 Task: Find connections with filter location Tippi with filter topic #leadership with filter profile language English with filter current company Jet Airways with filter school KLE College of Engineering & Technology with filter industry Specialty Trade Contractors with filter service category Retirement Planning with filter keywords title Credit Authorizer
Action: Mouse moved to (208, 260)
Screenshot: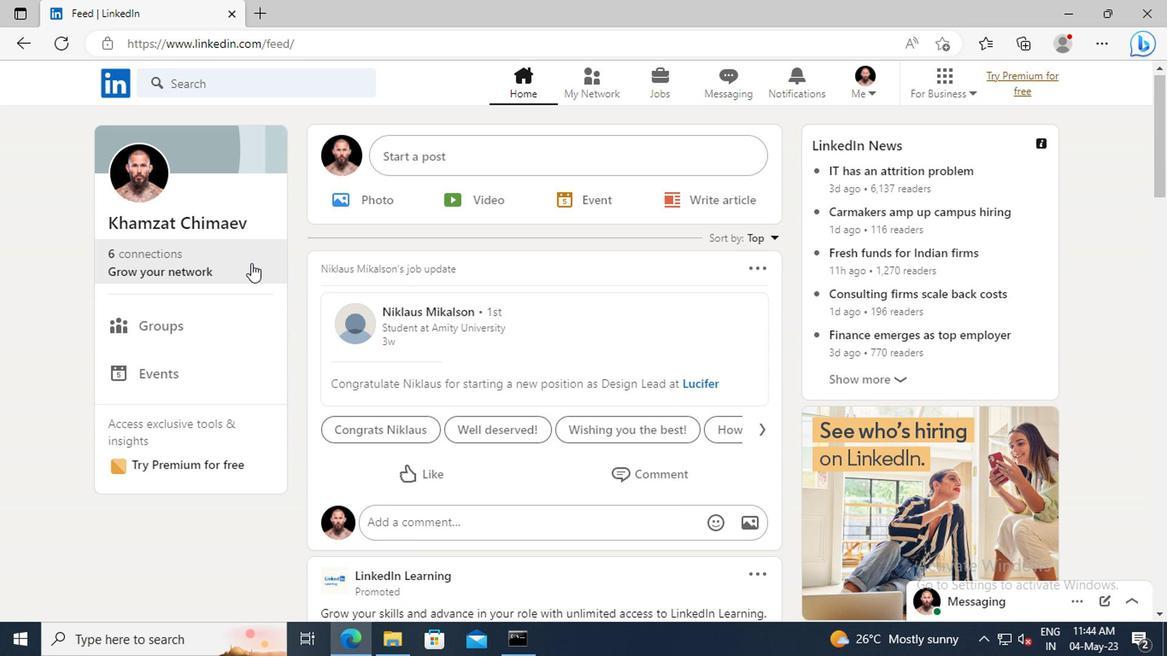 
Action: Mouse pressed left at (208, 260)
Screenshot: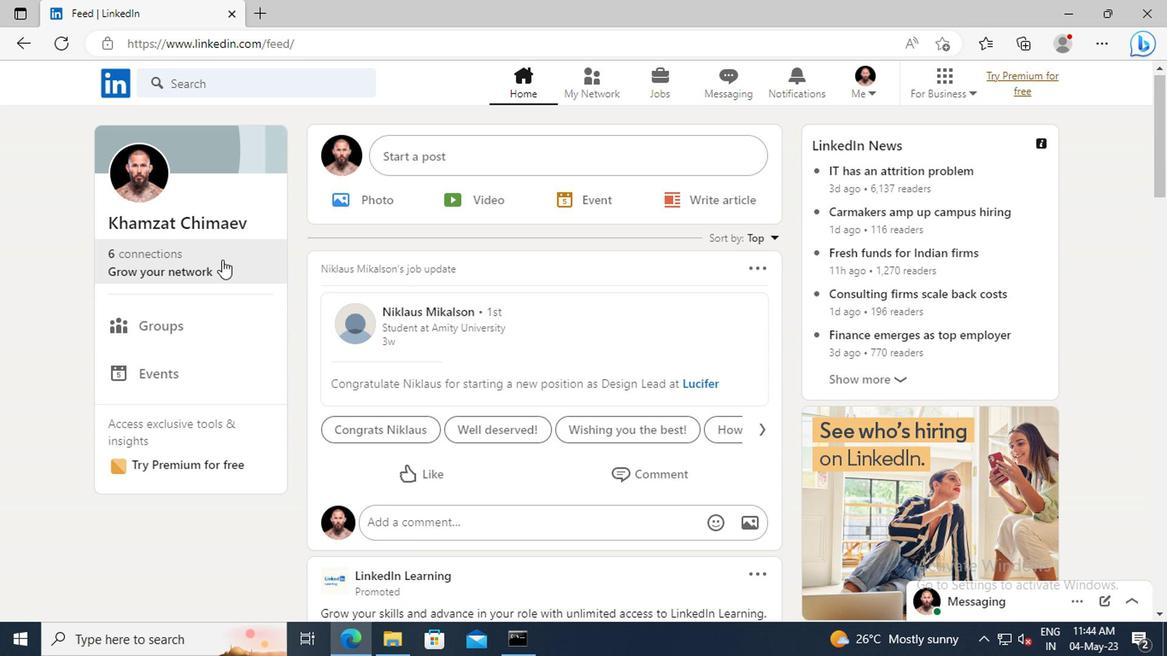 
Action: Mouse moved to (194, 184)
Screenshot: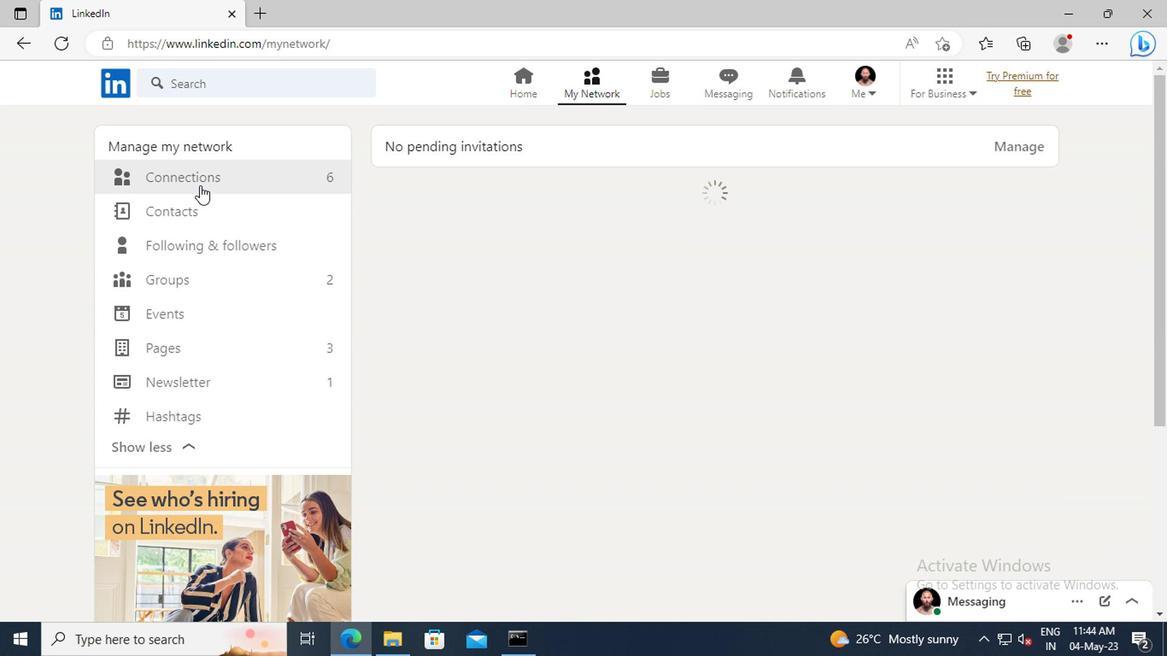 
Action: Mouse pressed left at (194, 184)
Screenshot: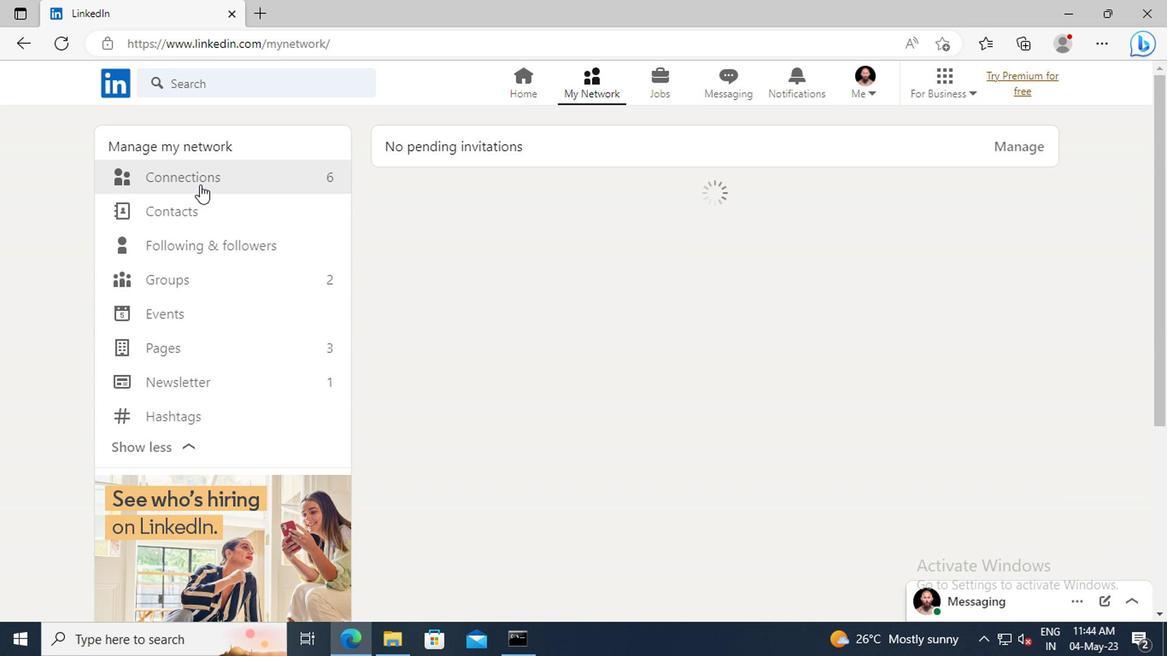 
Action: Mouse moved to (714, 178)
Screenshot: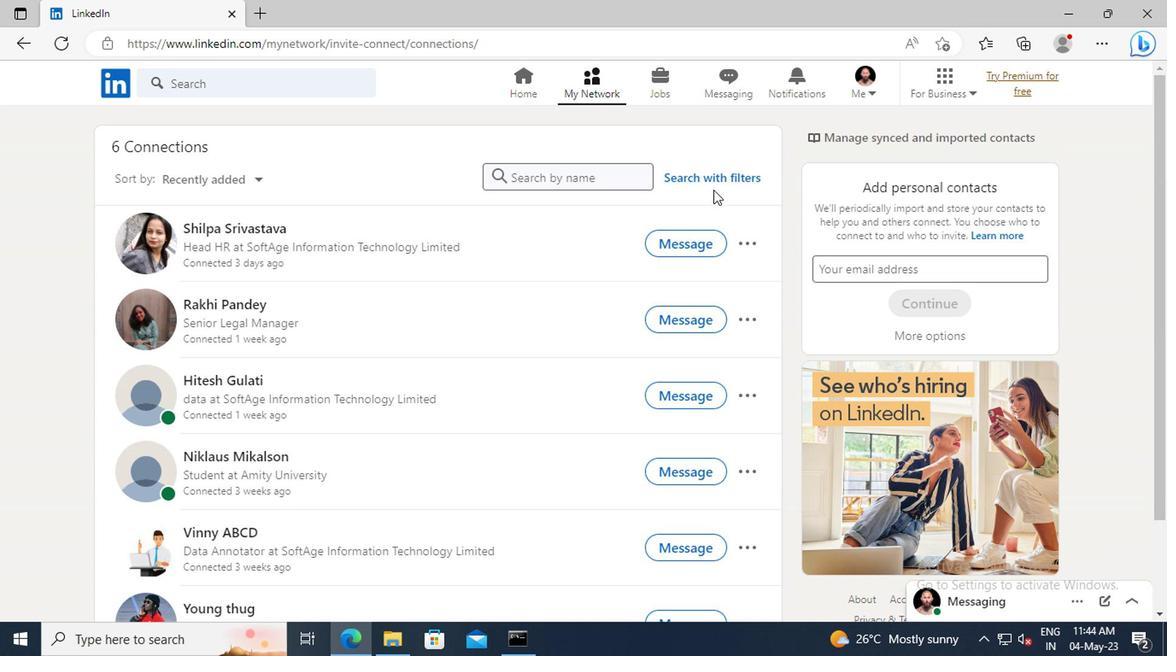 
Action: Mouse pressed left at (714, 178)
Screenshot: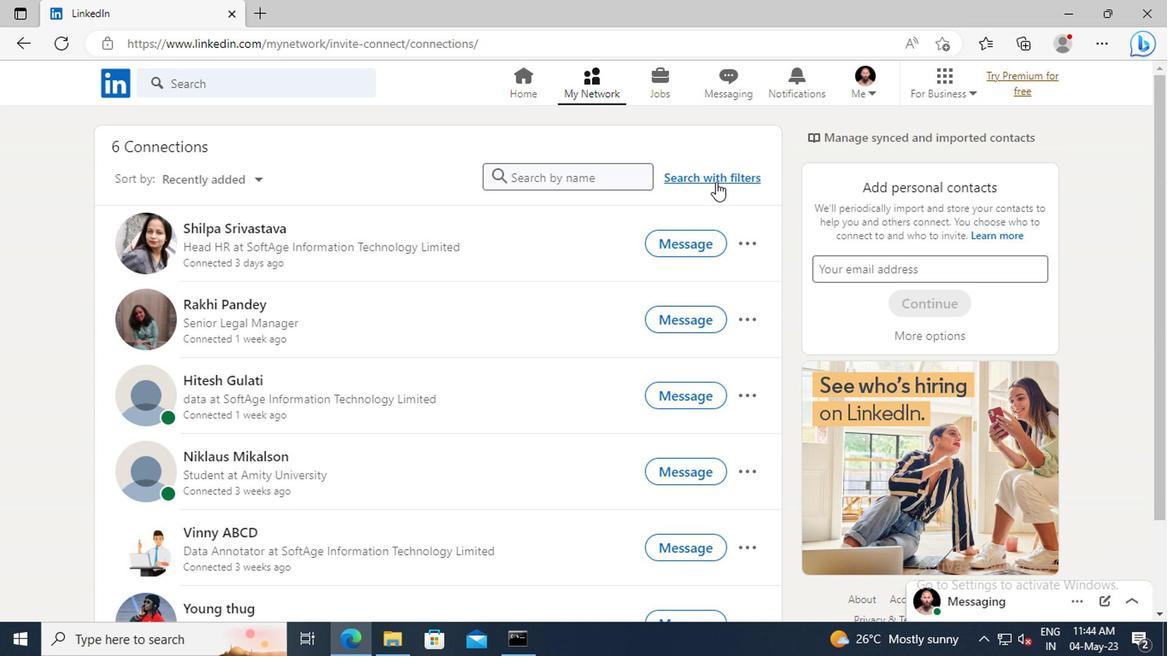 
Action: Mouse moved to (645, 133)
Screenshot: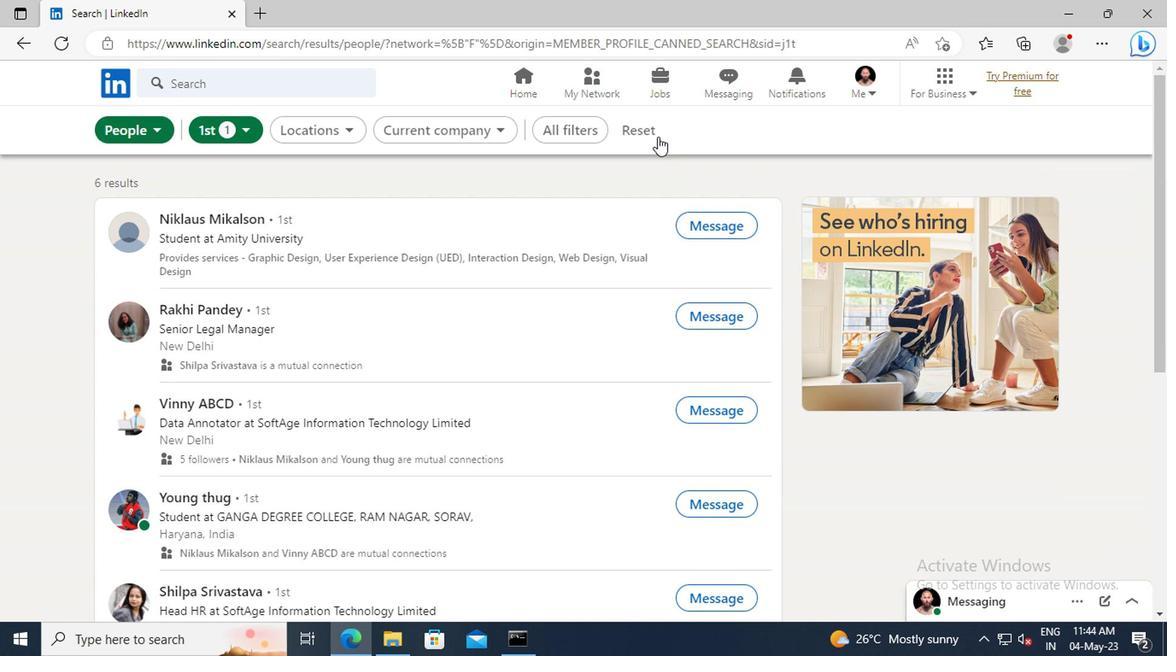 
Action: Mouse pressed left at (645, 133)
Screenshot: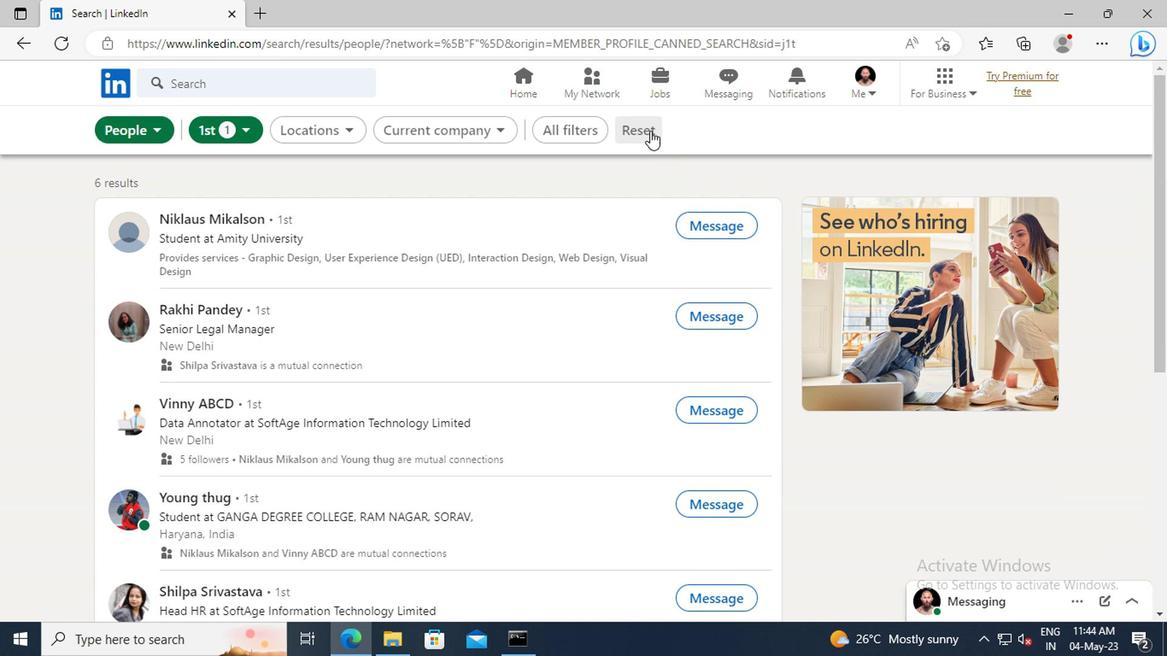 
Action: Mouse moved to (624, 131)
Screenshot: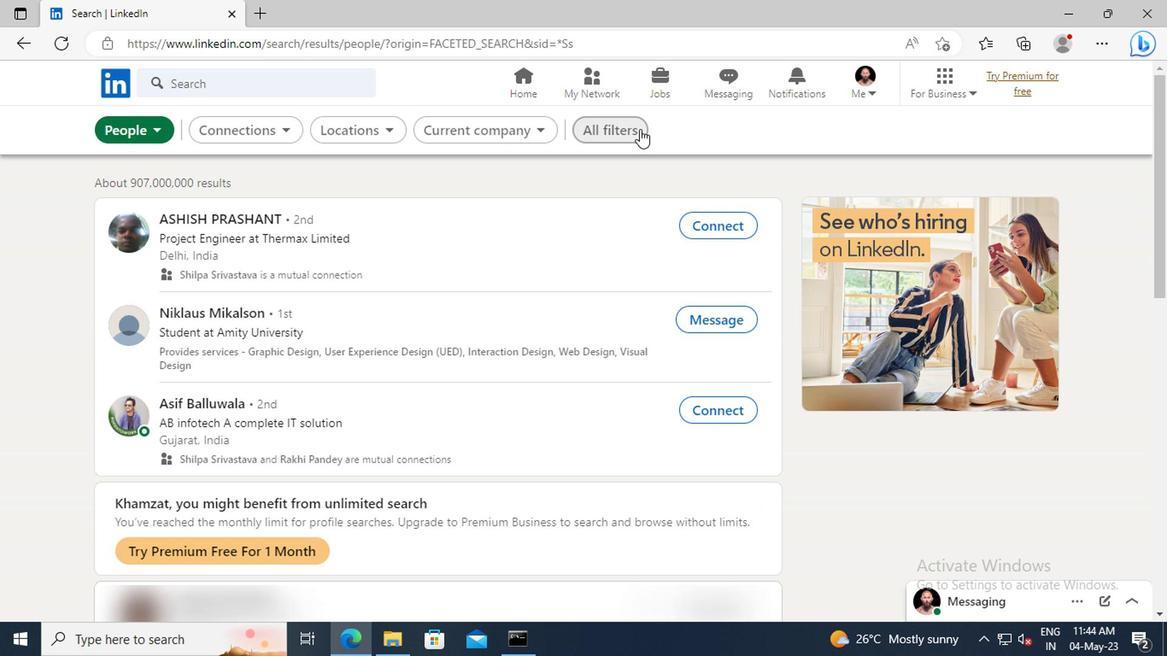 
Action: Mouse pressed left at (624, 131)
Screenshot: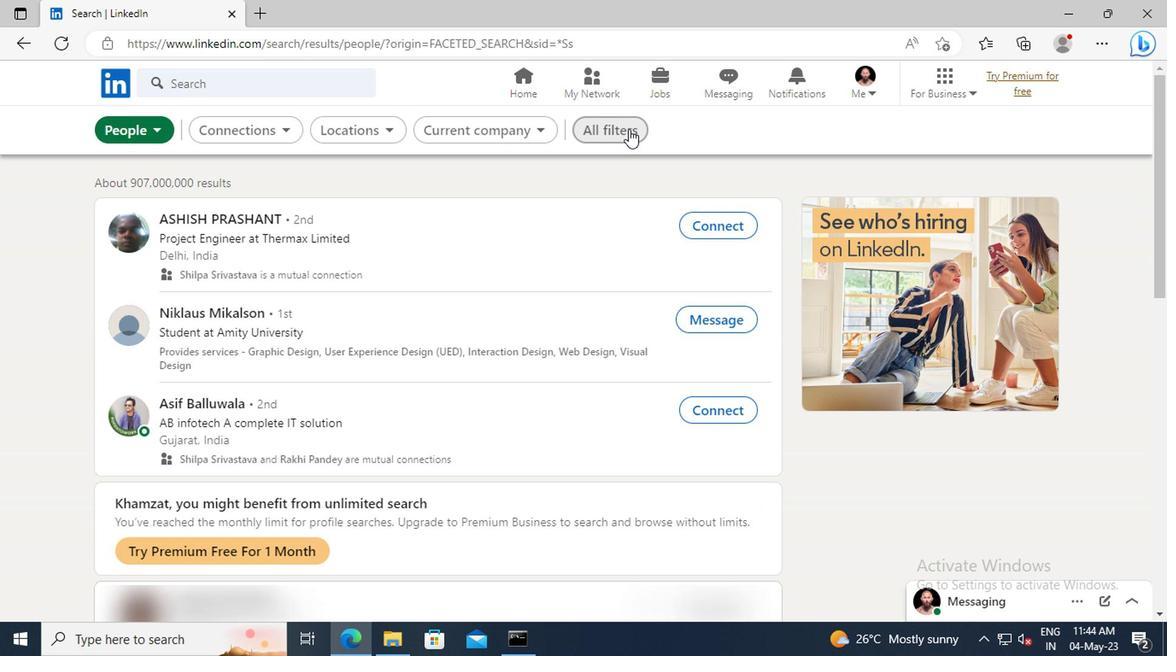 
Action: Mouse moved to (932, 343)
Screenshot: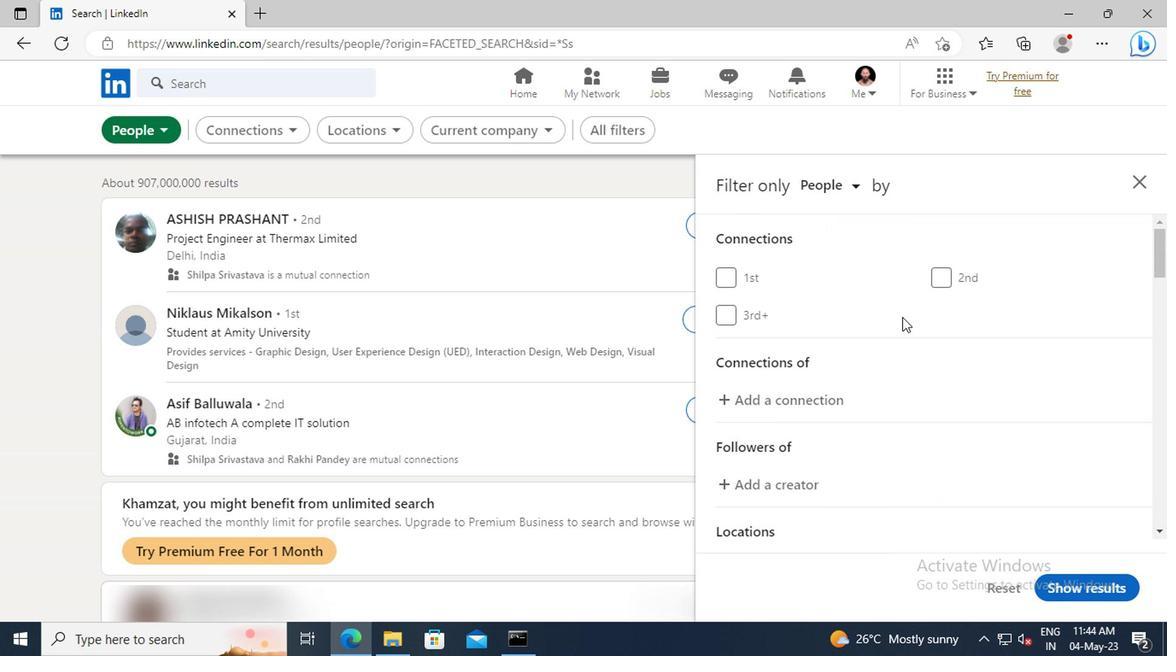 
Action: Mouse scrolled (932, 342) with delta (0, 0)
Screenshot: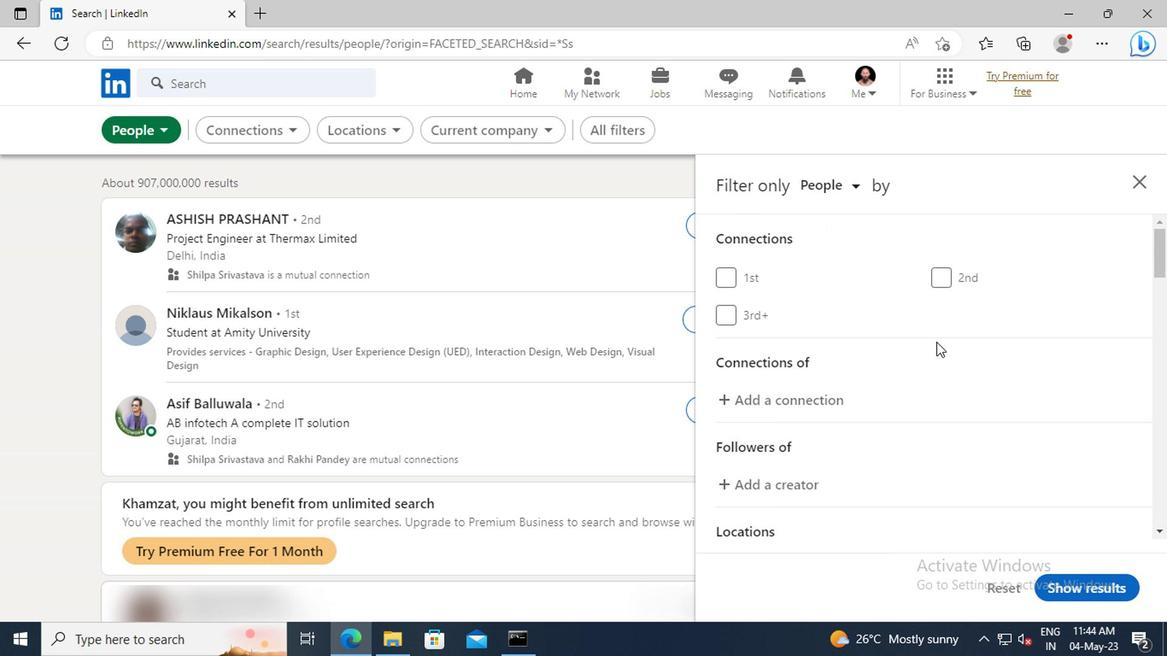 
Action: Mouse scrolled (932, 342) with delta (0, 0)
Screenshot: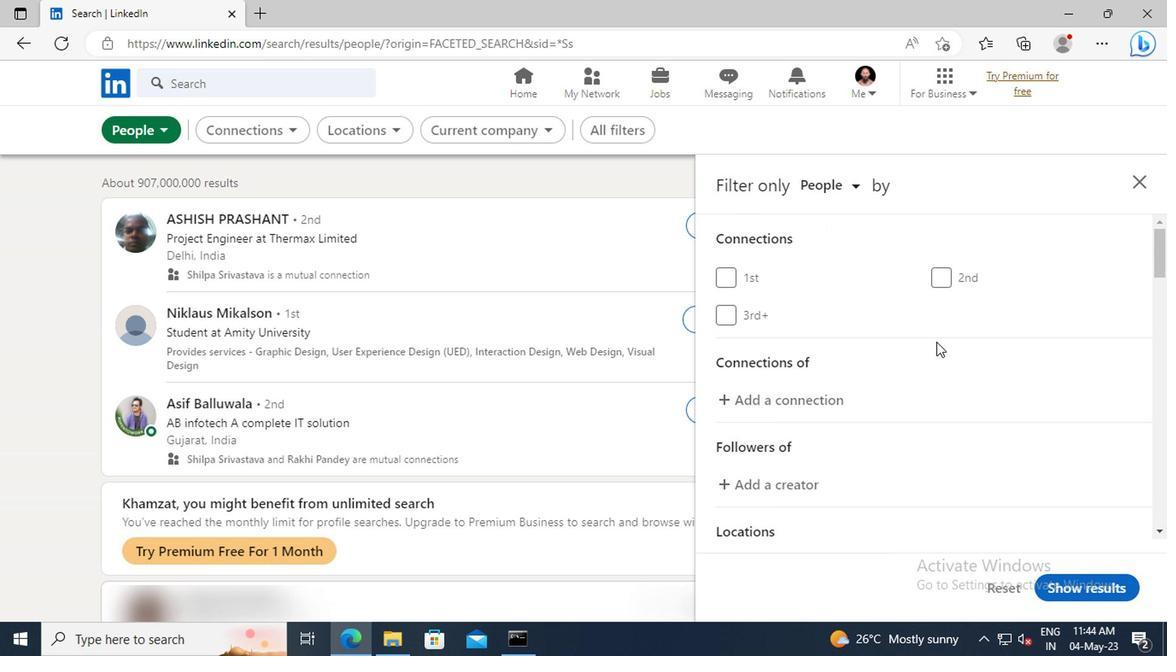 
Action: Mouse scrolled (932, 342) with delta (0, 0)
Screenshot: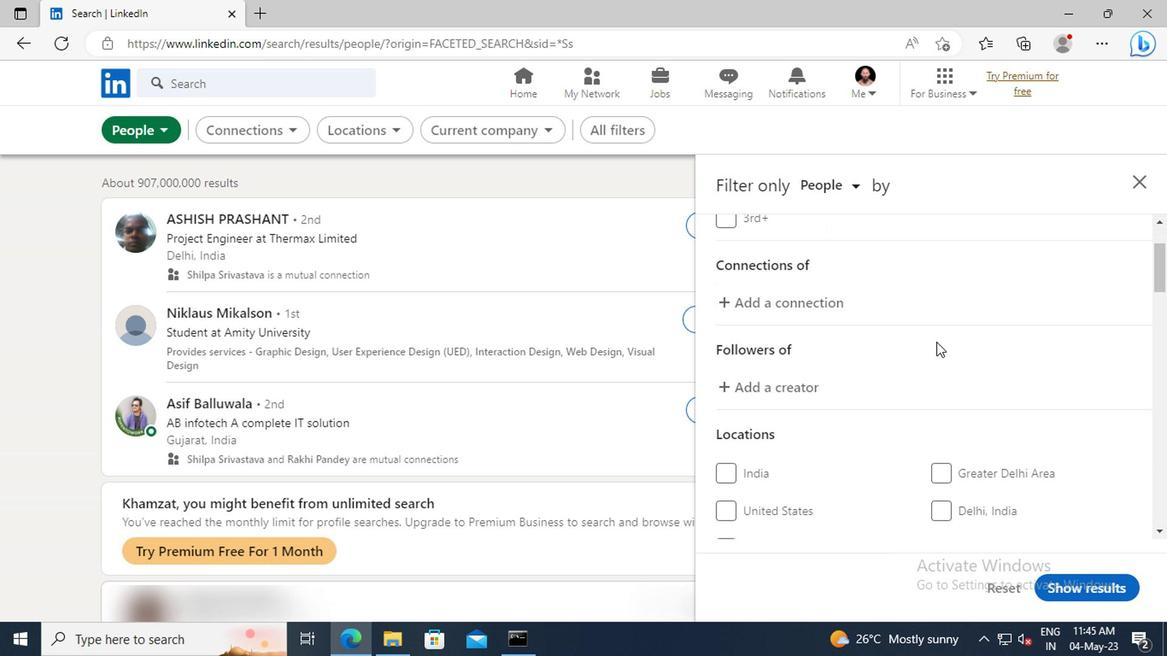
Action: Mouse scrolled (932, 342) with delta (0, 0)
Screenshot: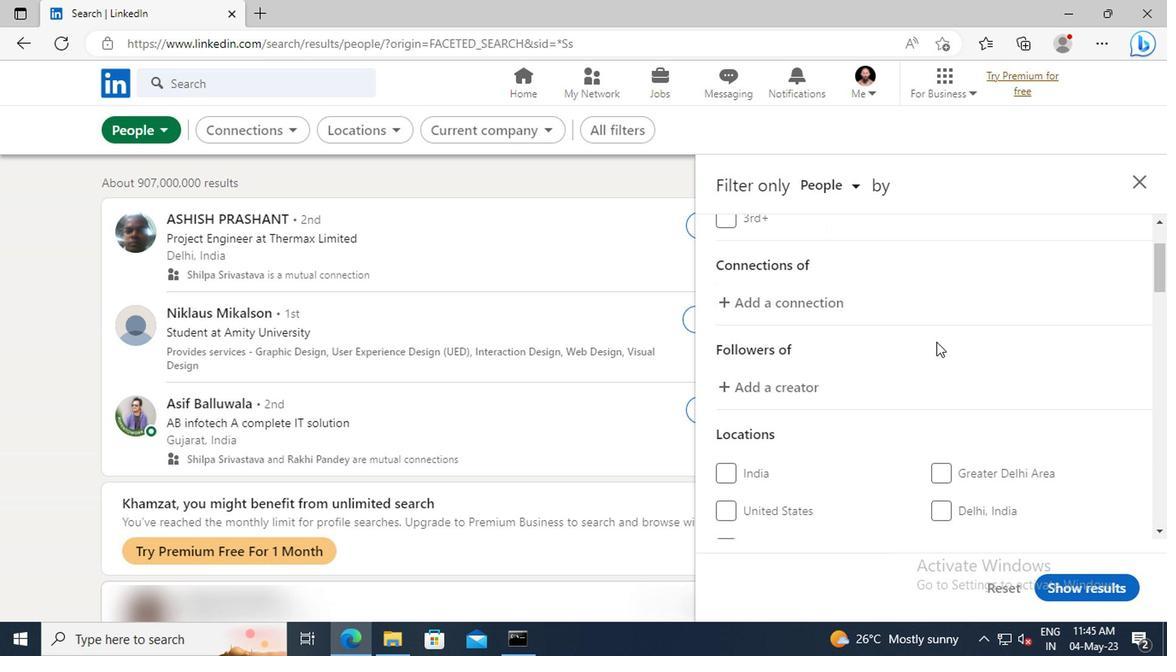 
Action: Mouse scrolled (932, 342) with delta (0, 0)
Screenshot: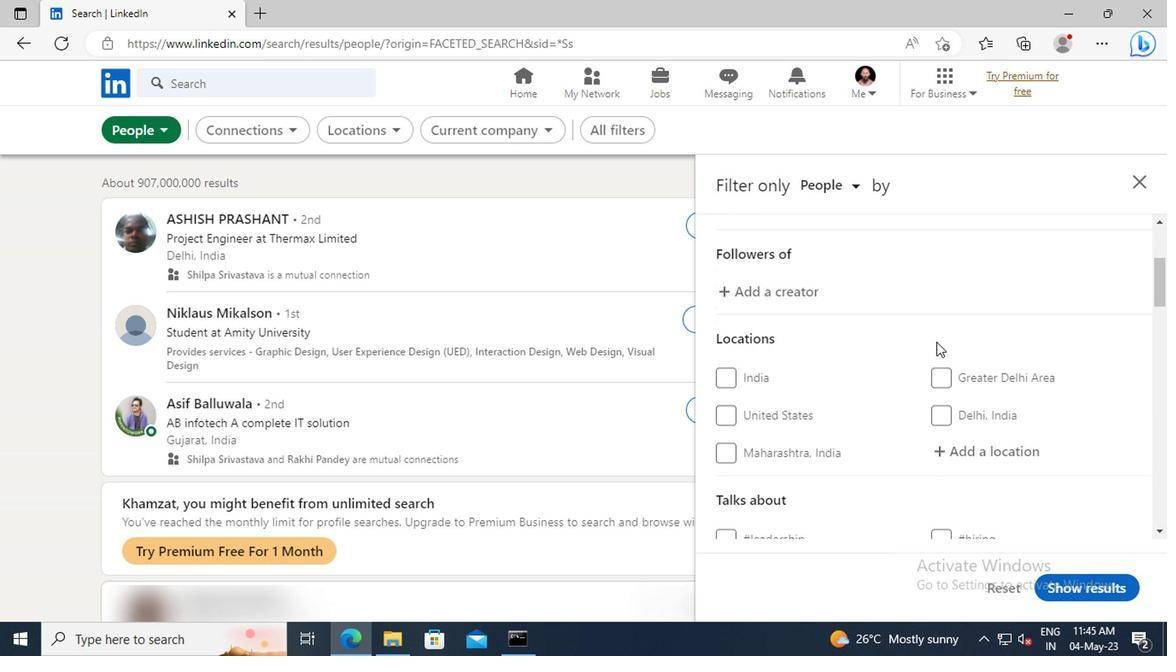 
Action: Mouse moved to (932, 344)
Screenshot: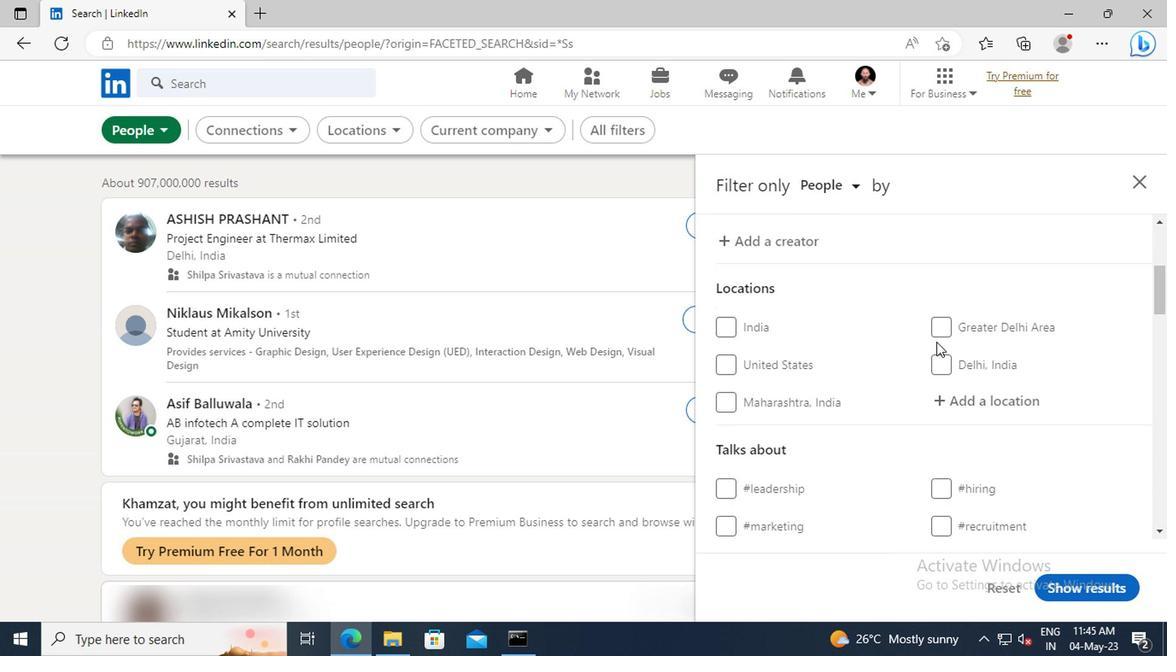 
Action: Mouse scrolled (932, 343) with delta (0, -1)
Screenshot: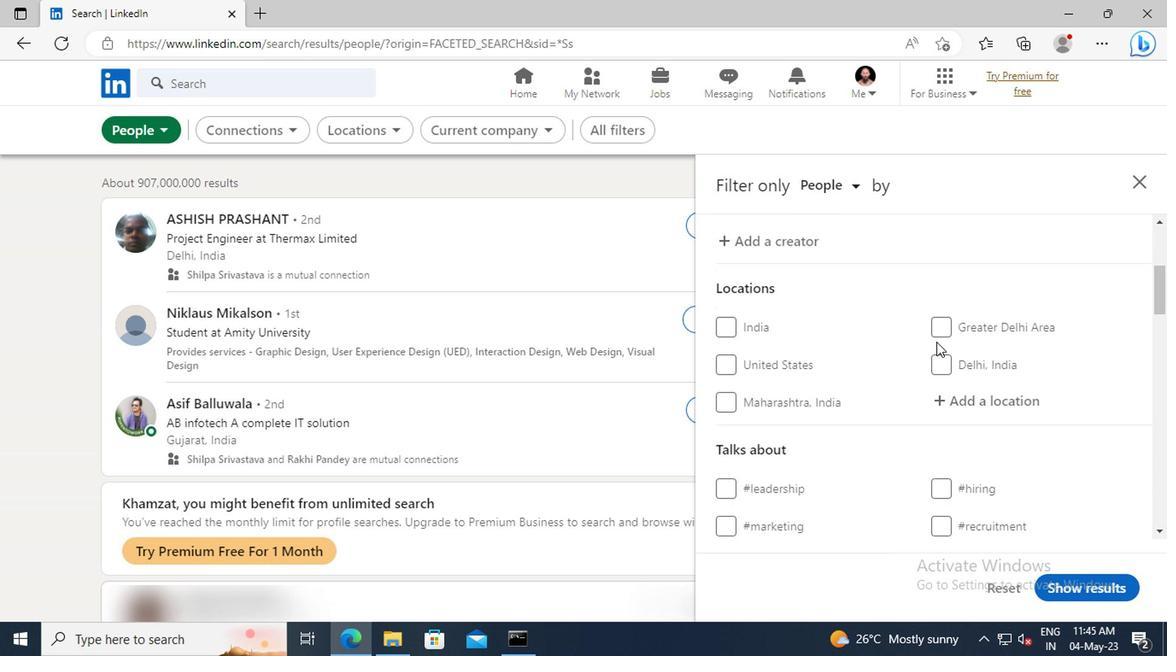 
Action: Mouse moved to (941, 349)
Screenshot: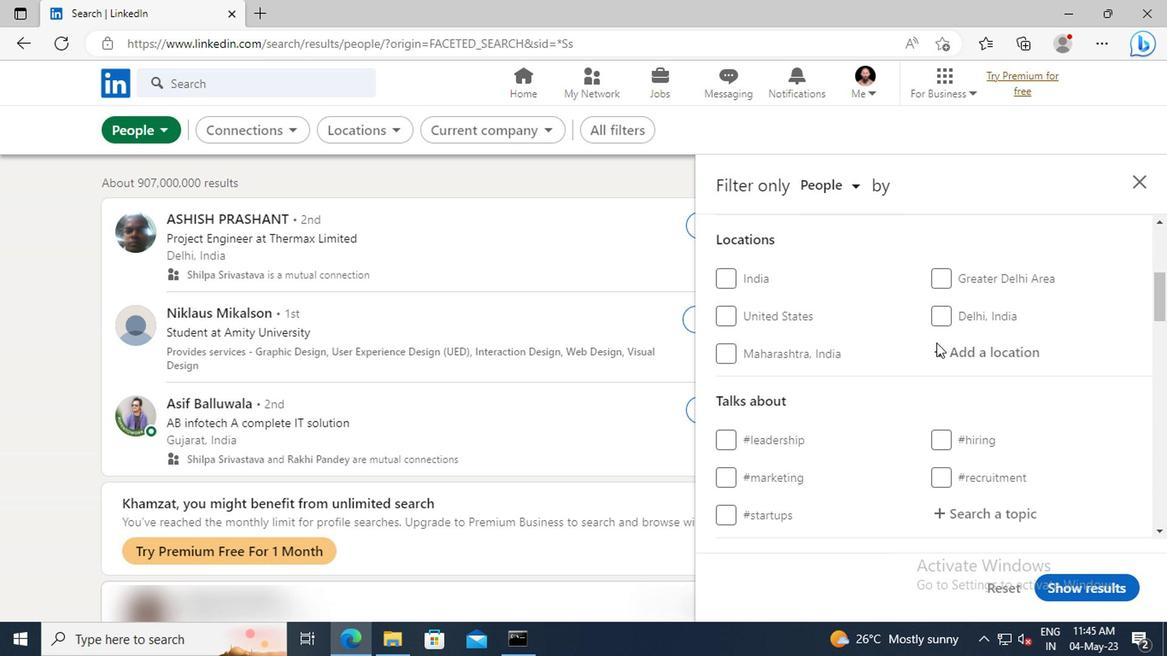 
Action: Mouse pressed left at (941, 349)
Screenshot: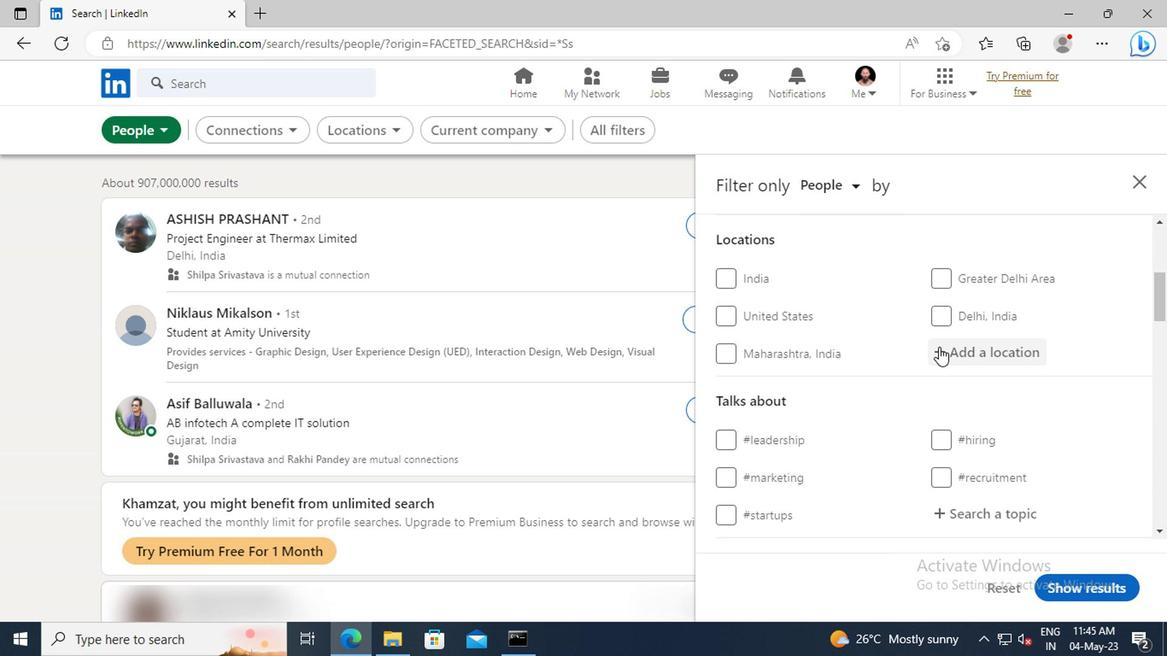 
Action: Key pressed <Key.shift>TIPPI<Key.enter>
Screenshot: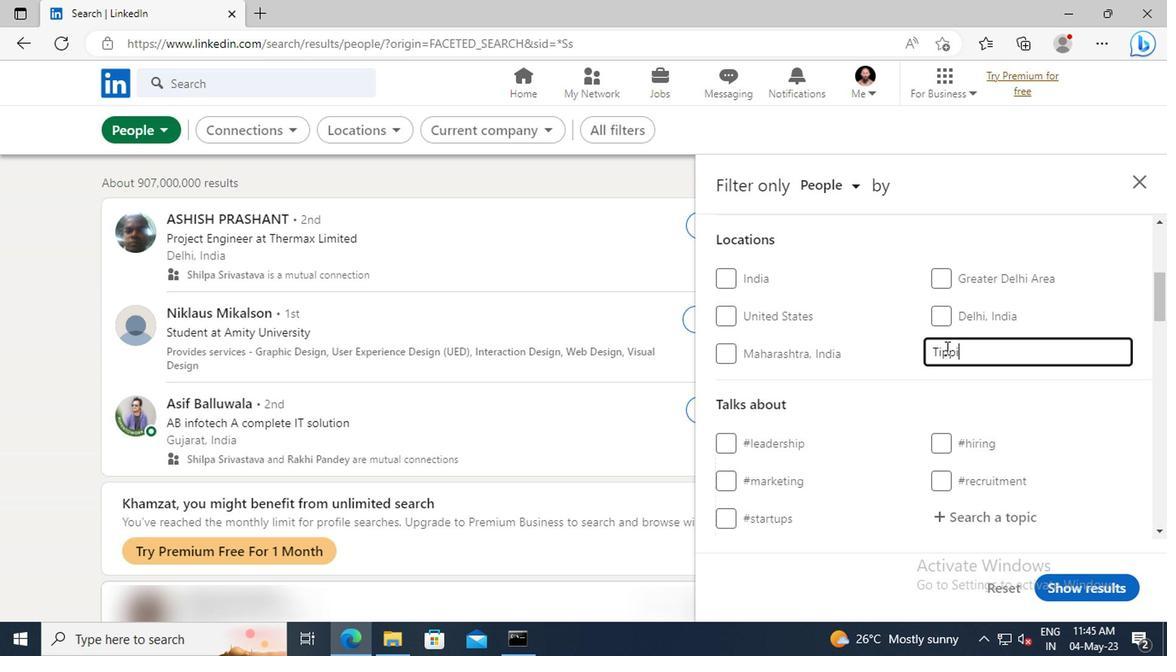 
Action: Mouse scrolled (941, 348) with delta (0, 0)
Screenshot: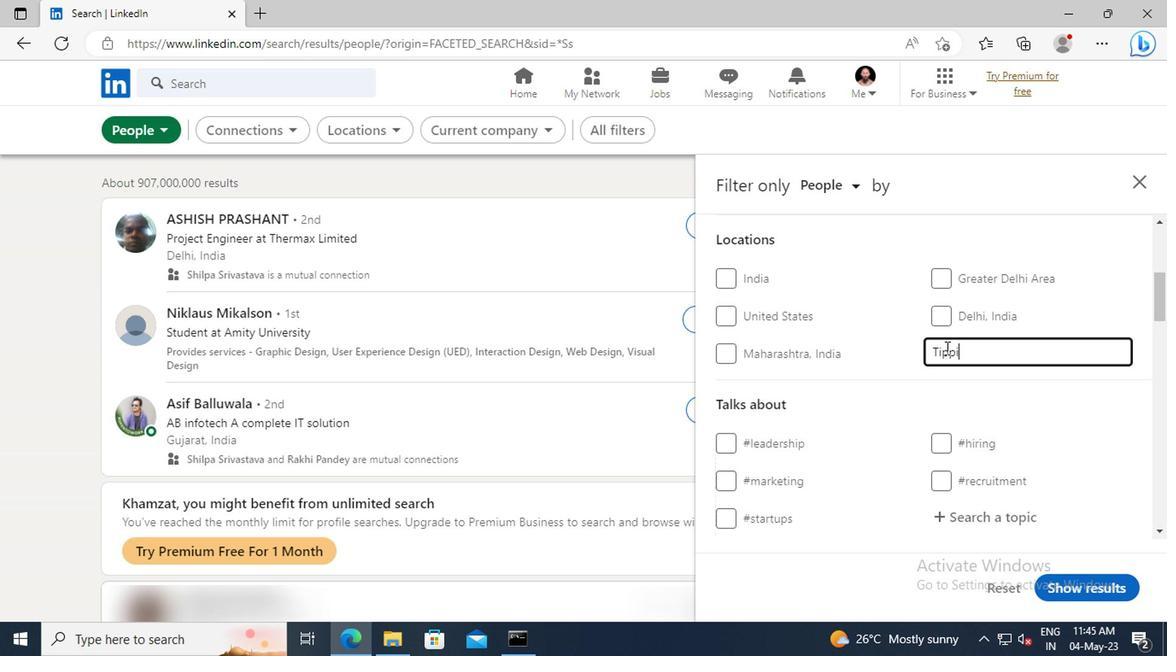 
Action: Mouse scrolled (941, 348) with delta (0, 0)
Screenshot: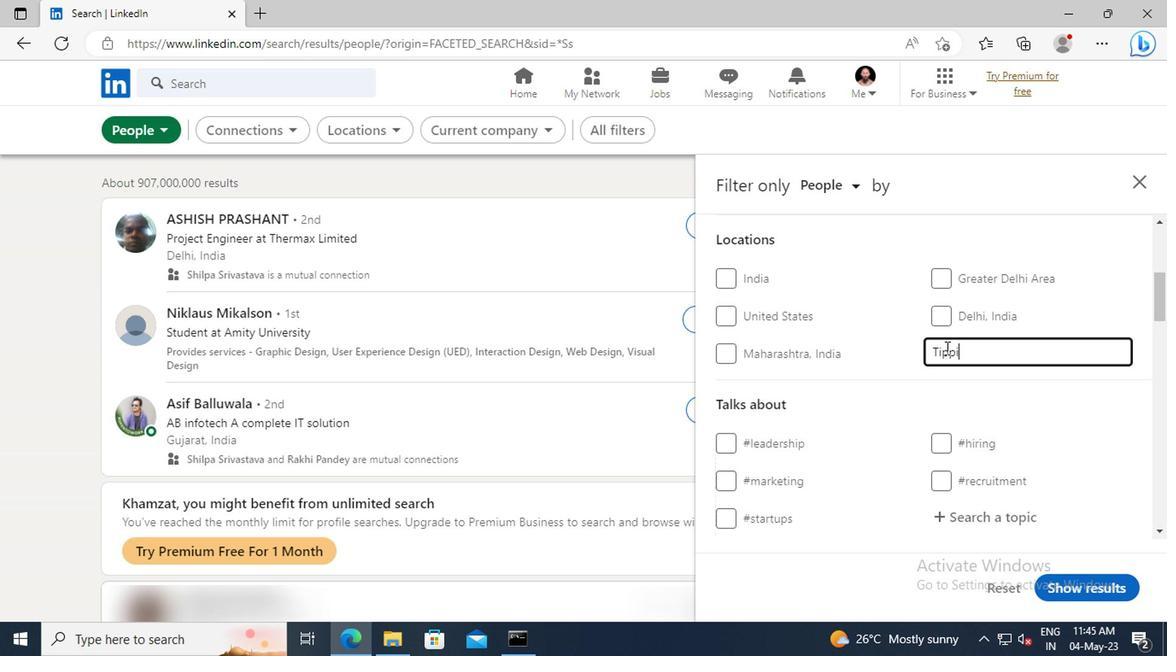 
Action: Mouse scrolled (941, 348) with delta (0, 0)
Screenshot: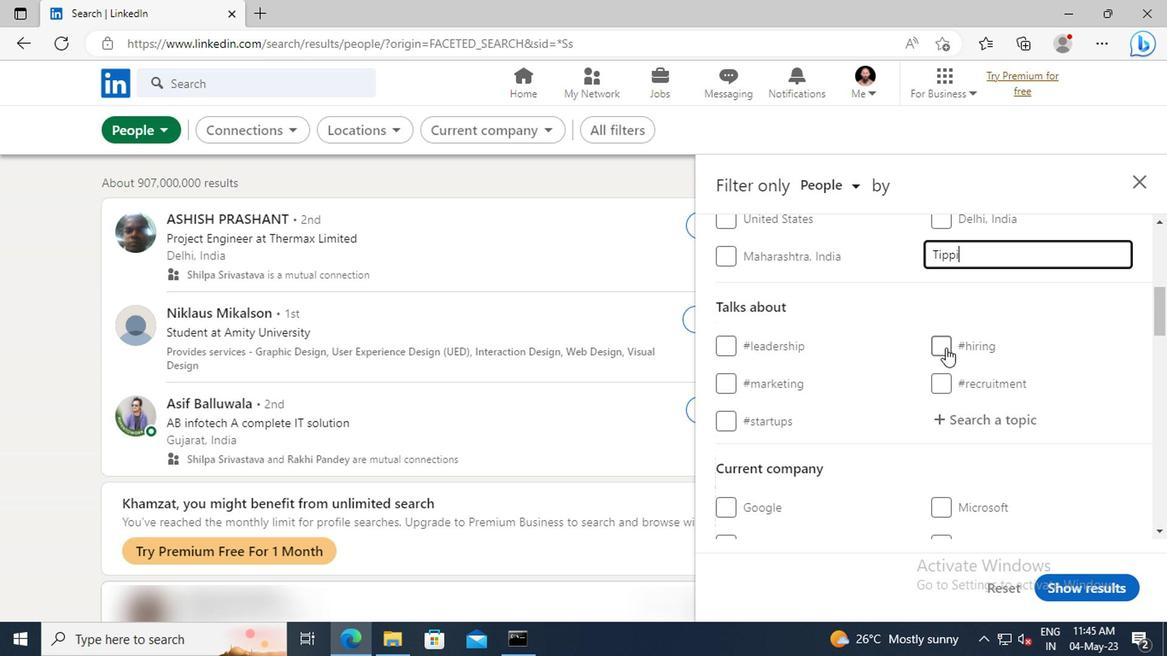 
Action: Mouse moved to (947, 364)
Screenshot: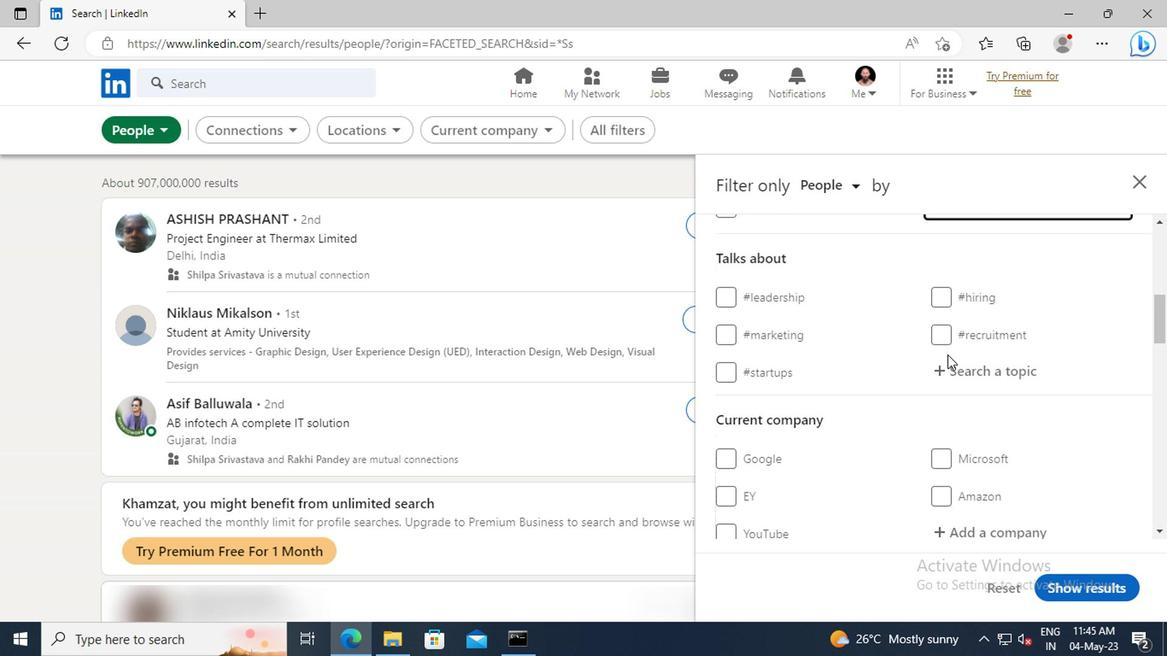 
Action: Mouse pressed left at (947, 364)
Screenshot: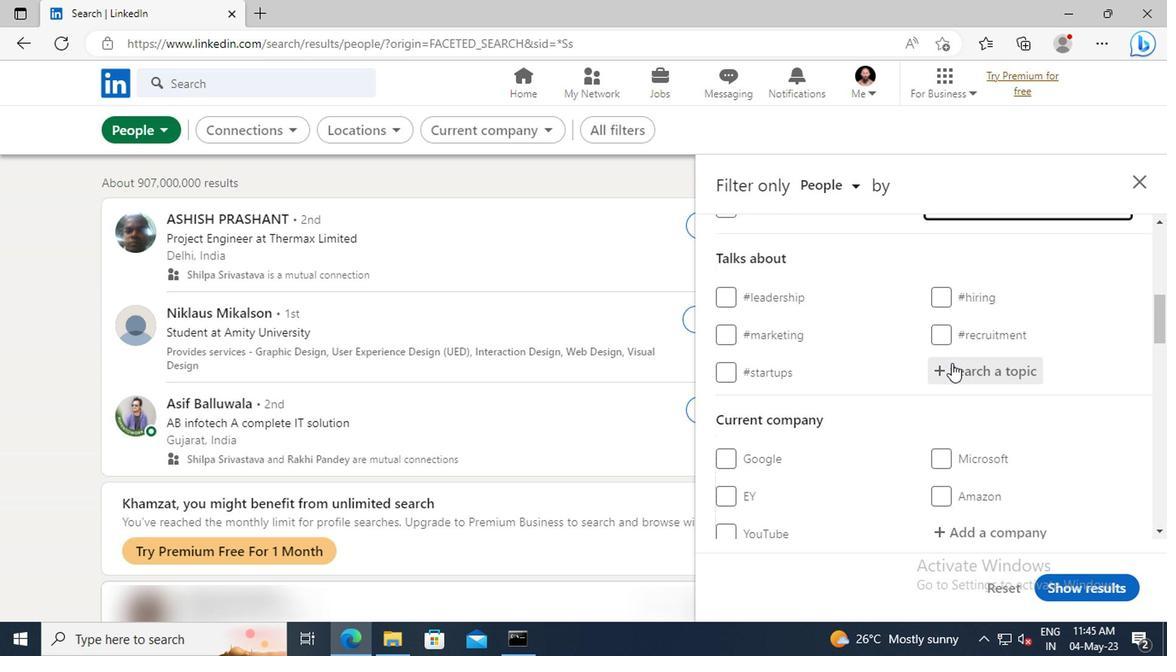 
Action: Key pressed LEADER
Screenshot: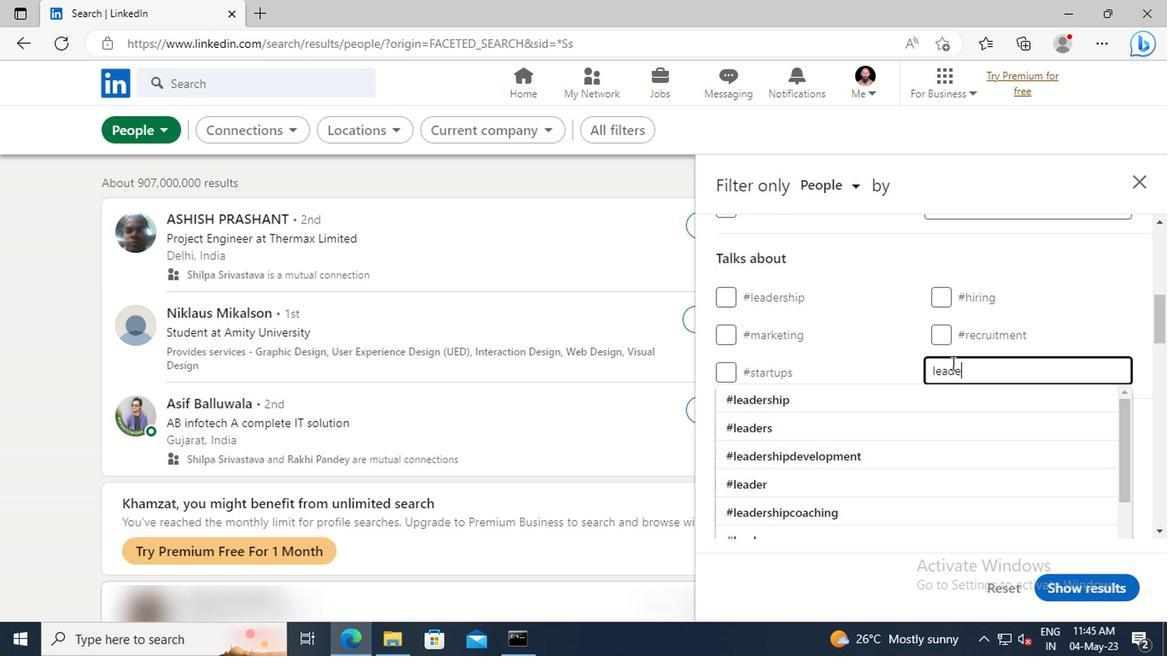 
Action: Mouse moved to (945, 399)
Screenshot: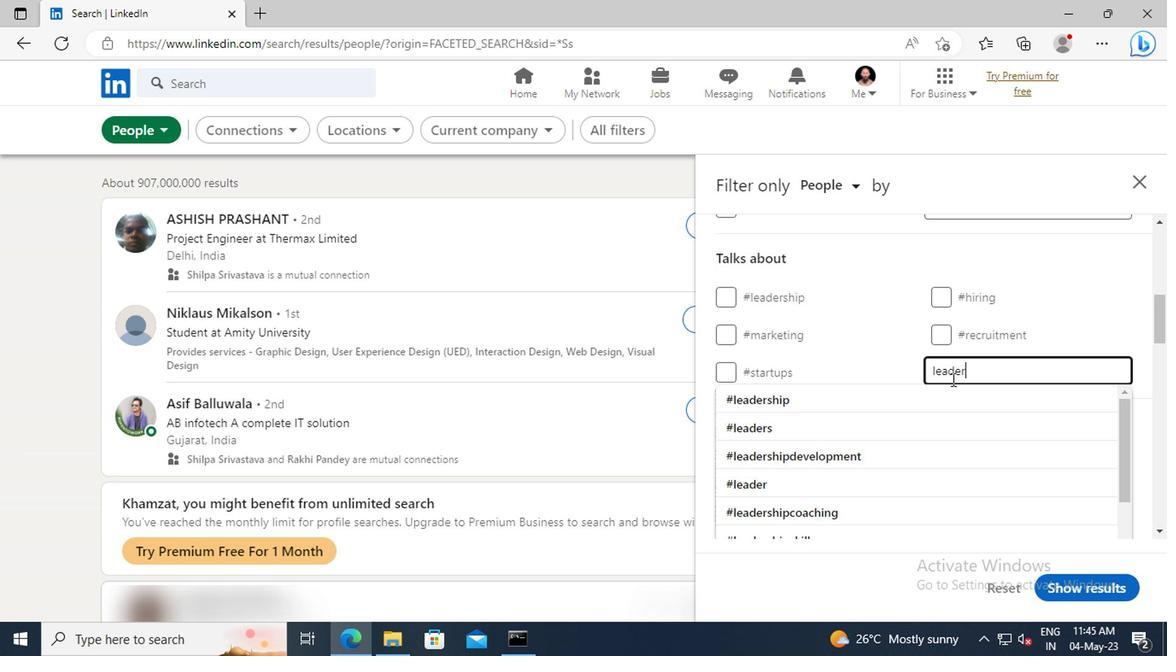 
Action: Mouse pressed left at (945, 399)
Screenshot: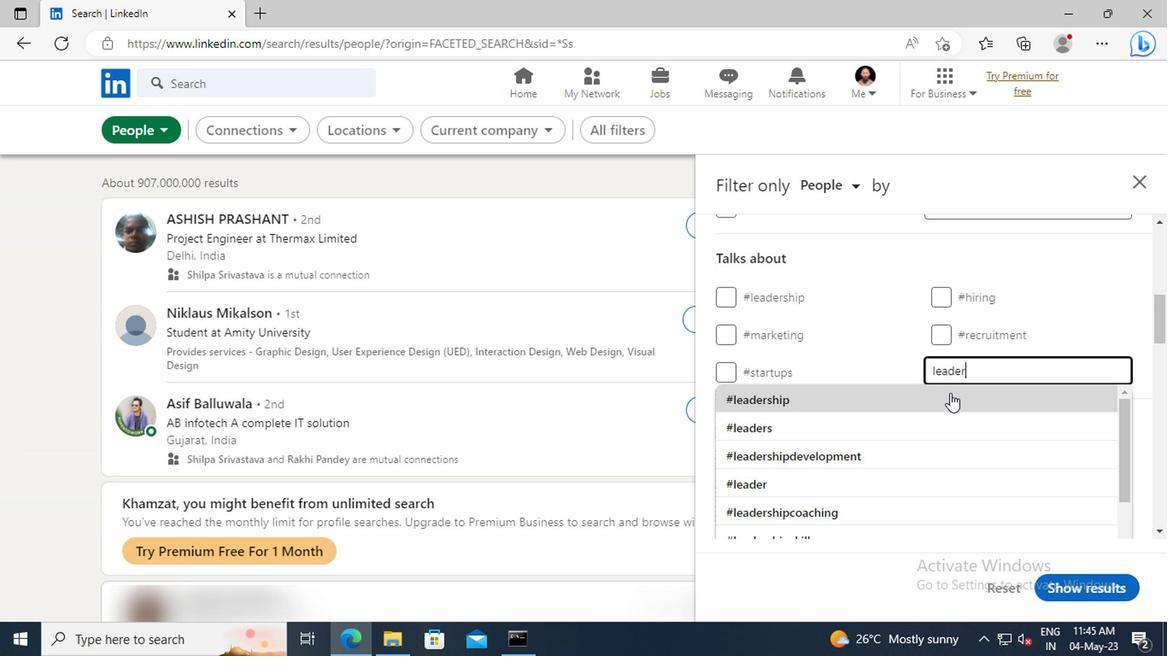 
Action: Mouse scrolled (945, 398) with delta (0, -1)
Screenshot: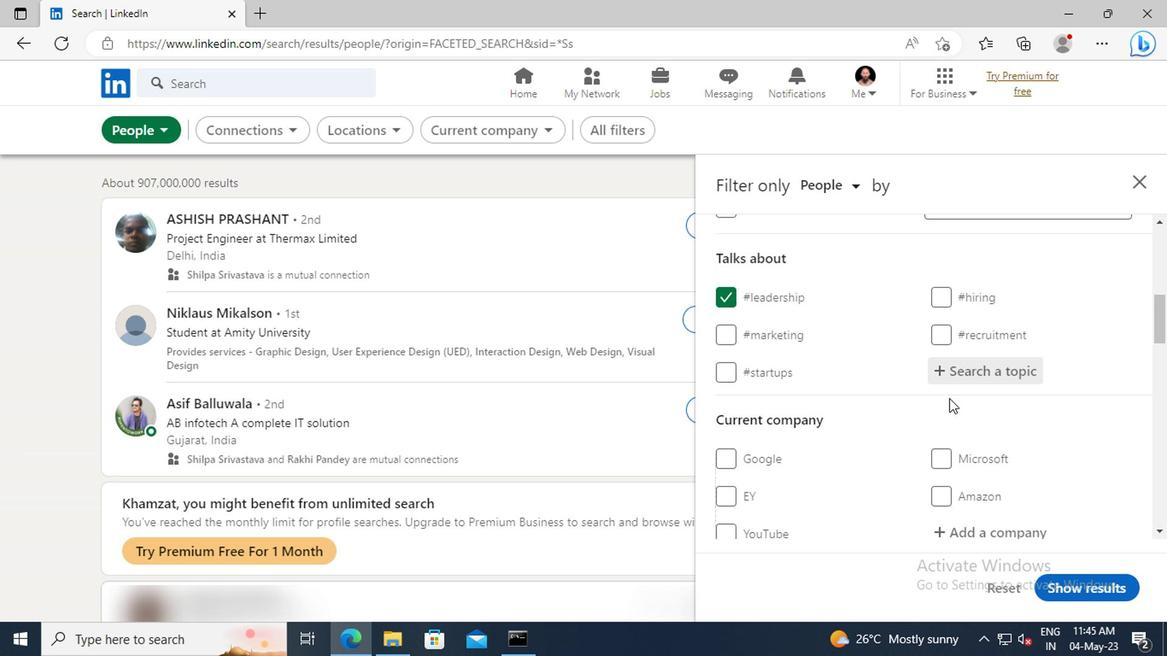 
Action: Mouse scrolled (945, 398) with delta (0, -1)
Screenshot: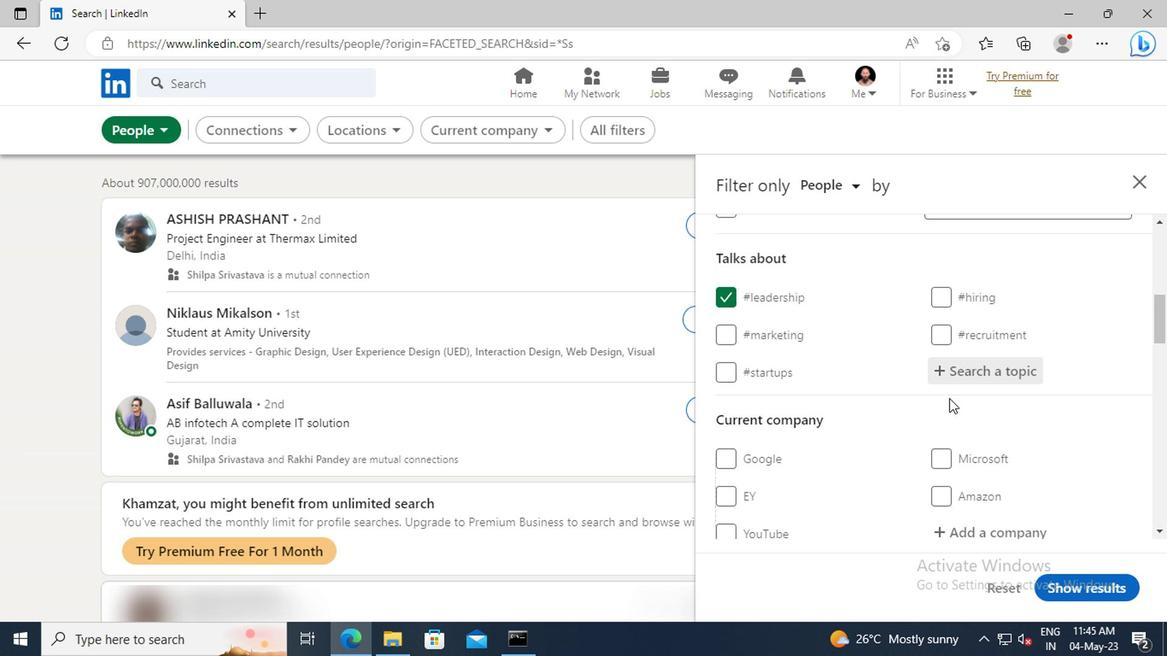 
Action: Mouse scrolled (945, 398) with delta (0, -1)
Screenshot: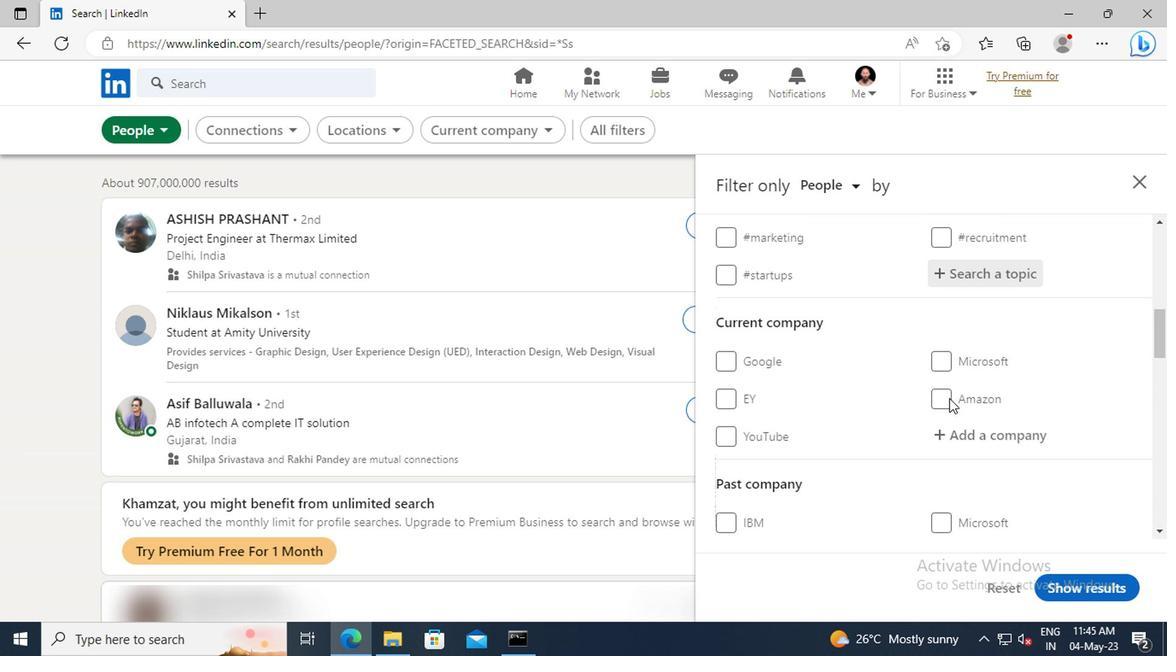
Action: Mouse scrolled (945, 398) with delta (0, -1)
Screenshot: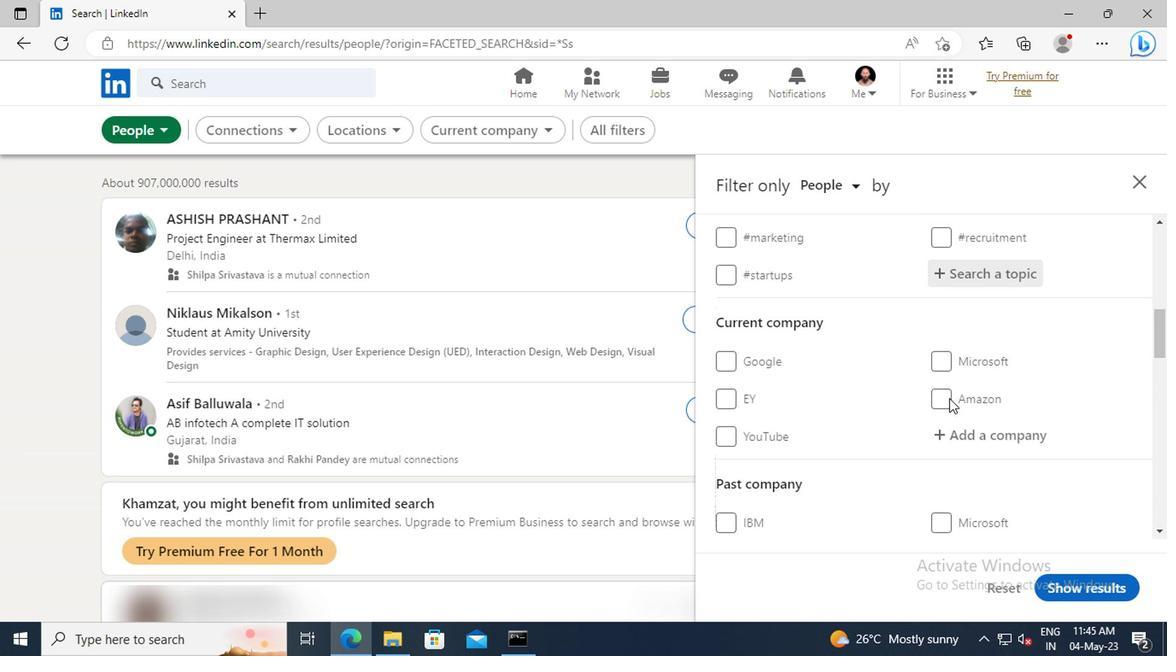 
Action: Mouse scrolled (945, 398) with delta (0, -1)
Screenshot: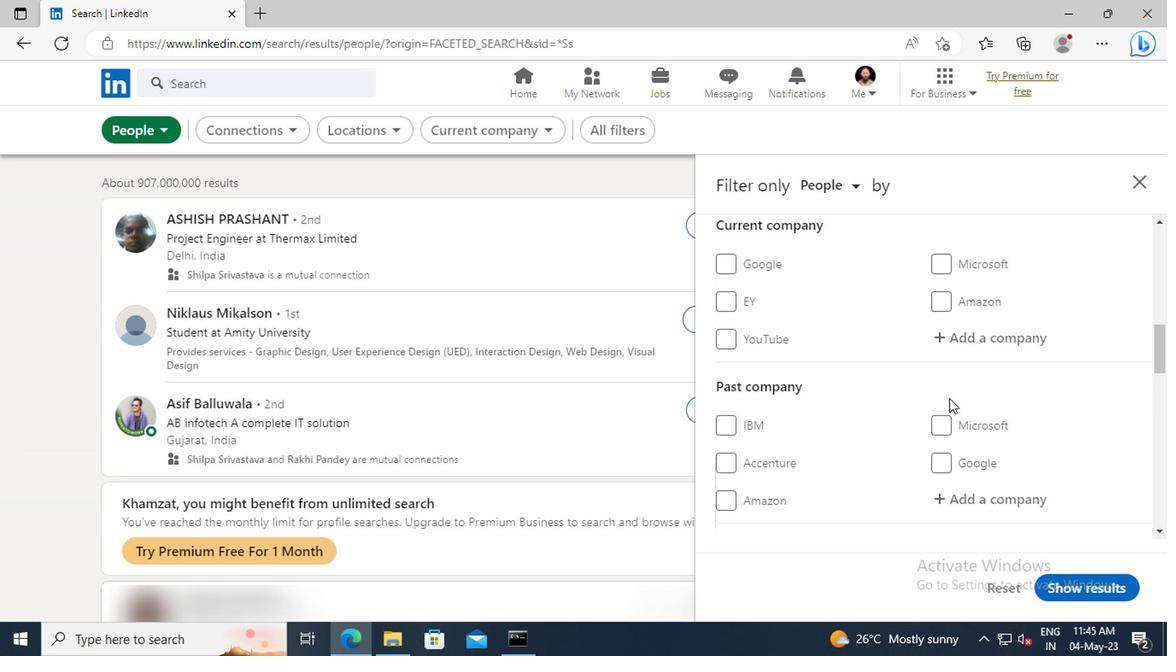 
Action: Mouse scrolled (945, 398) with delta (0, -1)
Screenshot: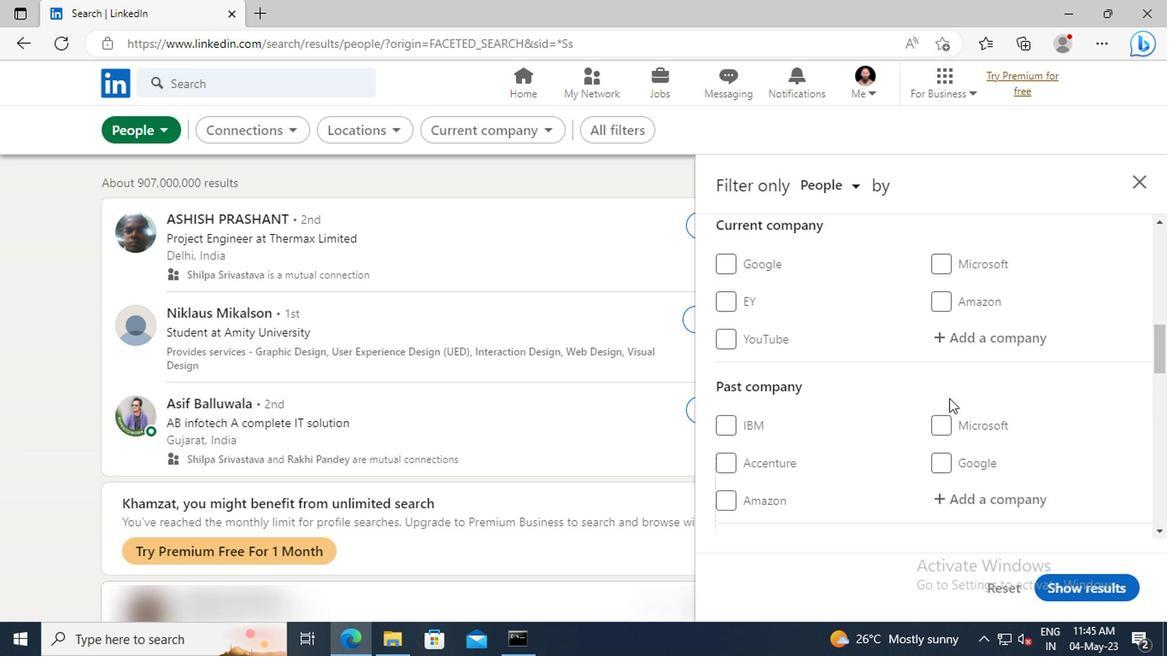 
Action: Mouse scrolled (945, 398) with delta (0, -1)
Screenshot: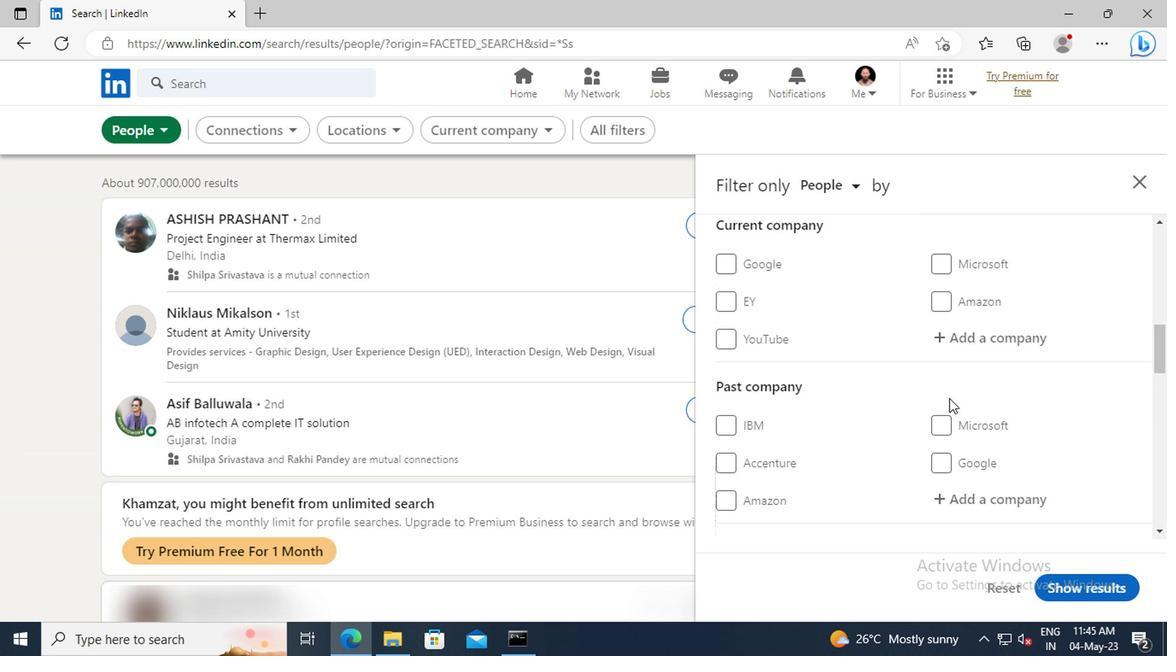 
Action: Mouse scrolled (945, 398) with delta (0, -1)
Screenshot: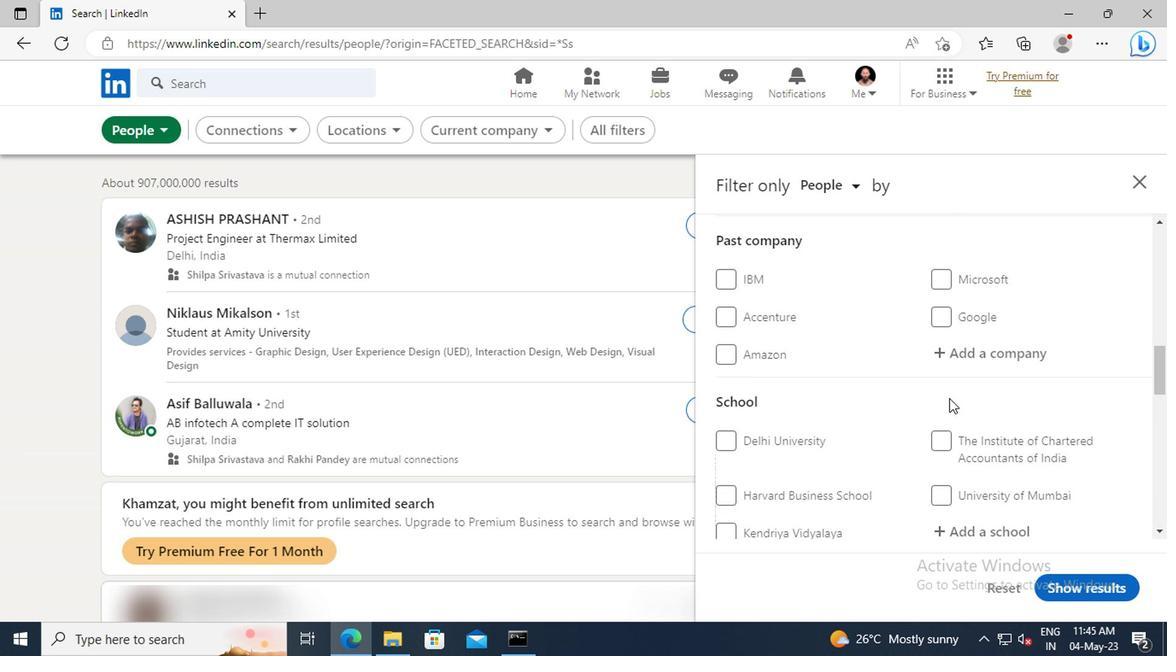 
Action: Mouse scrolled (945, 398) with delta (0, -1)
Screenshot: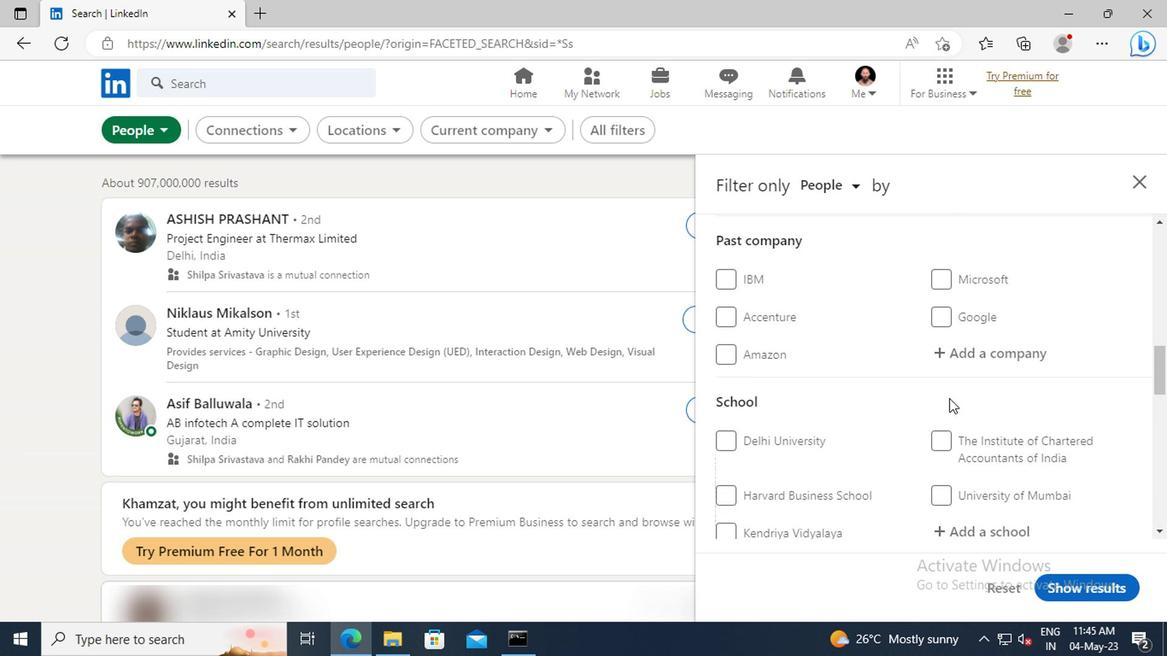 
Action: Mouse scrolled (945, 398) with delta (0, -1)
Screenshot: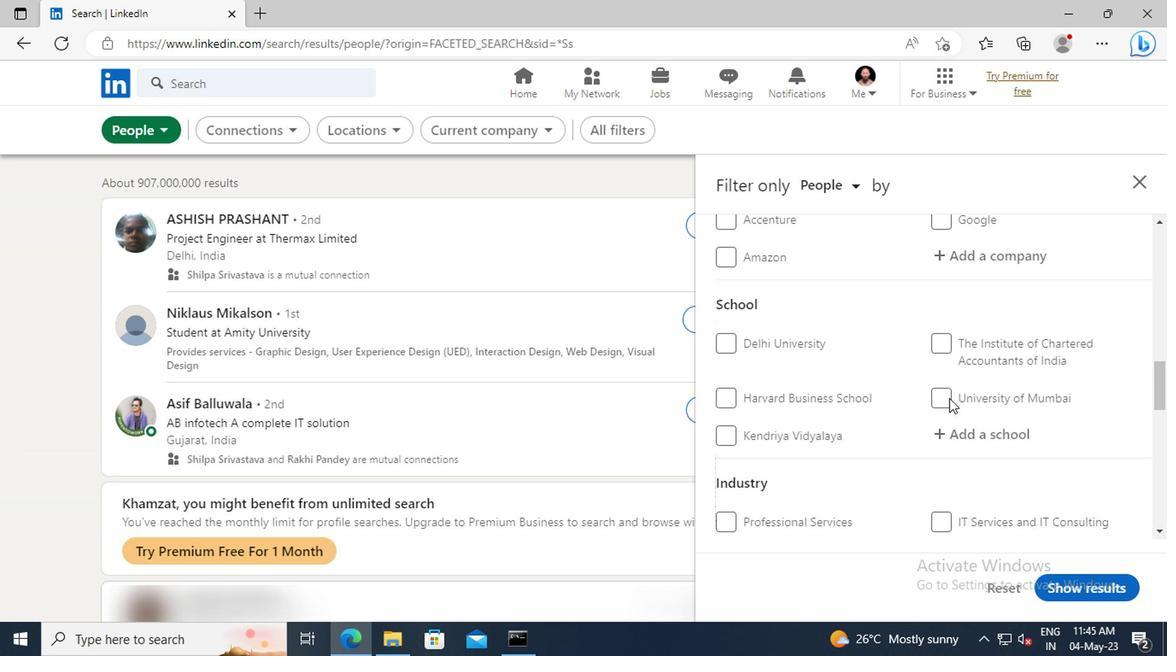 
Action: Mouse scrolled (945, 398) with delta (0, -1)
Screenshot: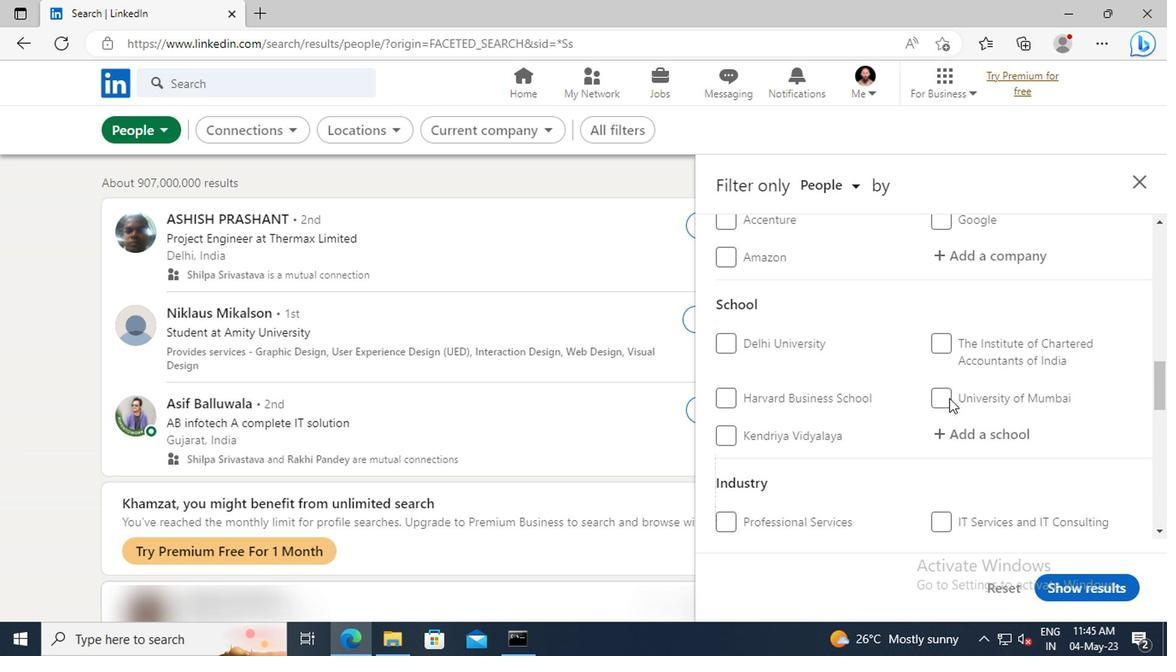 
Action: Mouse scrolled (945, 398) with delta (0, -1)
Screenshot: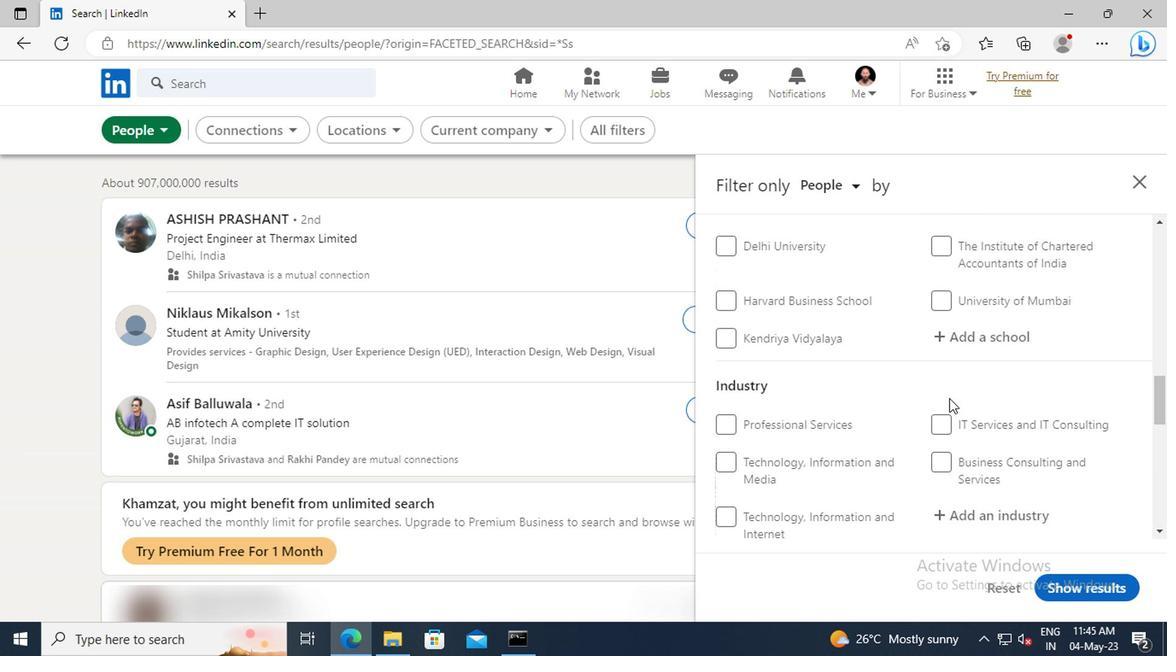
Action: Mouse scrolled (945, 398) with delta (0, -1)
Screenshot: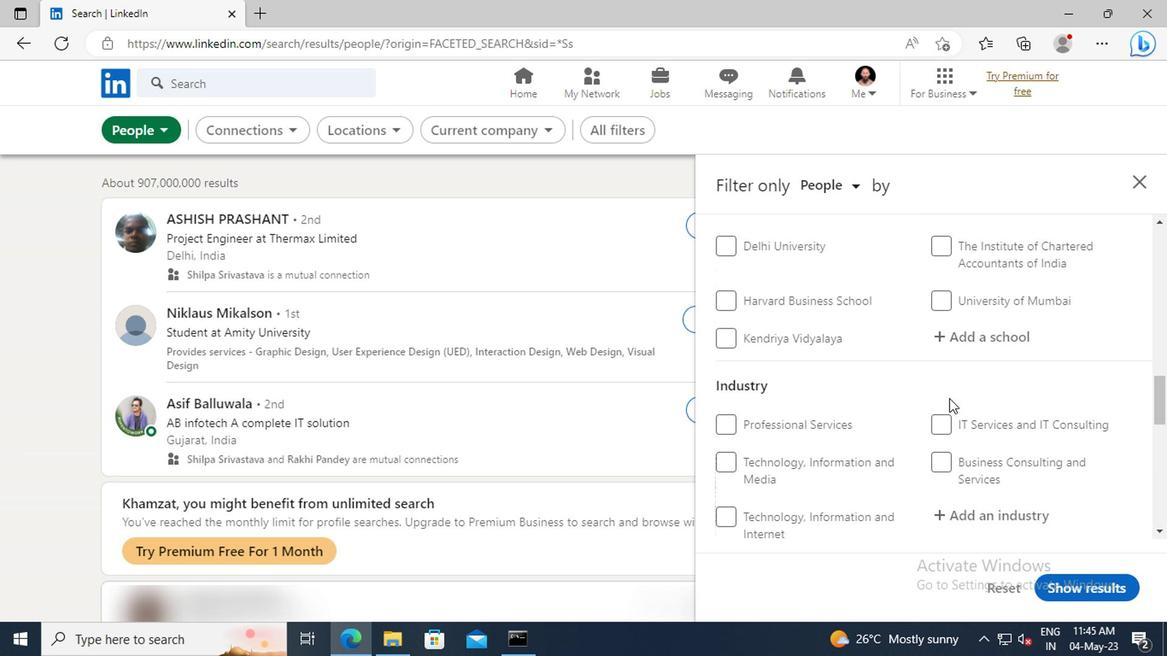 
Action: Mouse scrolled (945, 398) with delta (0, -1)
Screenshot: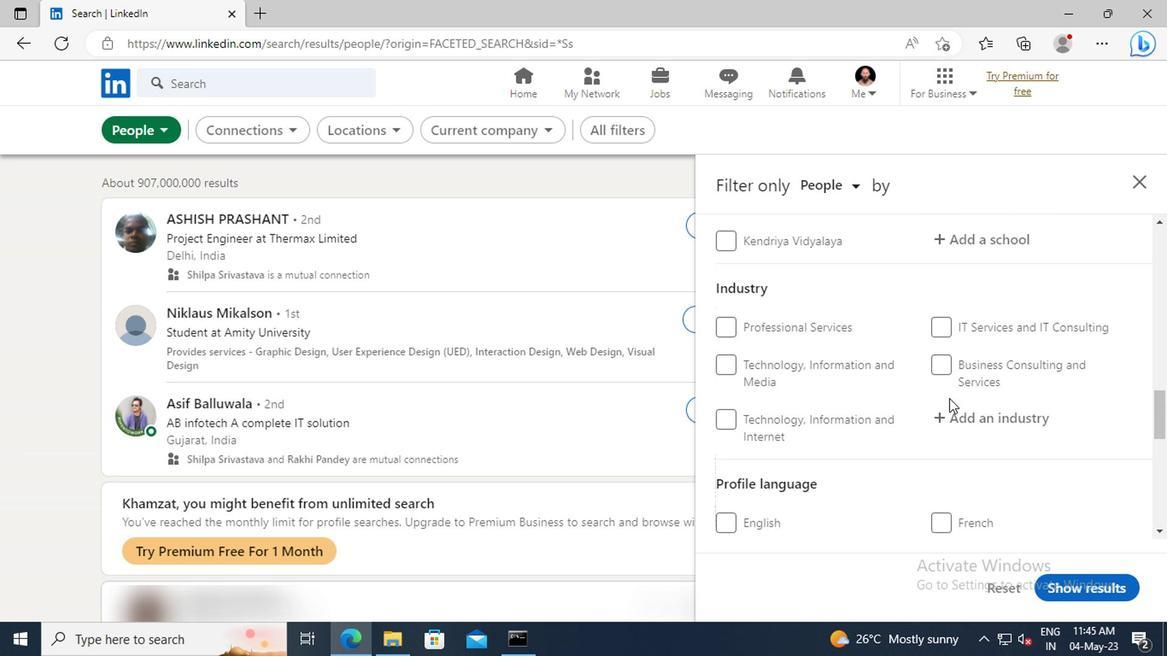 
Action: Mouse scrolled (945, 398) with delta (0, -1)
Screenshot: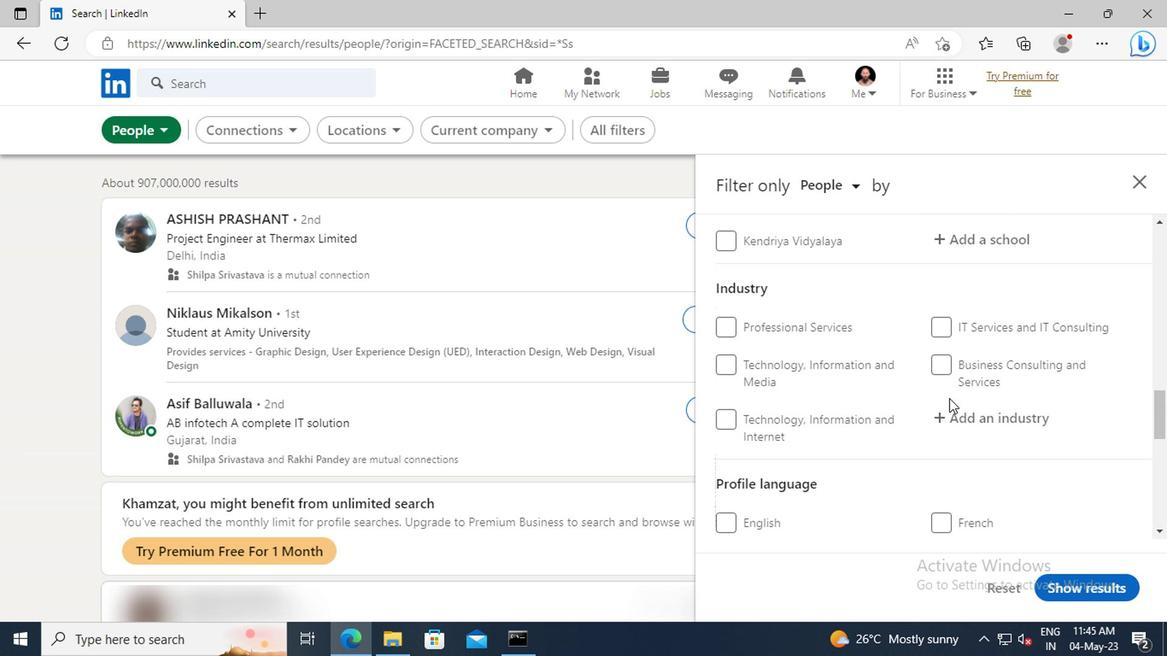 
Action: Mouse moved to (721, 425)
Screenshot: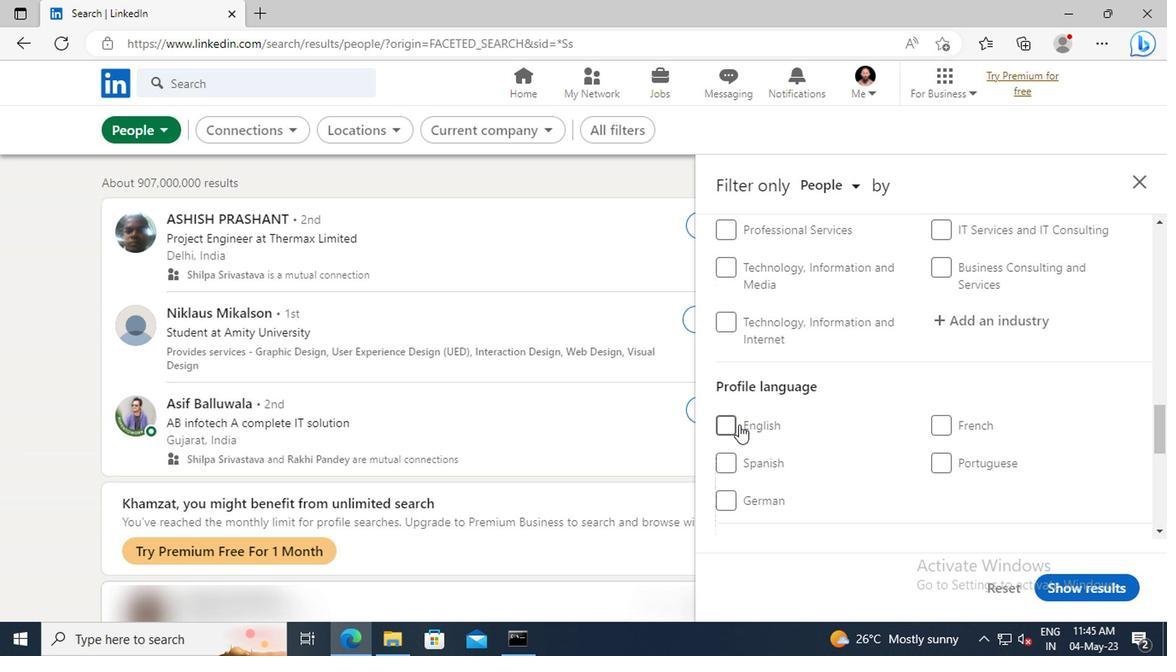 
Action: Mouse pressed left at (721, 425)
Screenshot: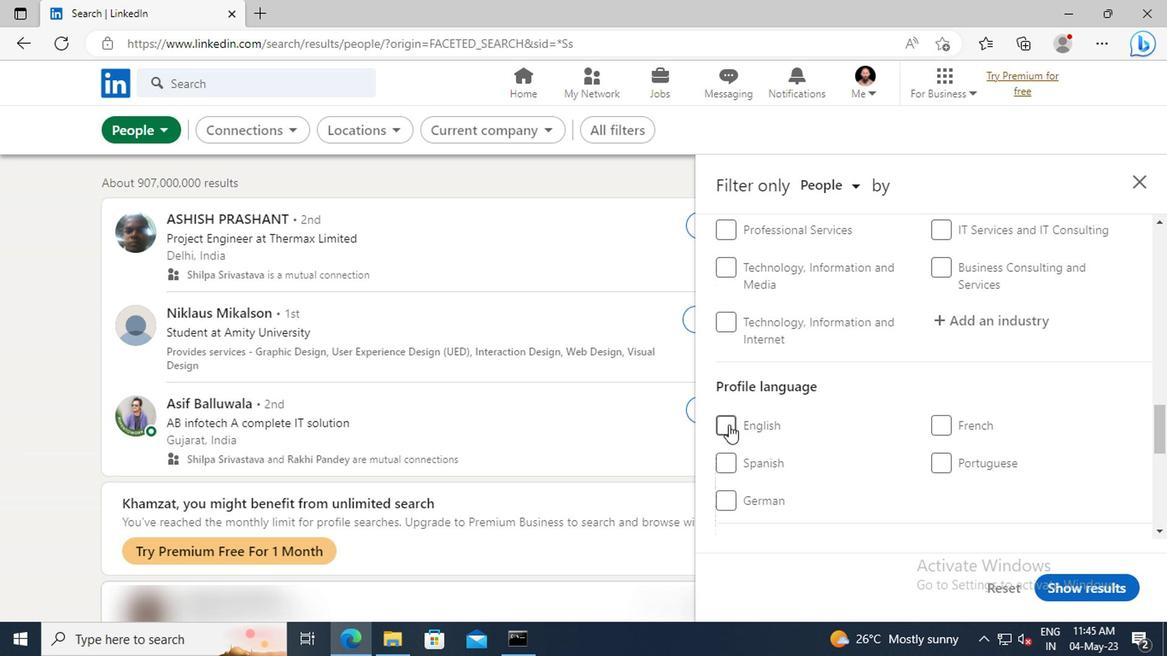 
Action: Mouse moved to (940, 402)
Screenshot: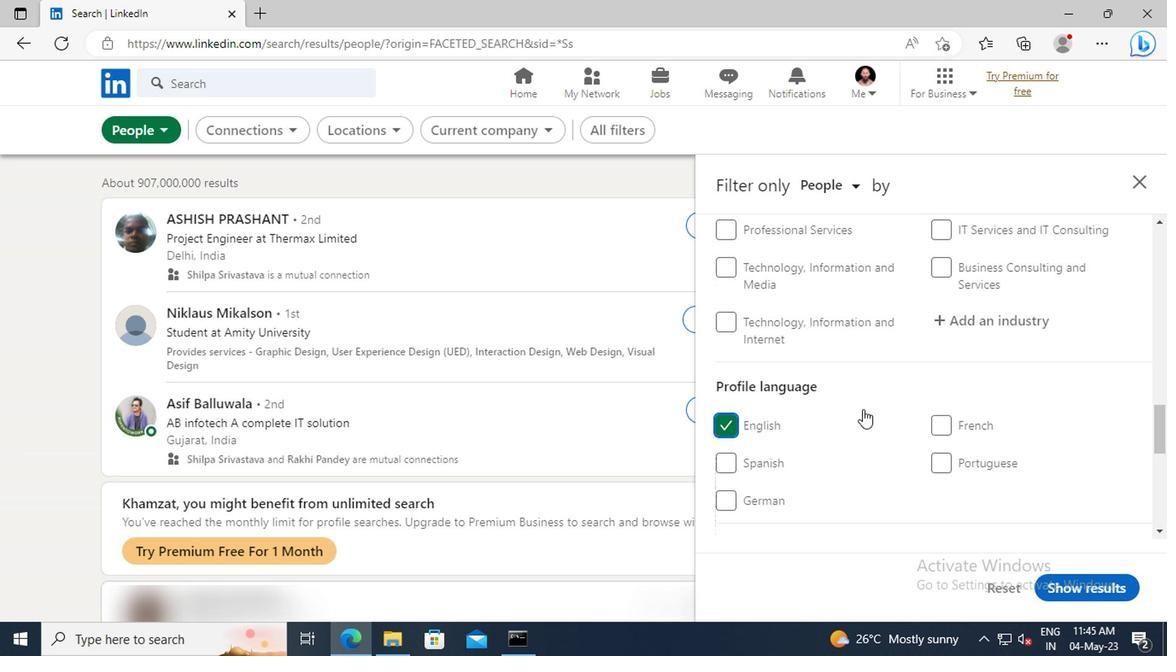
Action: Mouse scrolled (940, 403) with delta (0, 1)
Screenshot: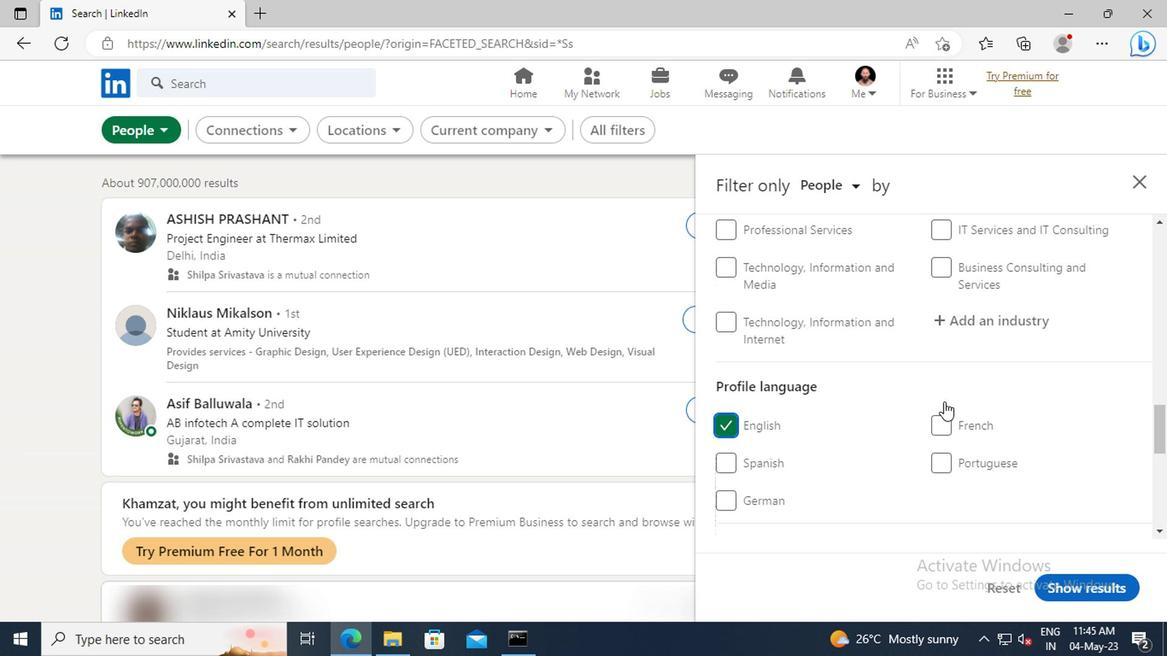 
Action: Mouse scrolled (940, 403) with delta (0, 1)
Screenshot: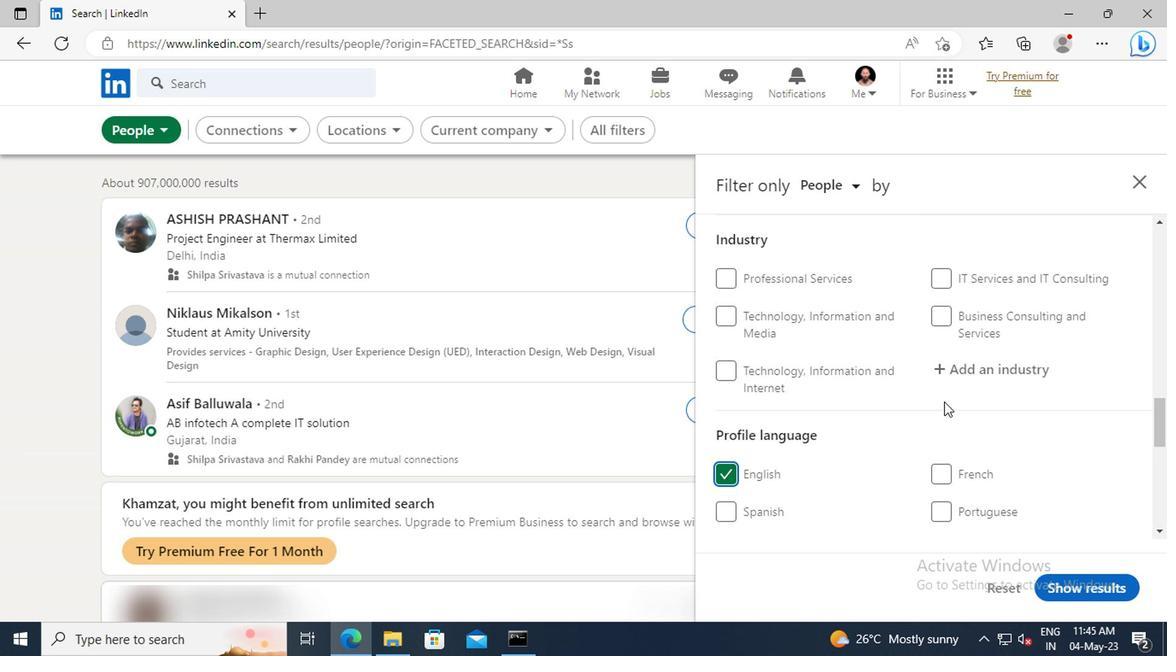 
Action: Mouse scrolled (940, 403) with delta (0, 1)
Screenshot: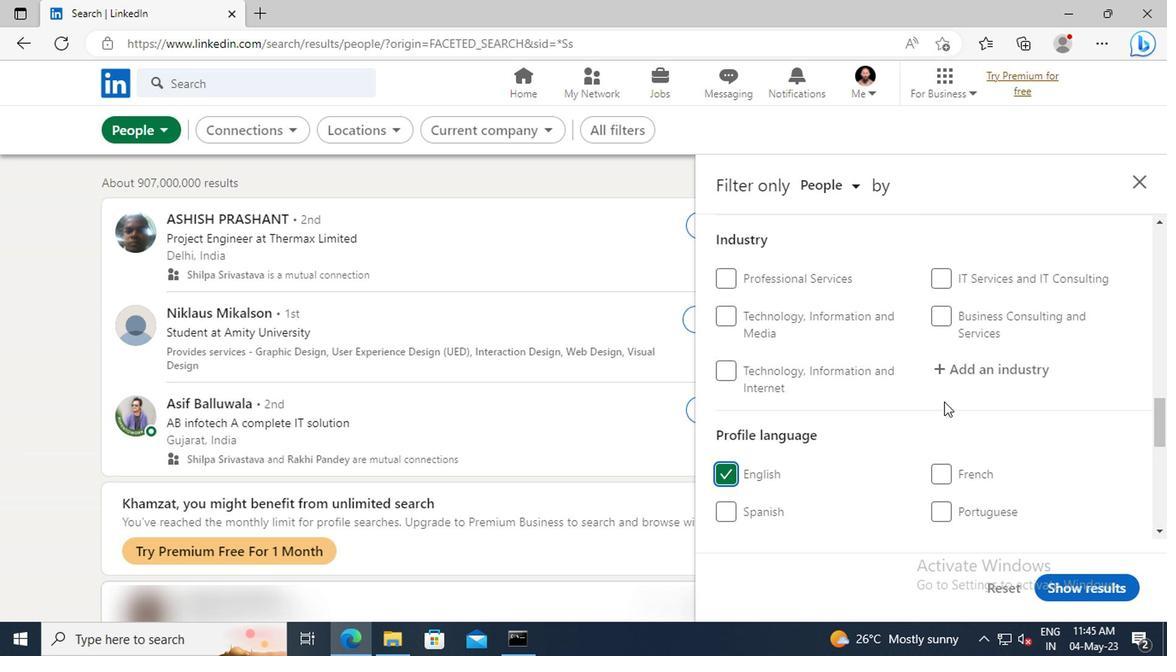 
Action: Mouse scrolled (940, 403) with delta (0, 1)
Screenshot: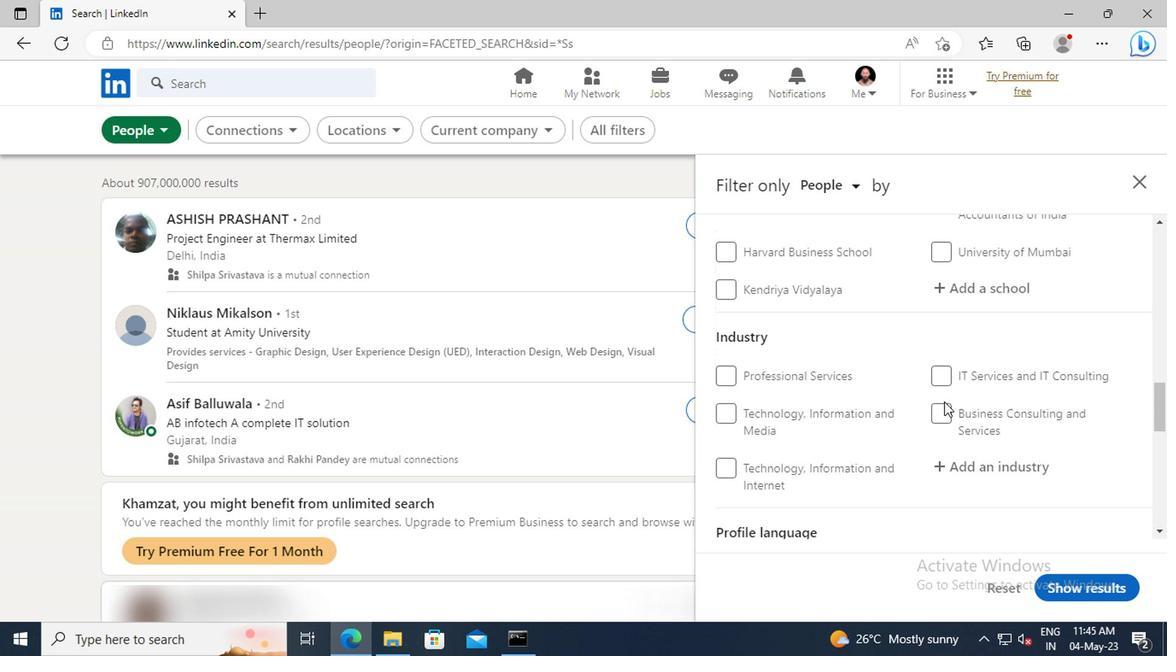 
Action: Mouse scrolled (940, 403) with delta (0, 1)
Screenshot: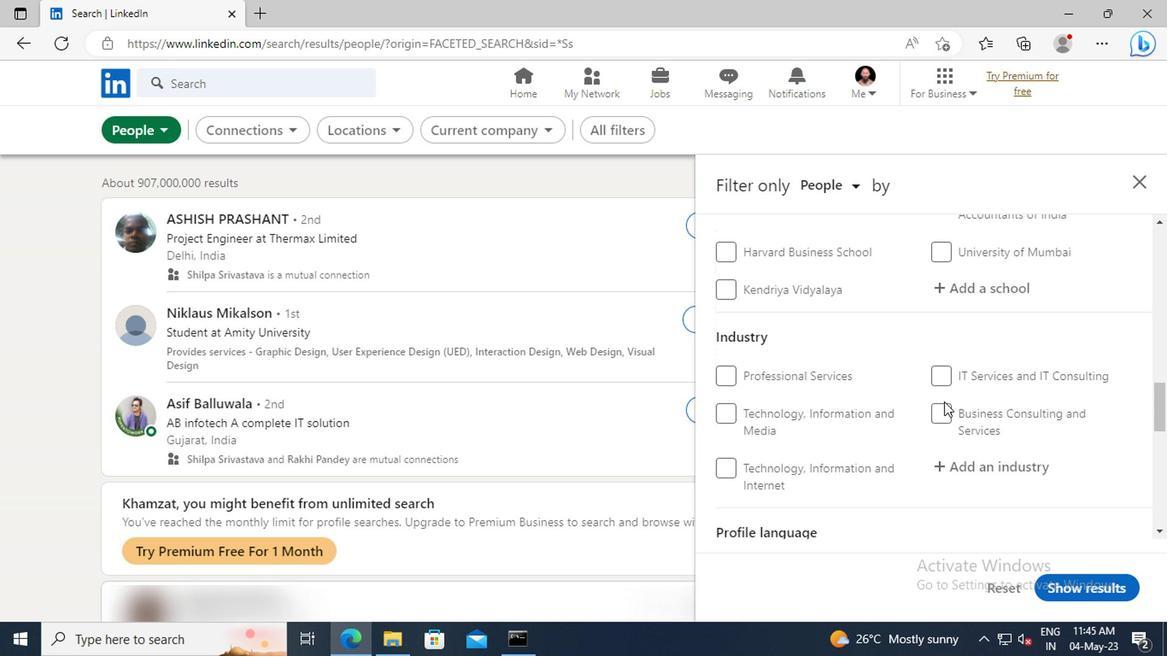 
Action: Mouse scrolled (940, 403) with delta (0, 1)
Screenshot: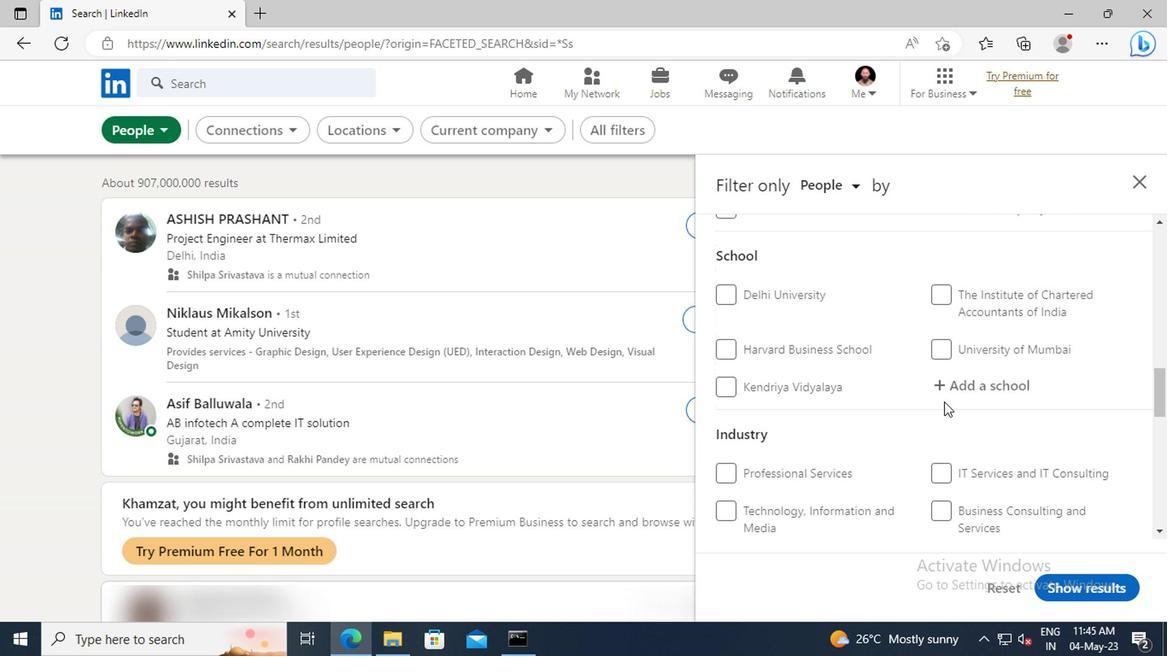 
Action: Mouse scrolled (940, 403) with delta (0, 1)
Screenshot: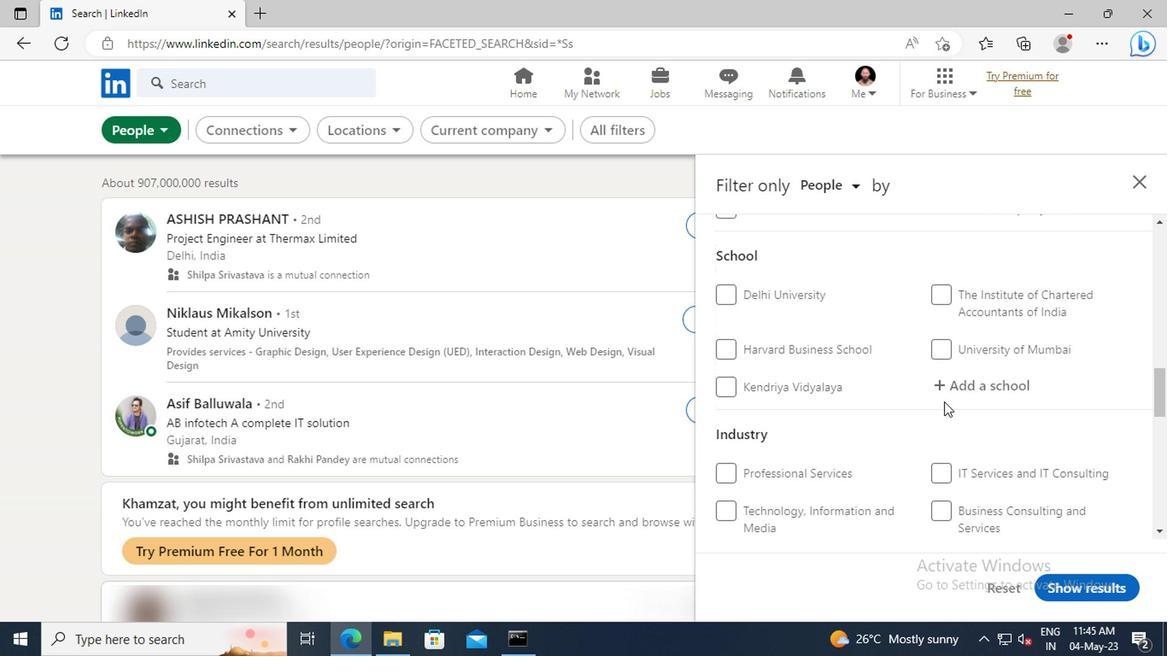 
Action: Mouse scrolled (940, 403) with delta (0, 1)
Screenshot: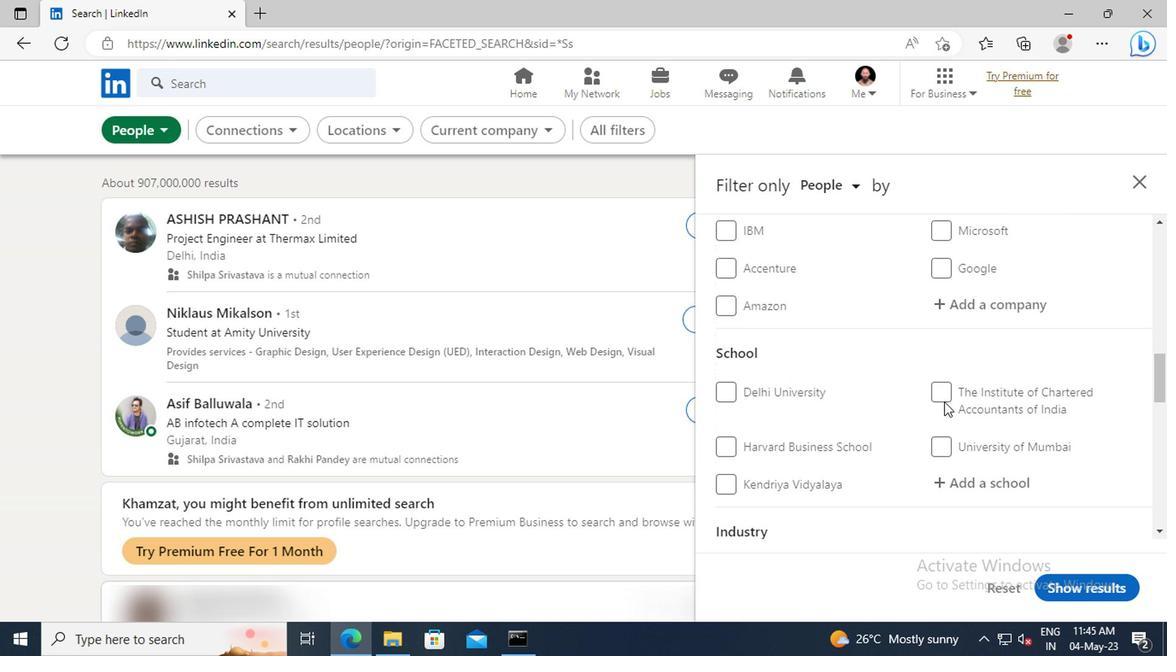 
Action: Mouse scrolled (940, 403) with delta (0, 1)
Screenshot: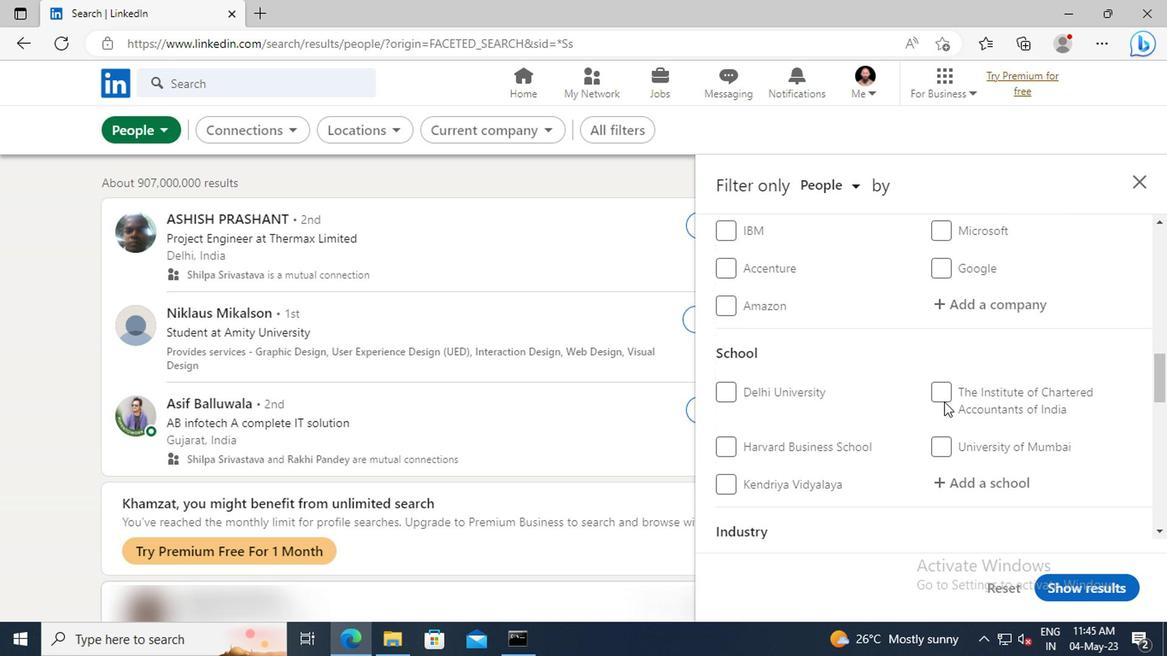 
Action: Mouse scrolled (940, 403) with delta (0, 1)
Screenshot: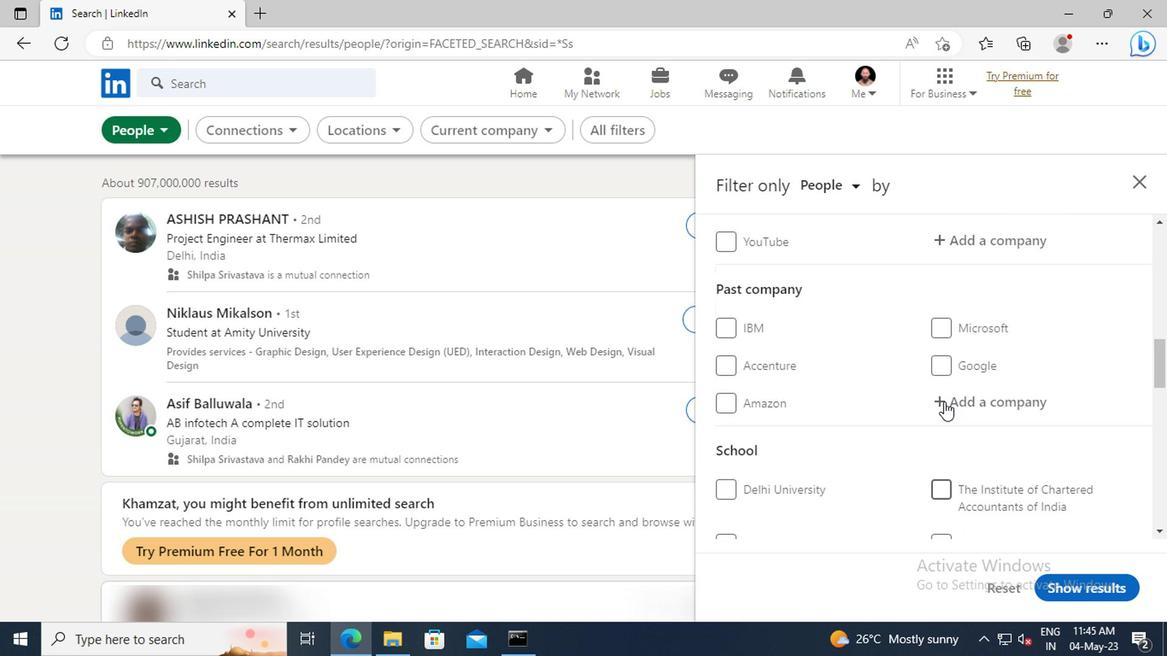 
Action: Mouse scrolled (940, 403) with delta (0, 1)
Screenshot: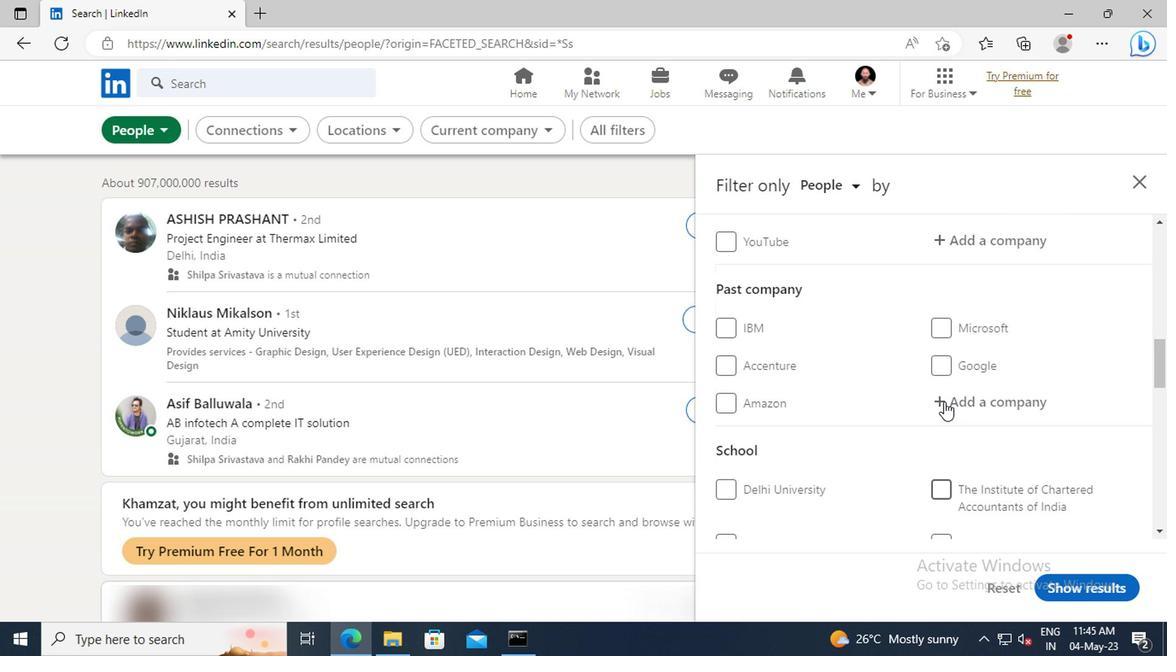 
Action: Mouse scrolled (940, 403) with delta (0, 1)
Screenshot: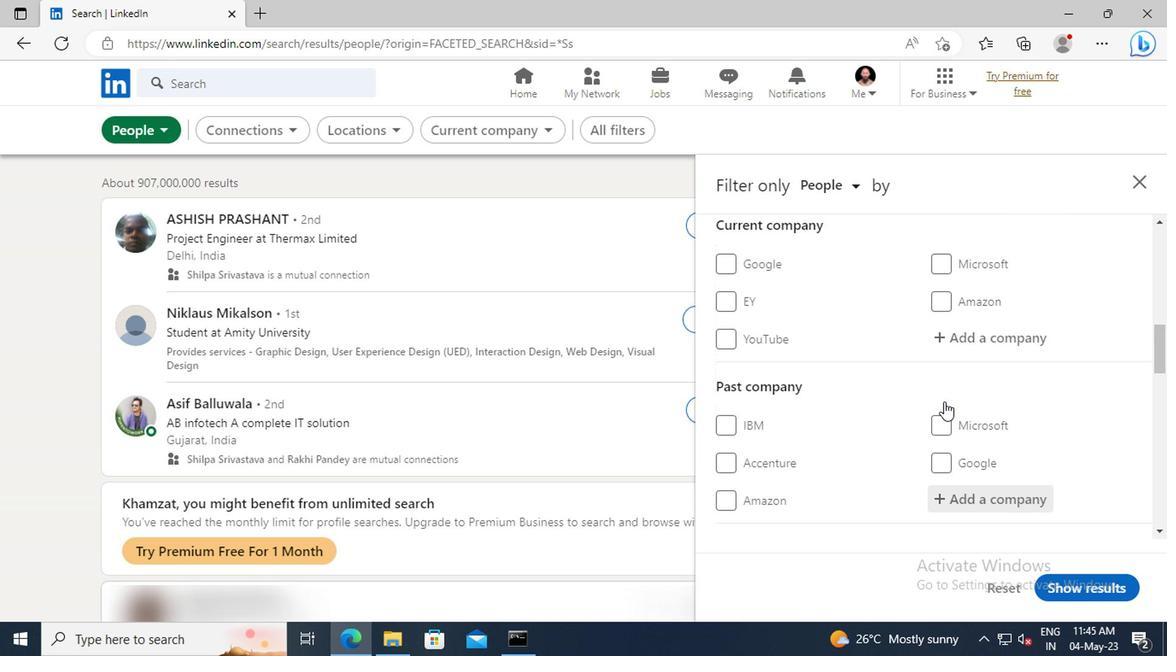 
Action: Mouse moved to (940, 392)
Screenshot: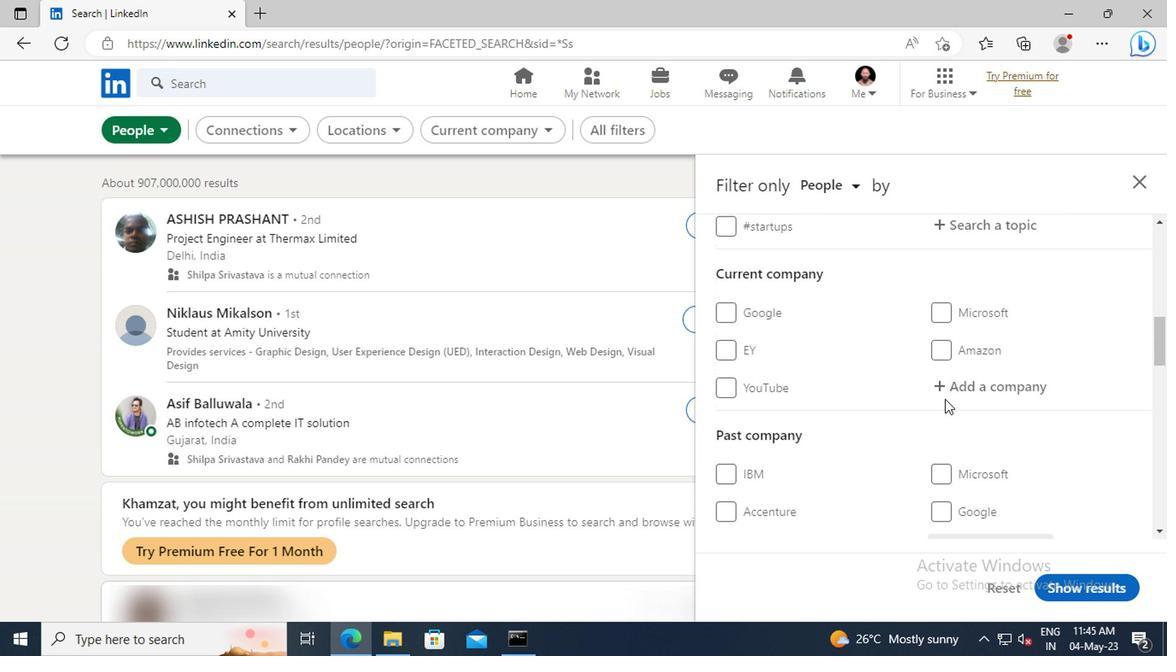 
Action: Mouse pressed left at (940, 392)
Screenshot: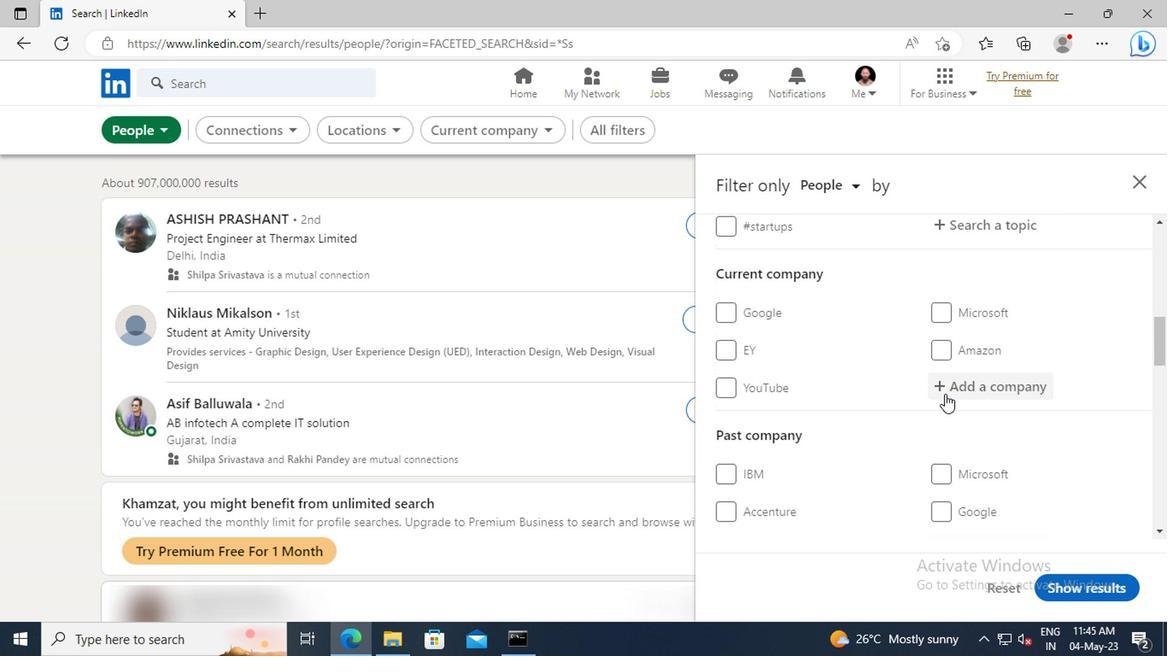 
Action: Mouse moved to (940, 391)
Screenshot: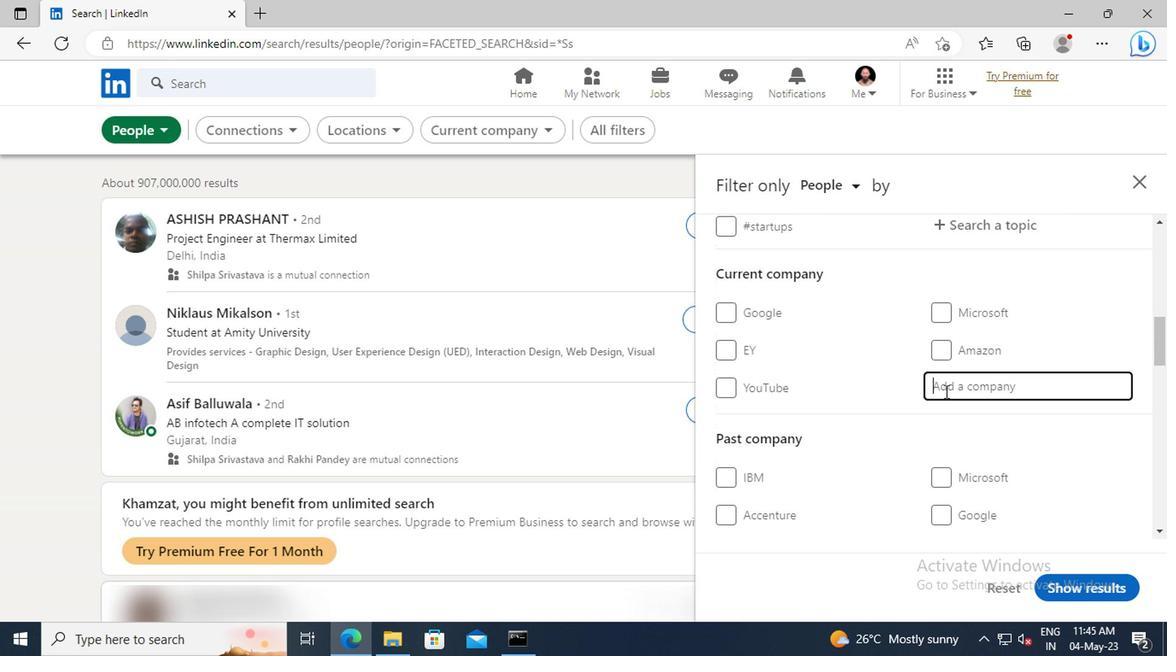 
Action: Key pressed <Key.shift>JET<Key.space><Key.shift>AIRWA
Screenshot: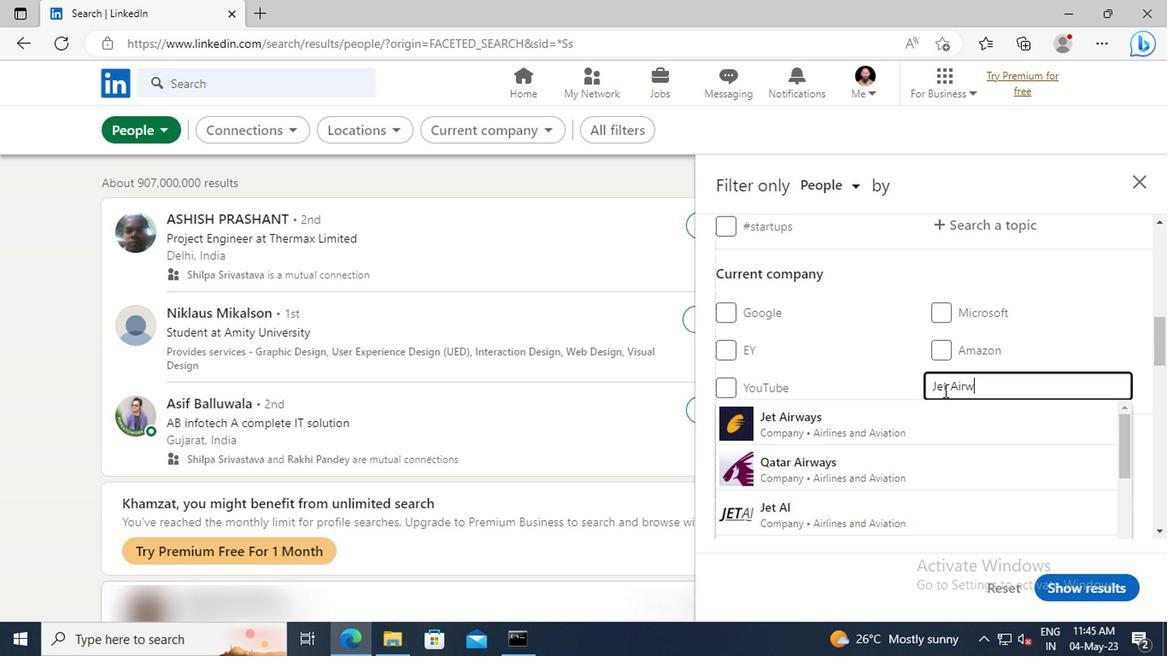 
Action: Mouse moved to (938, 419)
Screenshot: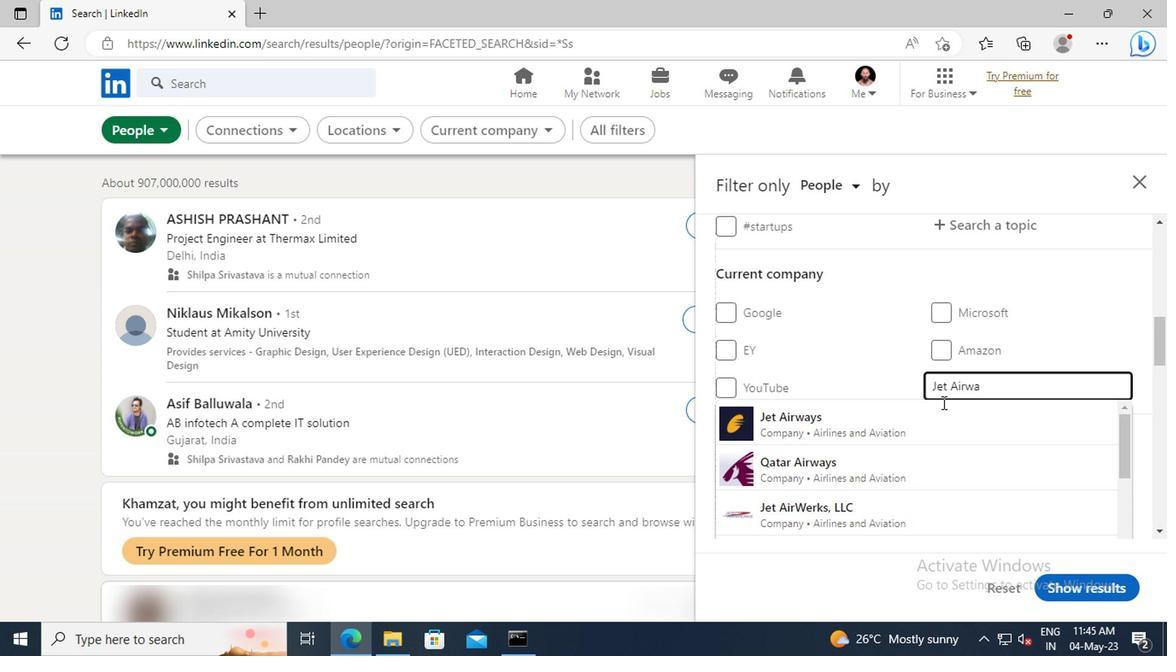 
Action: Mouse pressed left at (938, 419)
Screenshot: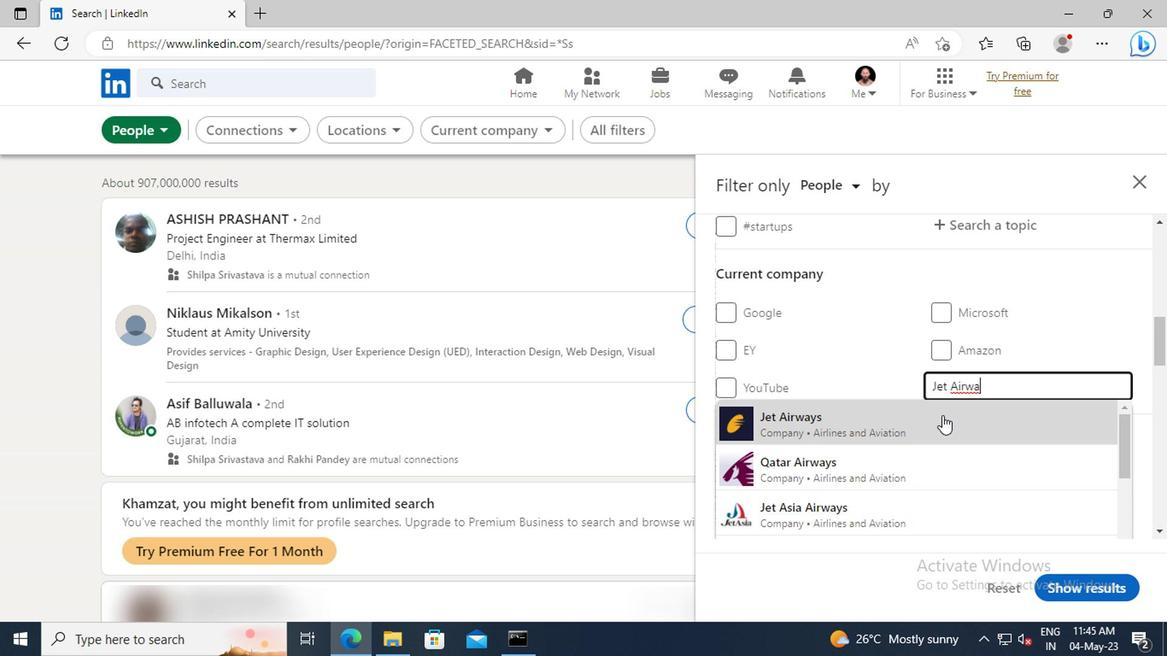 
Action: Mouse scrolled (938, 417) with delta (0, -1)
Screenshot: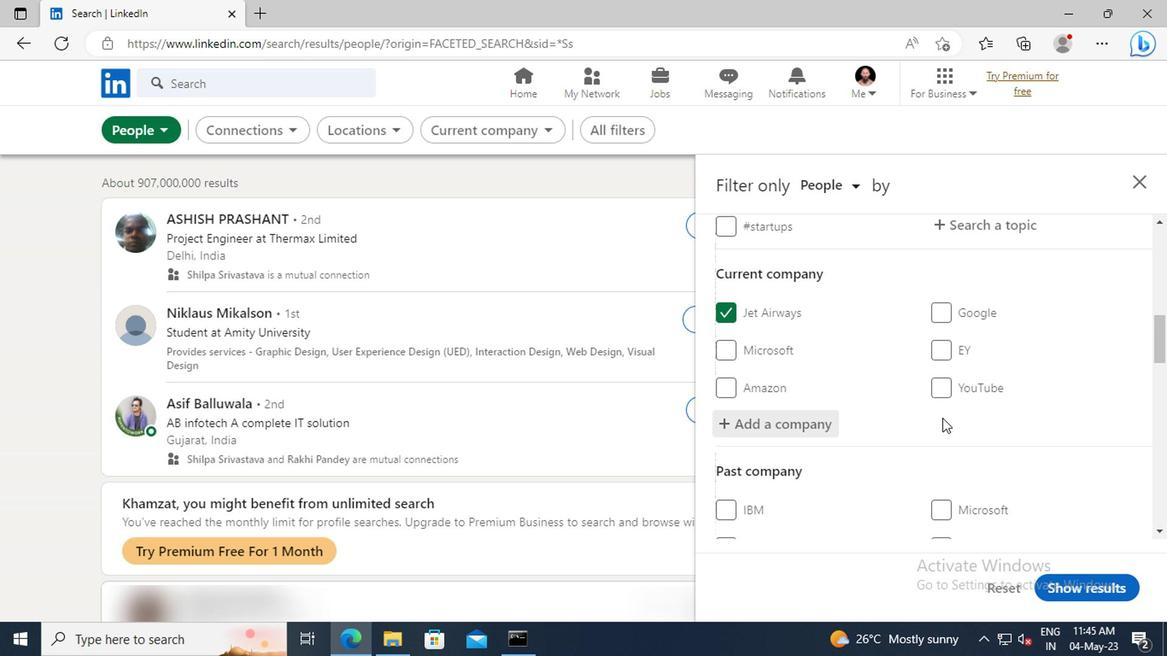 
Action: Mouse scrolled (938, 417) with delta (0, -1)
Screenshot: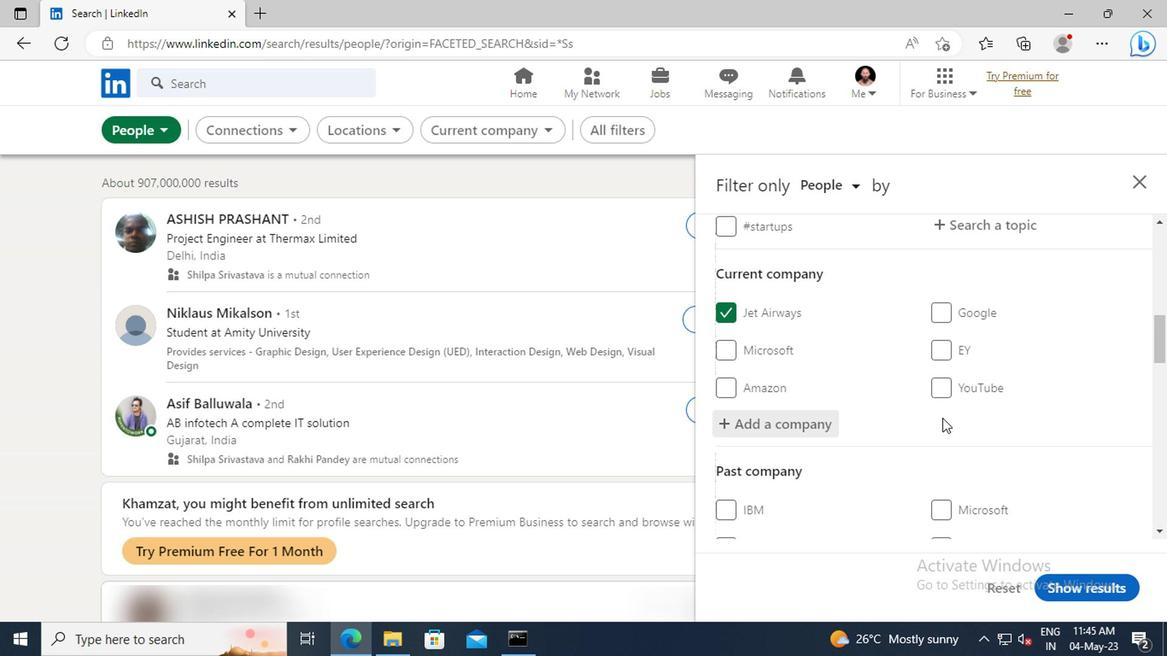
Action: Mouse scrolled (938, 417) with delta (0, -1)
Screenshot: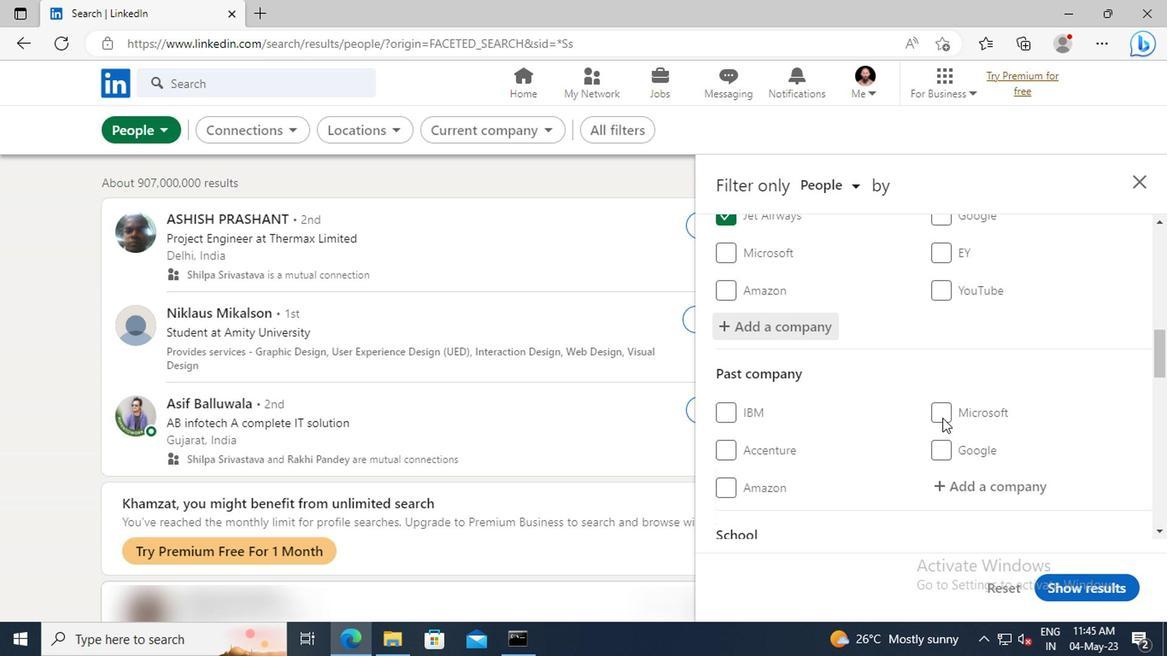 
Action: Mouse scrolled (938, 417) with delta (0, -1)
Screenshot: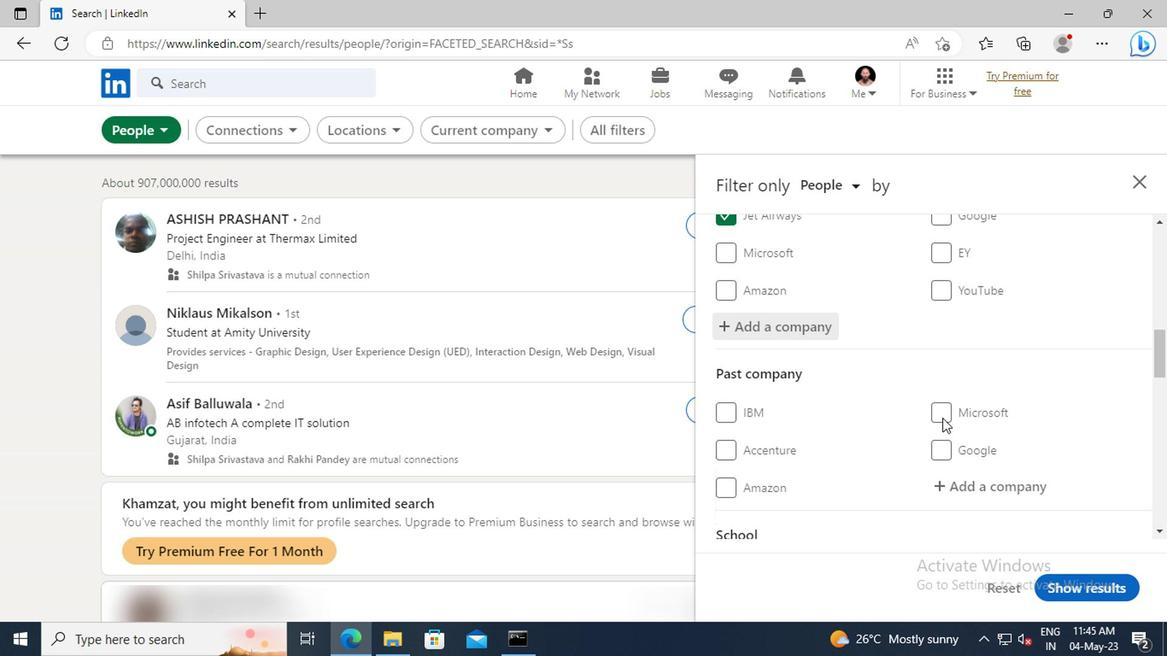 
Action: Mouse scrolled (938, 417) with delta (0, -1)
Screenshot: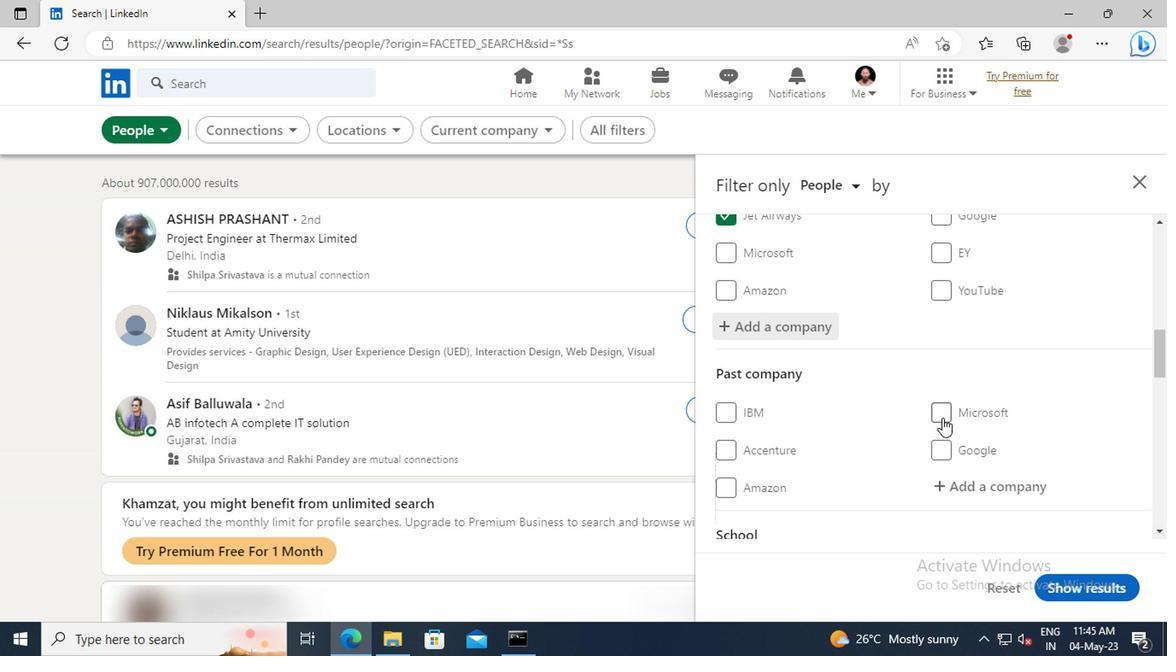 
Action: Mouse scrolled (938, 417) with delta (0, -1)
Screenshot: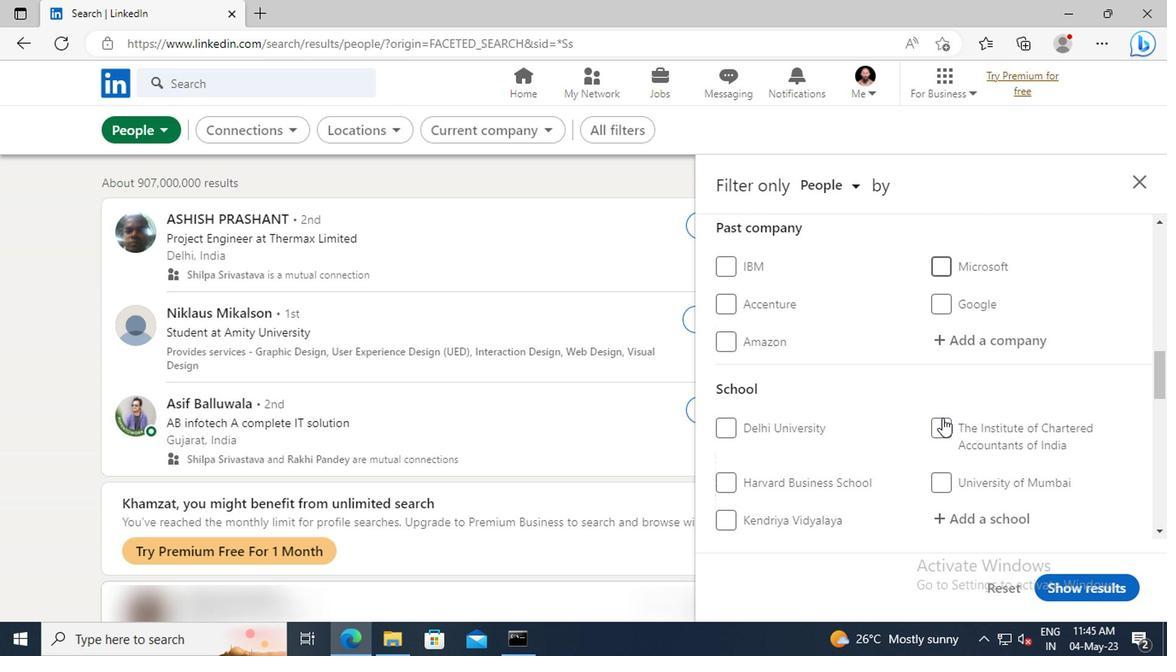 
Action: Mouse scrolled (938, 417) with delta (0, -1)
Screenshot: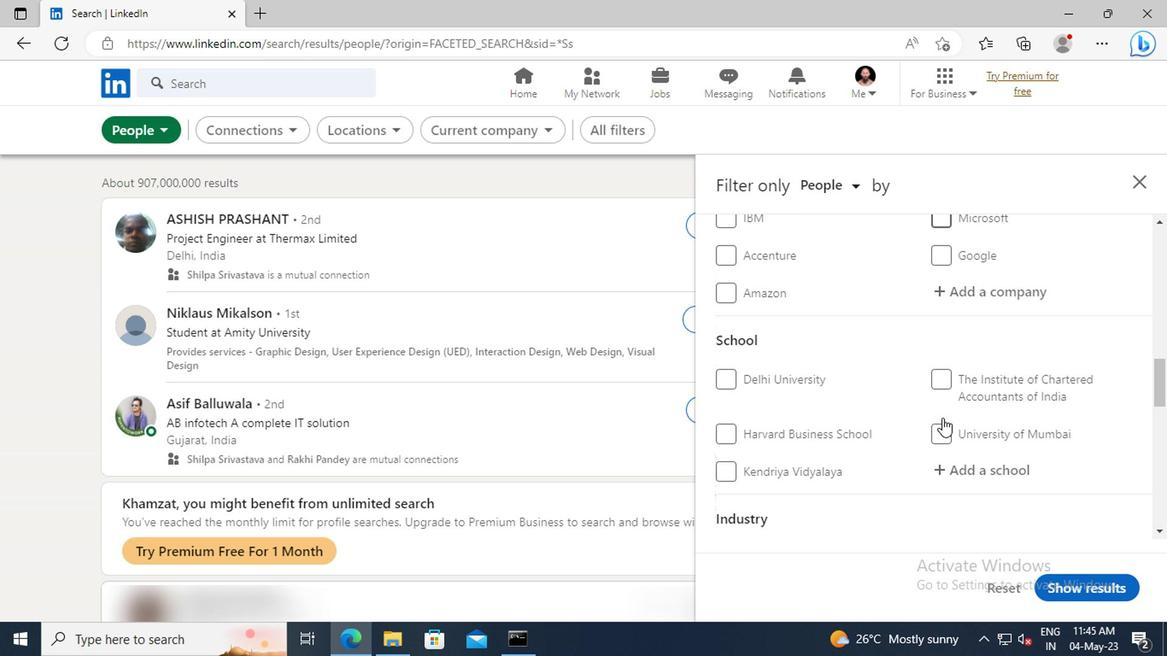 
Action: Mouse moved to (940, 419)
Screenshot: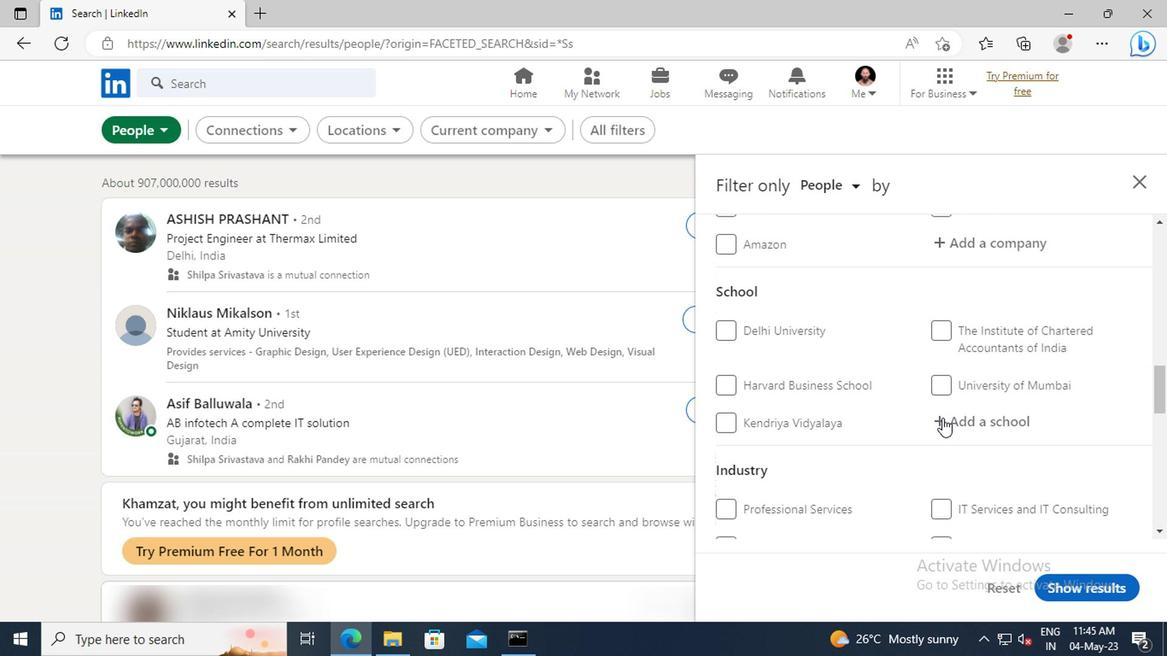 
Action: Mouse pressed left at (940, 419)
Screenshot: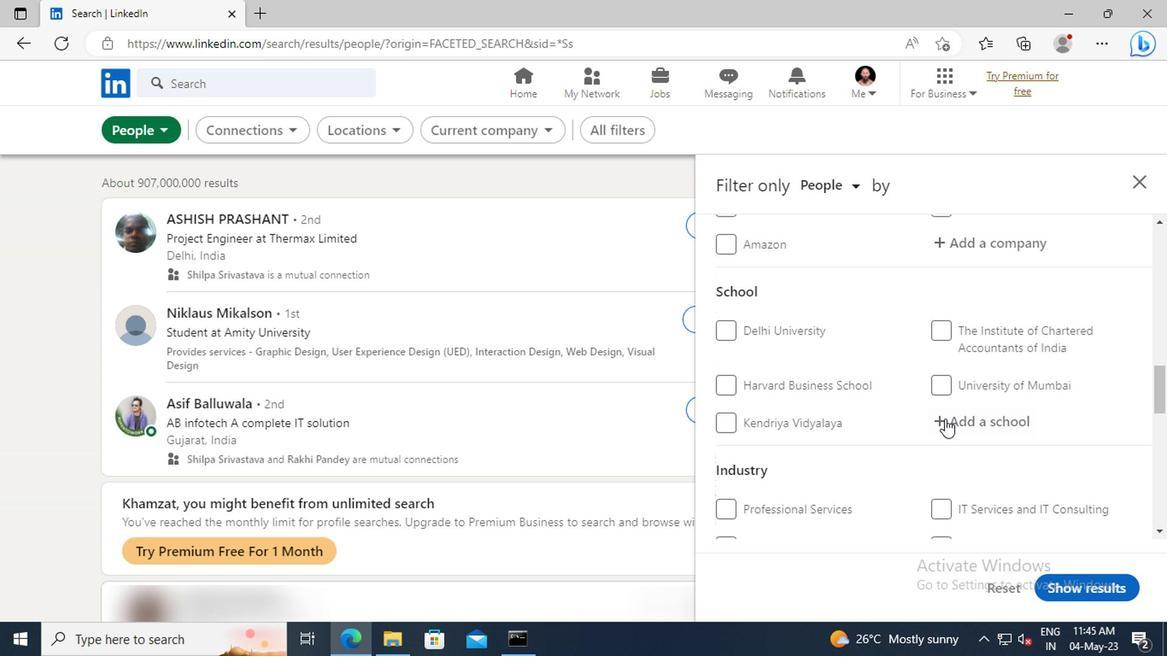 
Action: Key pressed <Key.shift>KLE<Key.space><Key.shift>COLLEGE<Key.space>OF<Key.space>
Screenshot: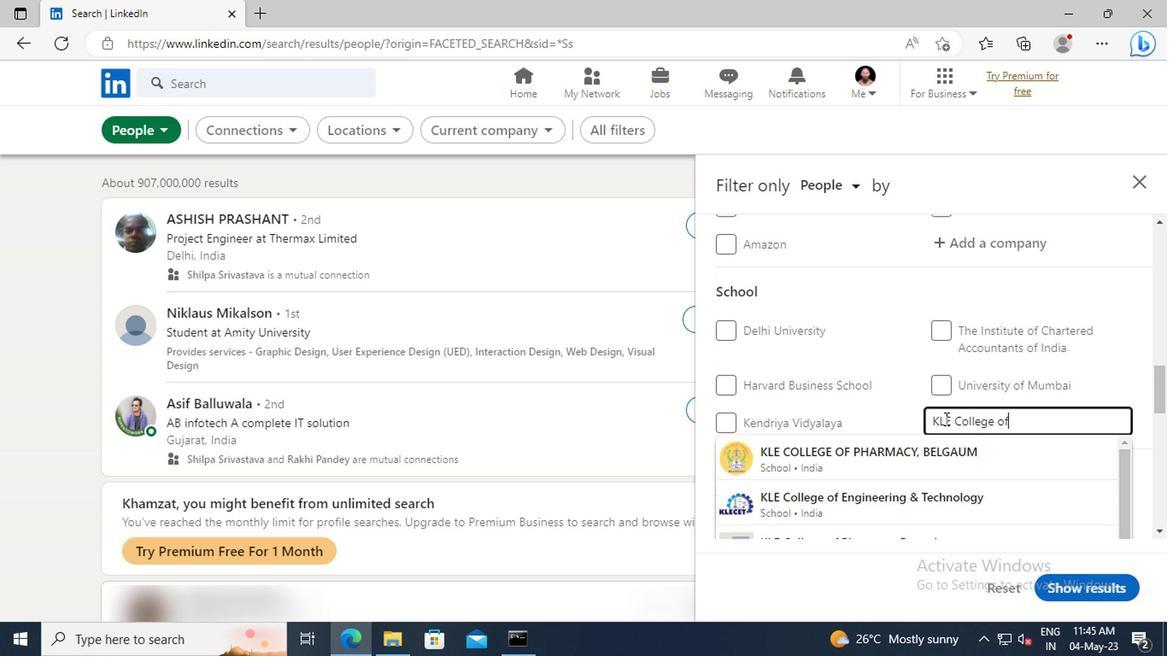 
Action: Mouse moved to (953, 489)
Screenshot: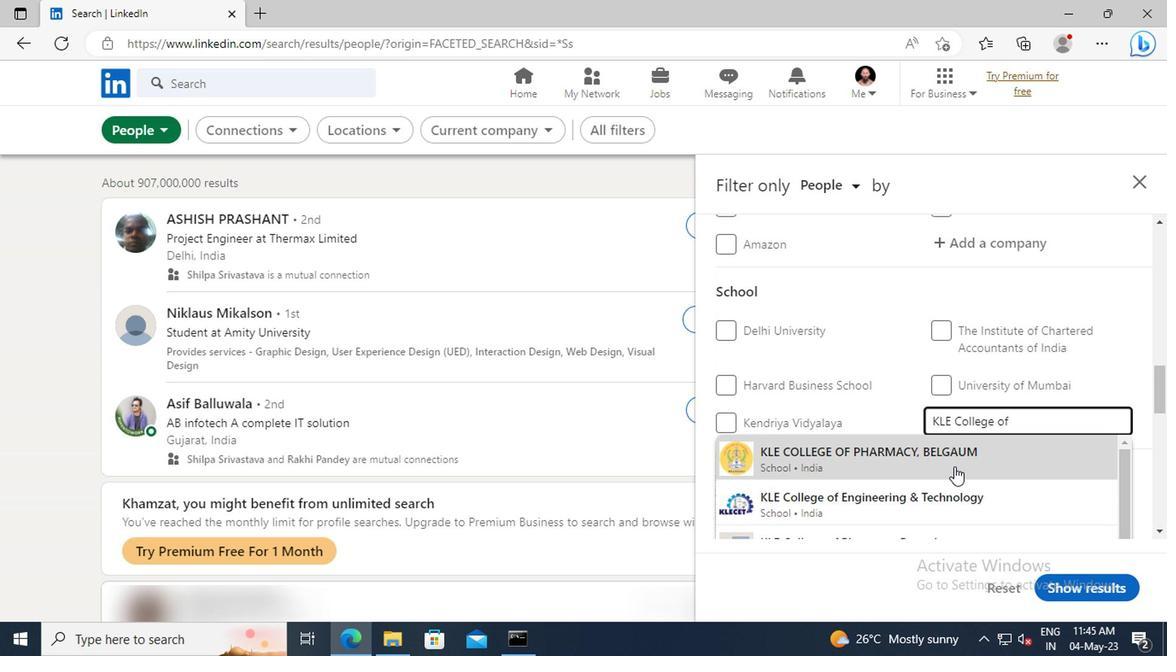 
Action: Mouse pressed left at (953, 489)
Screenshot: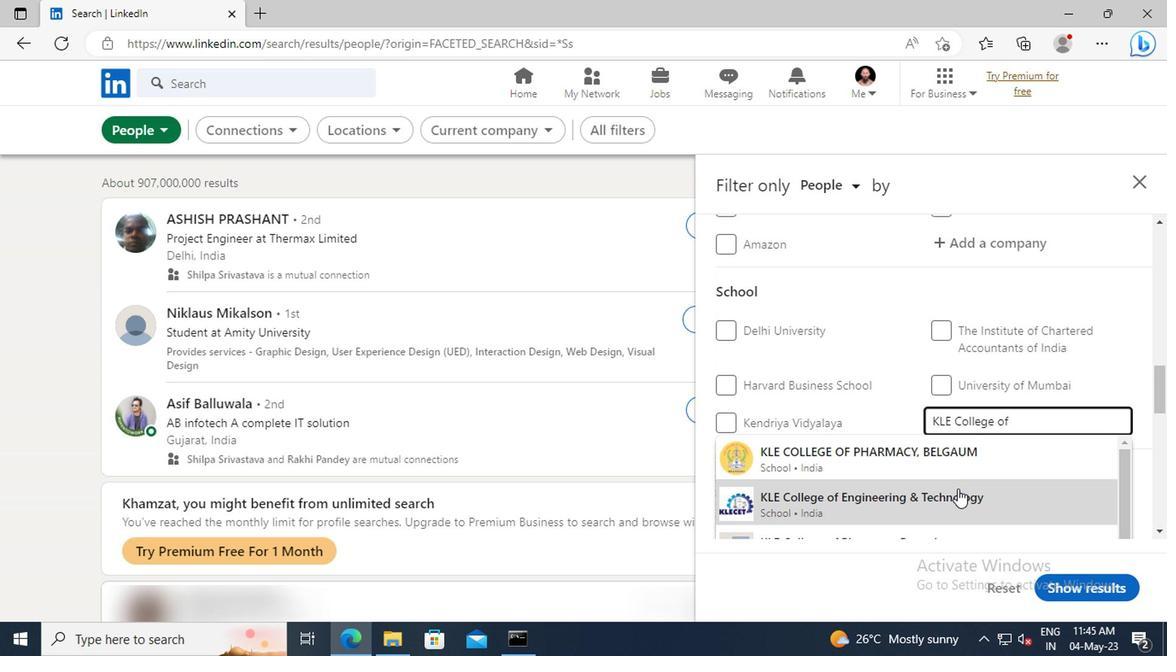 
Action: Mouse scrolled (953, 489) with delta (0, 0)
Screenshot: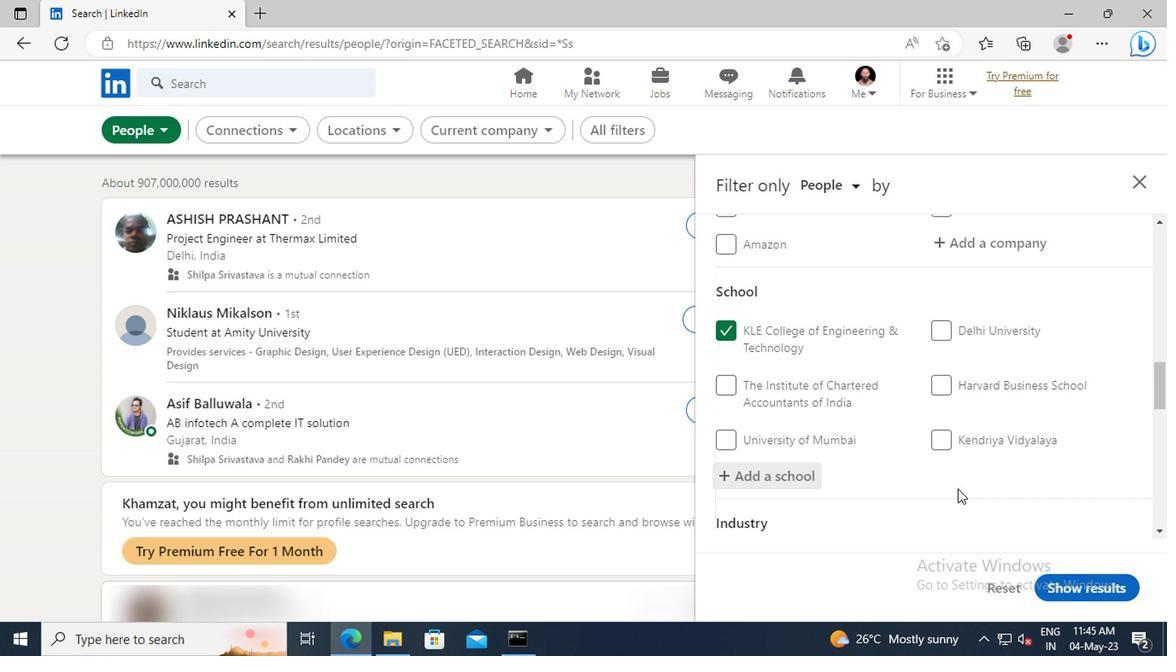 
Action: Mouse scrolled (953, 489) with delta (0, 0)
Screenshot: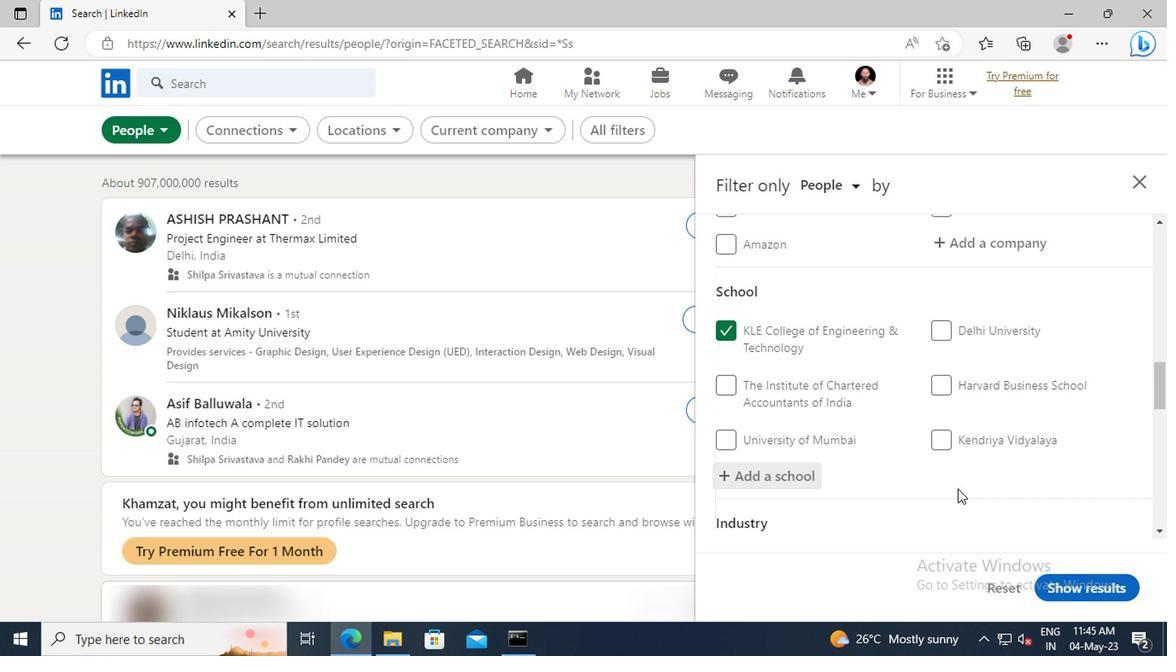 
Action: Mouse moved to (957, 437)
Screenshot: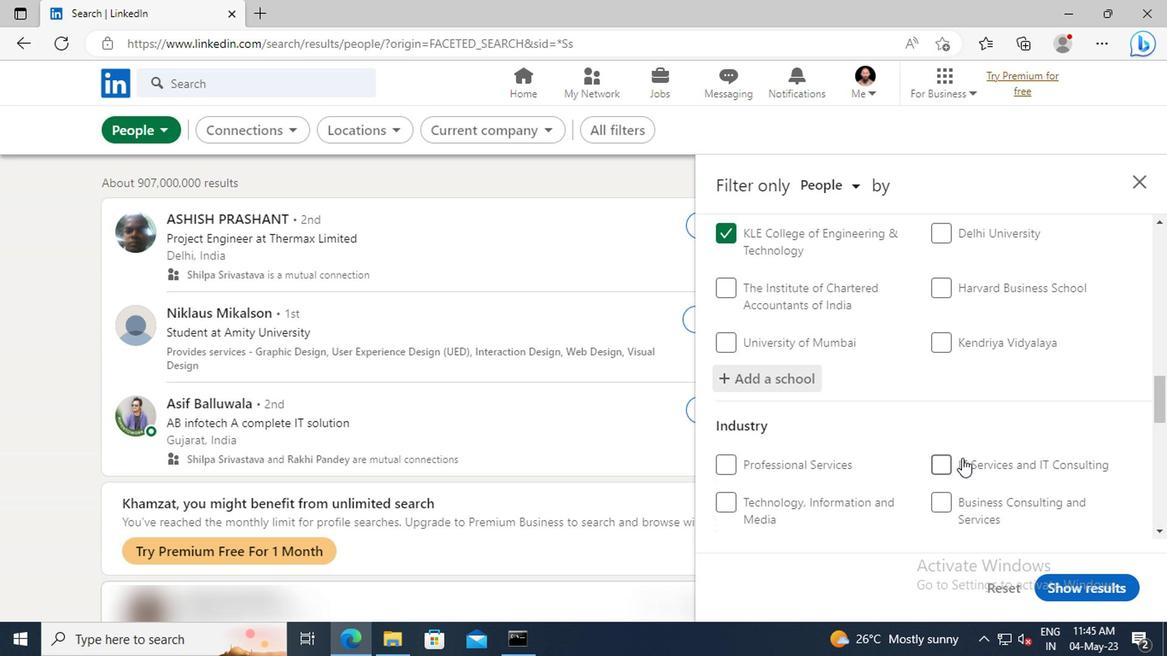 
Action: Mouse scrolled (957, 436) with delta (0, -1)
Screenshot: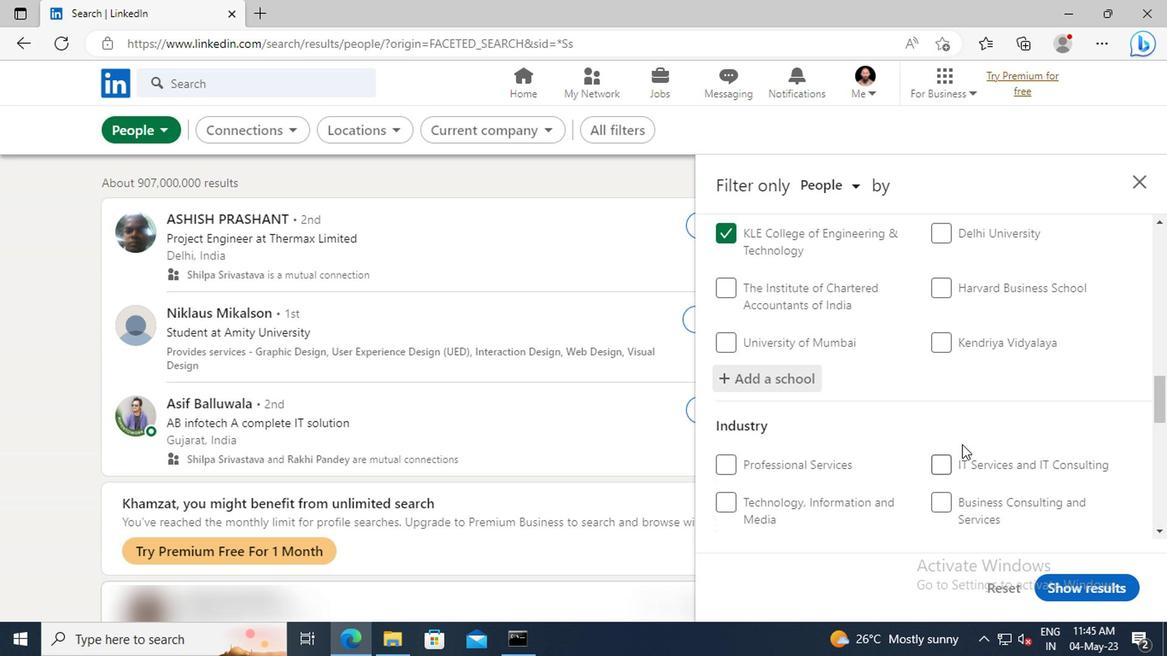 
Action: Mouse scrolled (957, 436) with delta (0, -1)
Screenshot: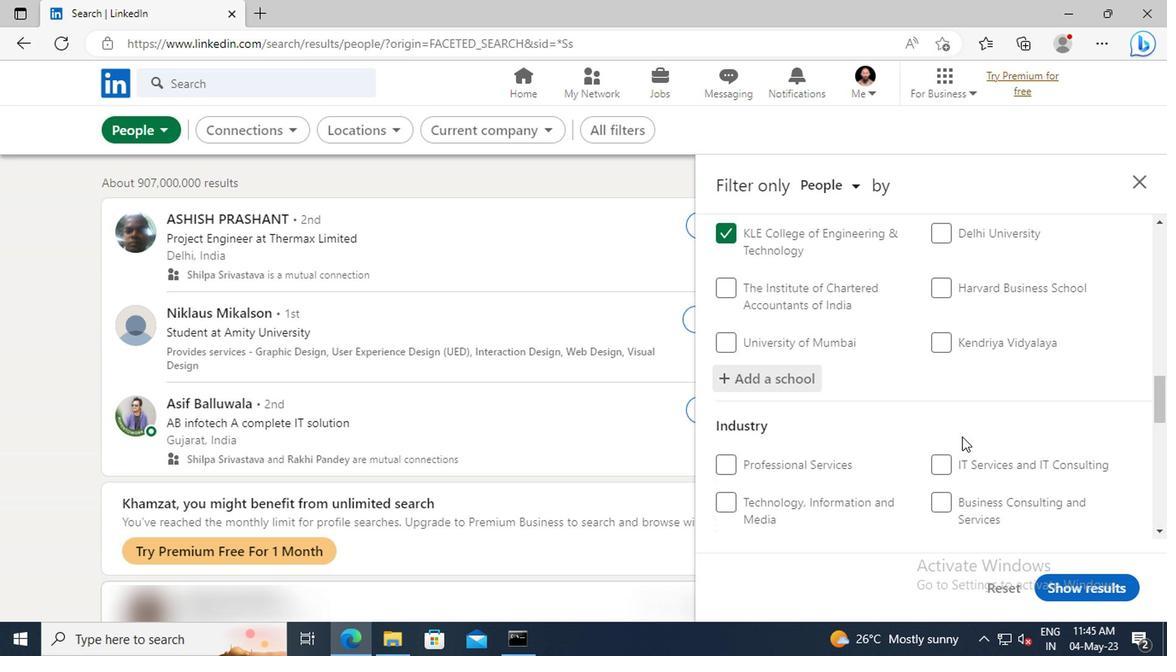 
Action: Mouse moved to (957, 425)
Screenshot: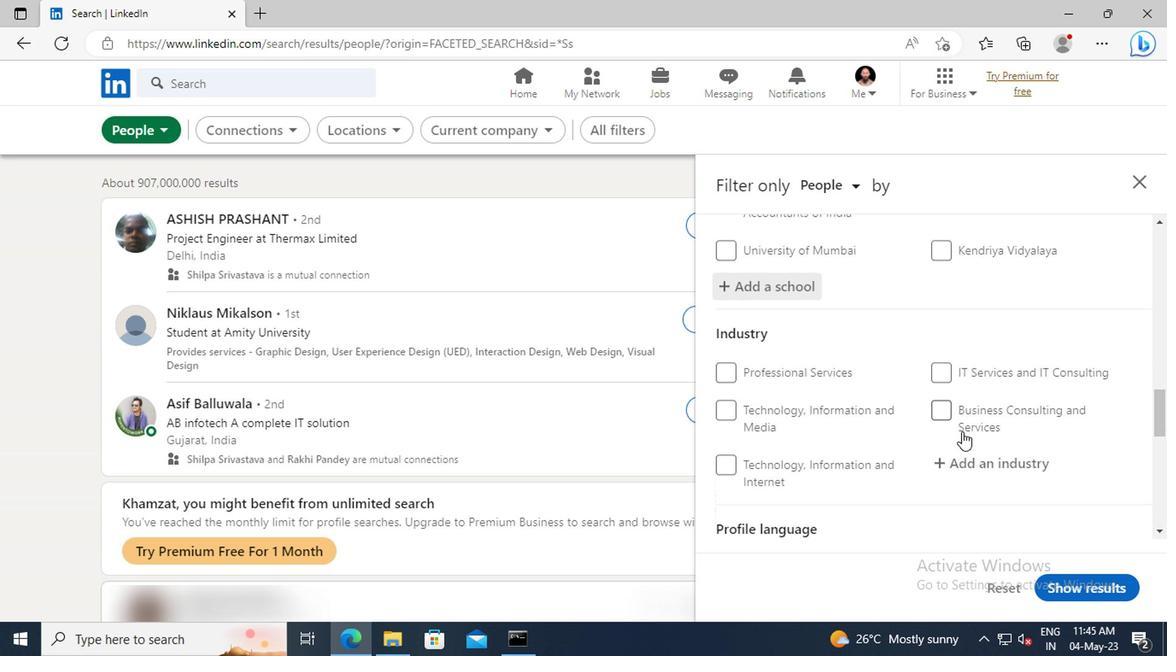 
Action: Mouse scrolled (957, 423) with delta (0, -1)
Screenshot: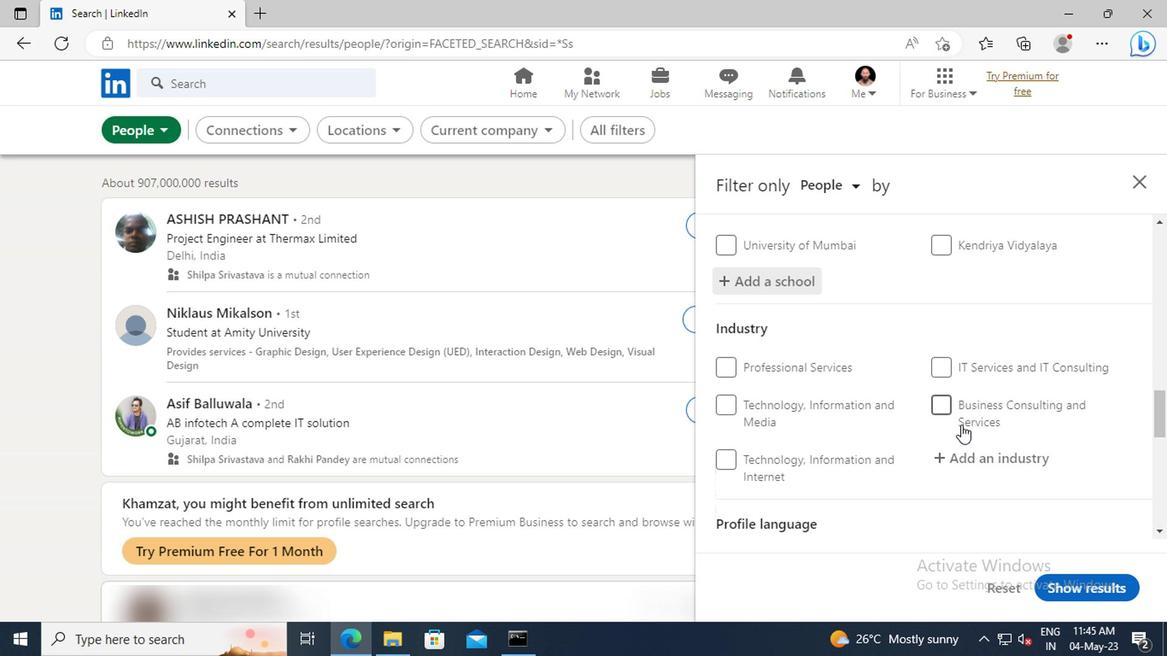 
Action: Mouse moved to (962, 414)
Screenshot: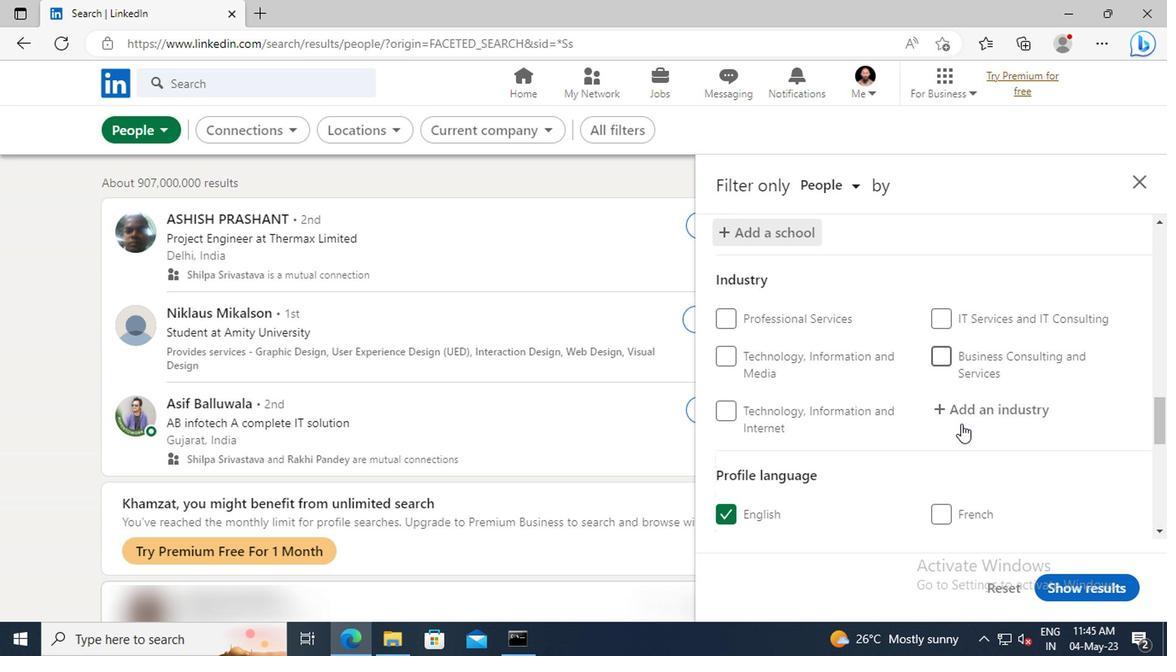 
Action: Mouse pressed left at (962, 414)
Screenshot: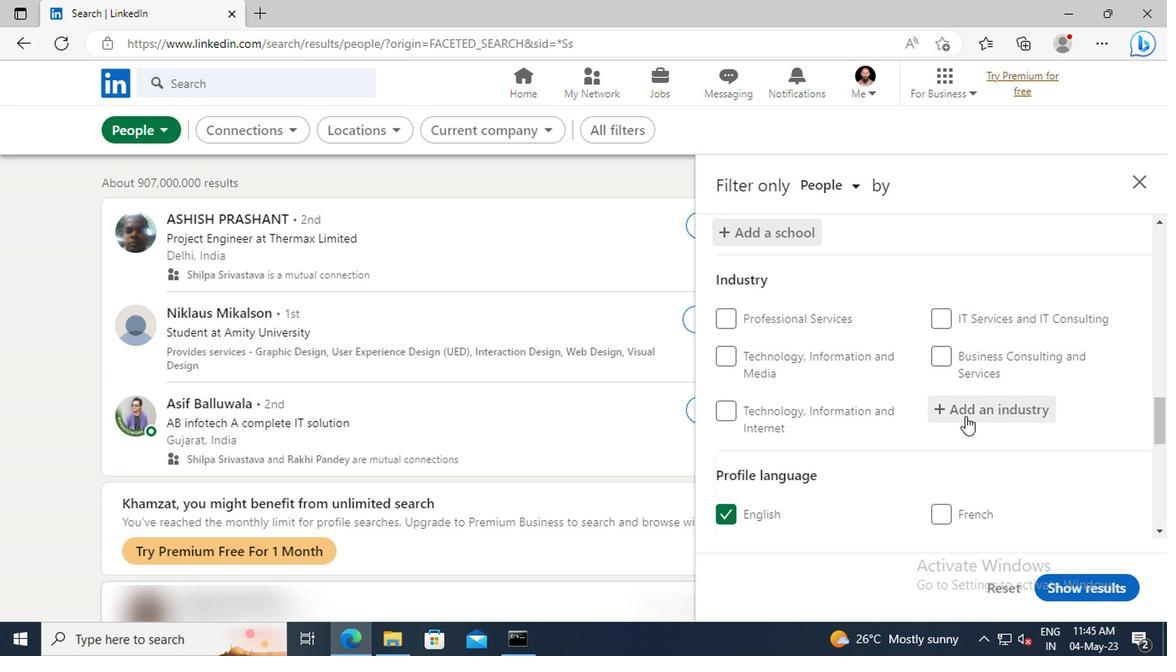 
Action: Key pressed <Key.shift><Key.shift><Key.shift>SPECIALTY
Screenshot: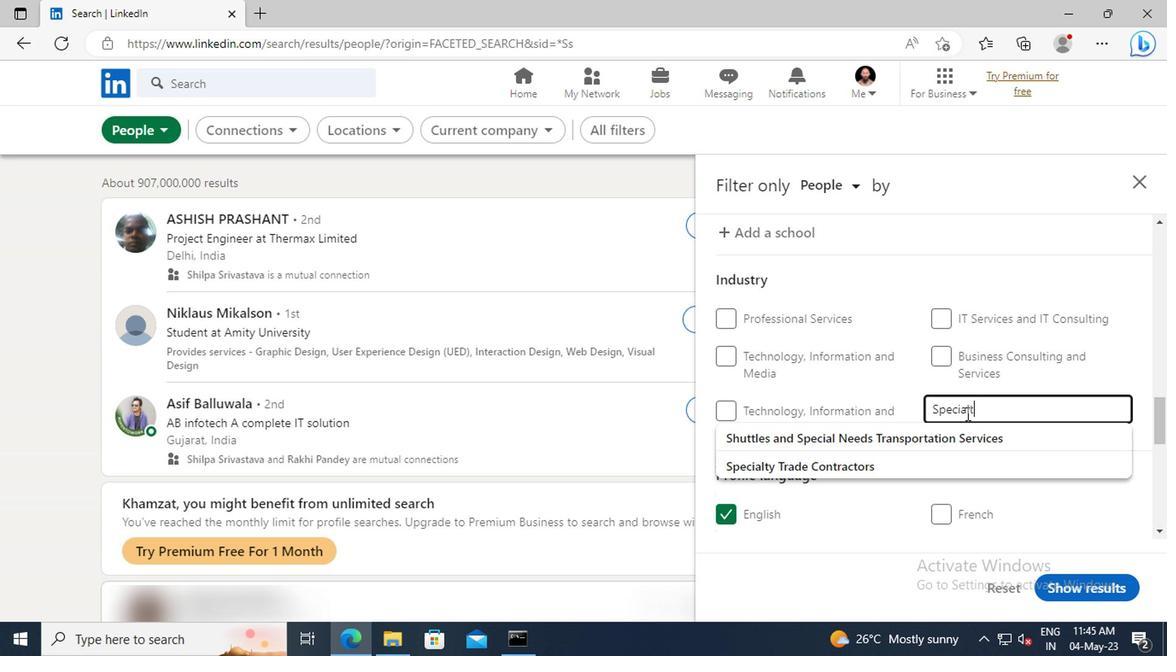 
Action: Mouse moved to (970, 429)
Screenshot: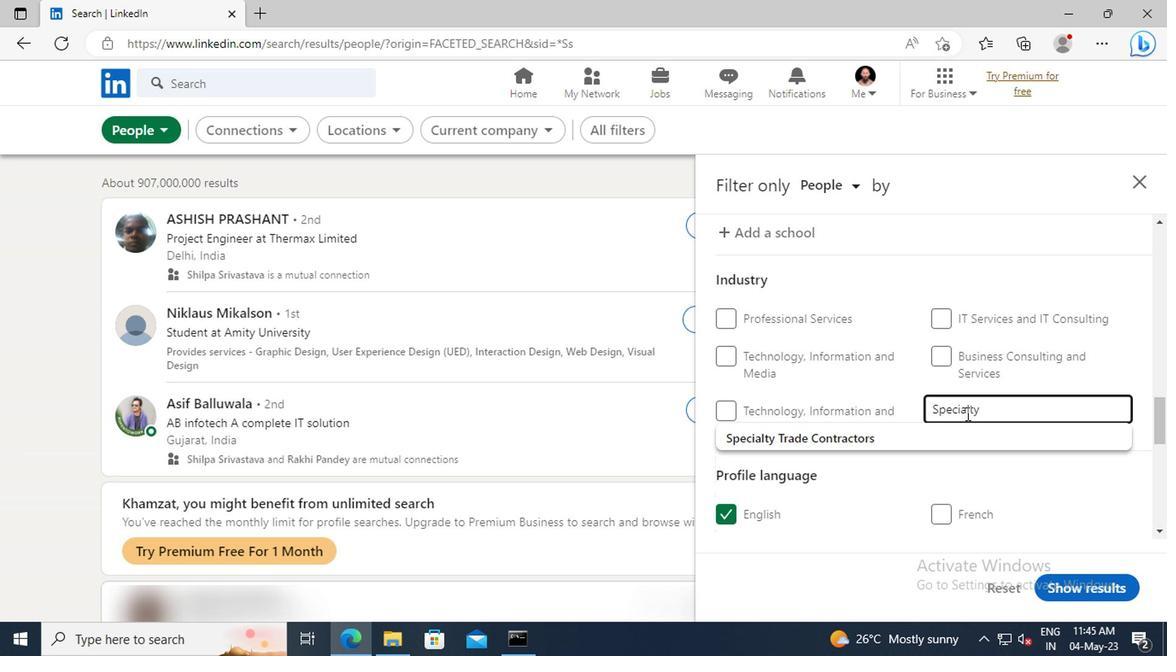 
Action: Mouse pressed left at (970, 429)
Screenshot: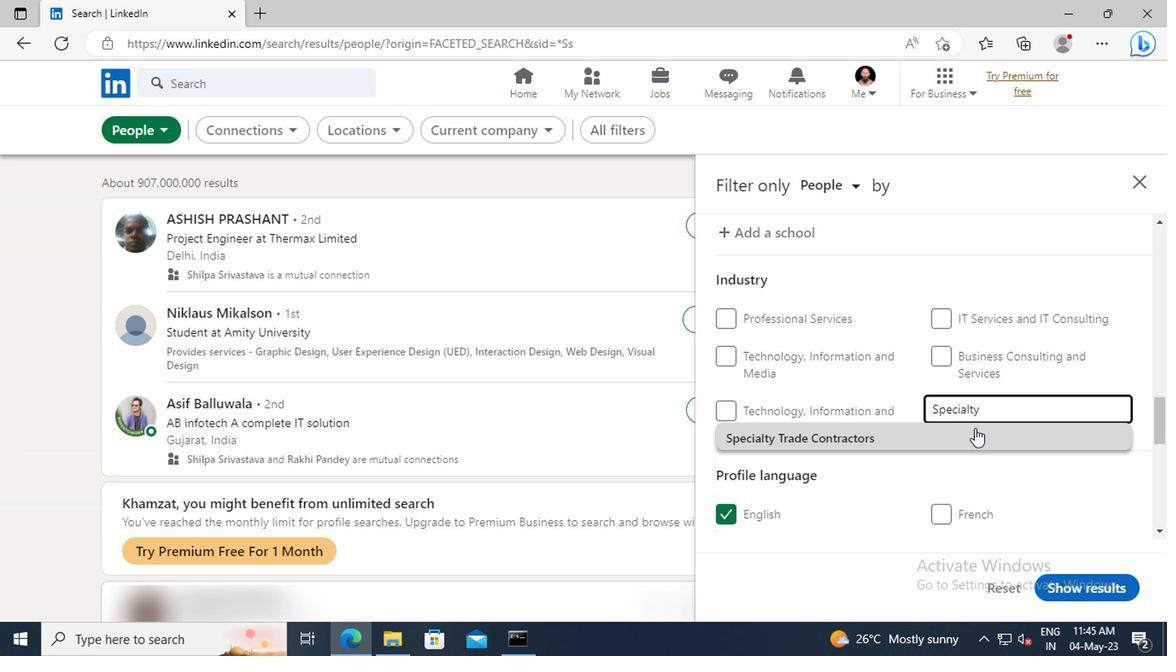 
Action: Mouse scrolled (970, 428) with delta (0, -1)
Screenshot: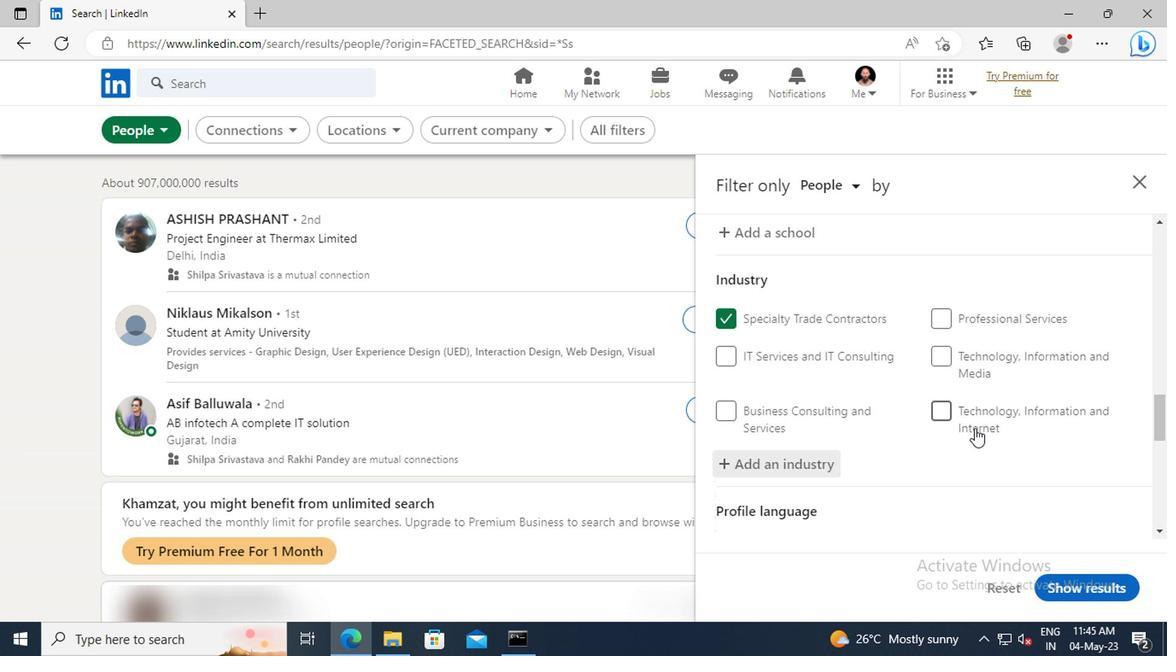 
Action: Mouse scrolled (970, 428) with delta (0, -1)
Screenshot: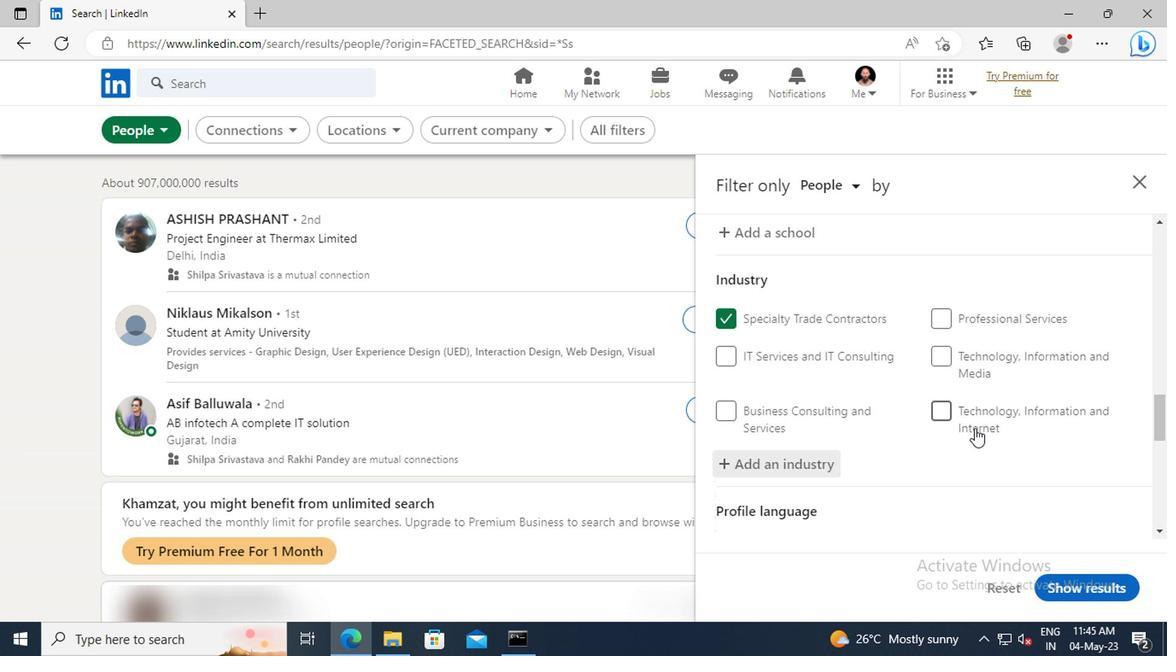 
Action: Mouse scrolled (970, 428) with delta (0, -1)
Screenshot: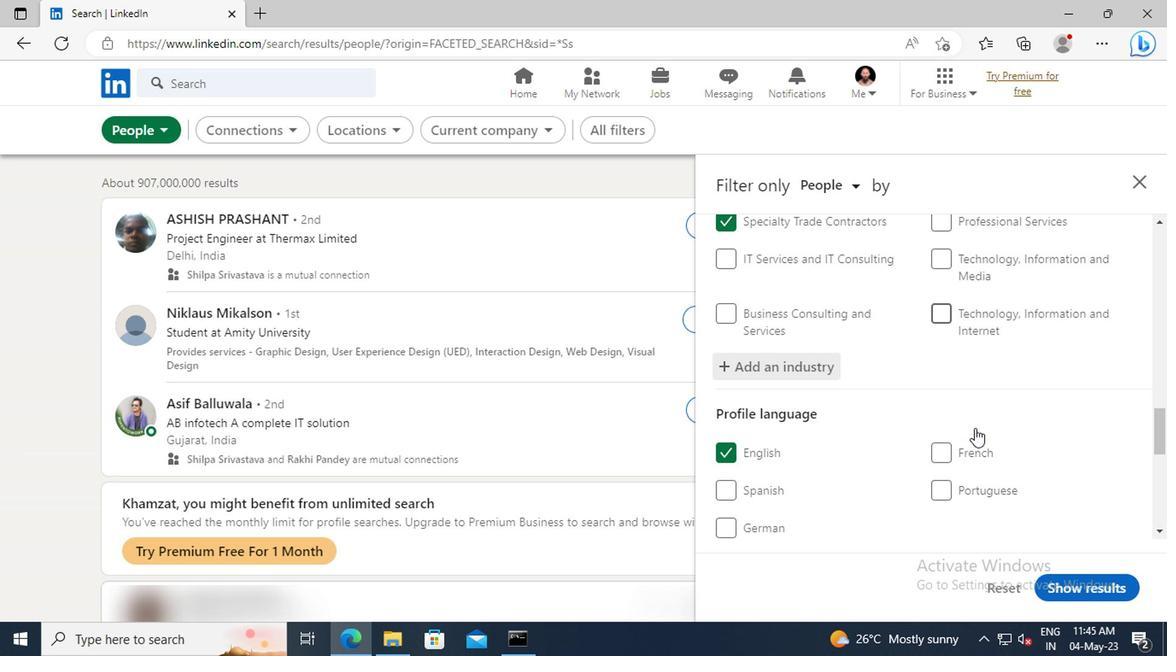 
Action: Mouse moved to (964, 409)
Screenshot: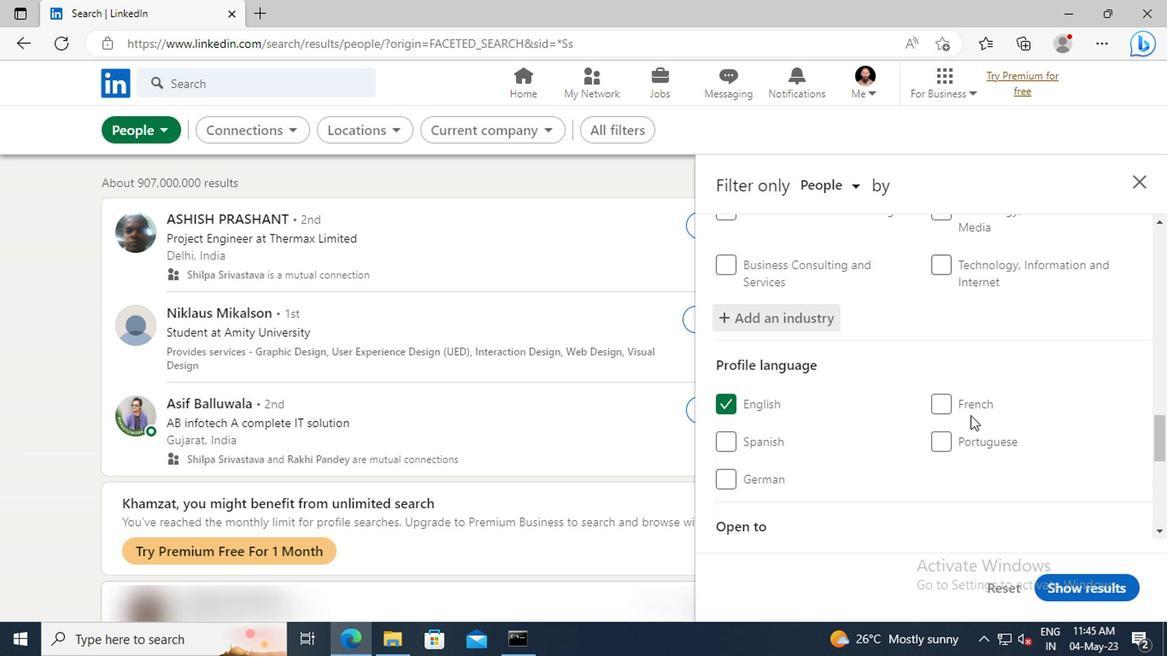 
Action: Mouse scrolled (964, 408) with delta (0, 0)
Screenshot: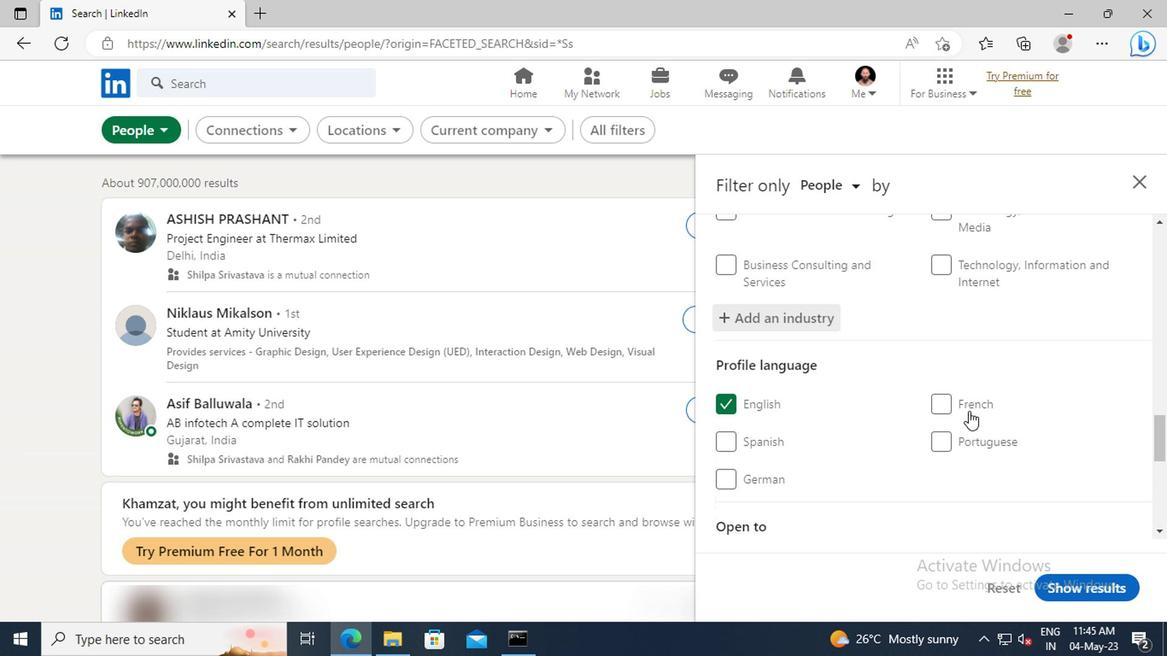 
Action: Mouse scrolled (964, 408) with delta (0, 0)
Screenshot: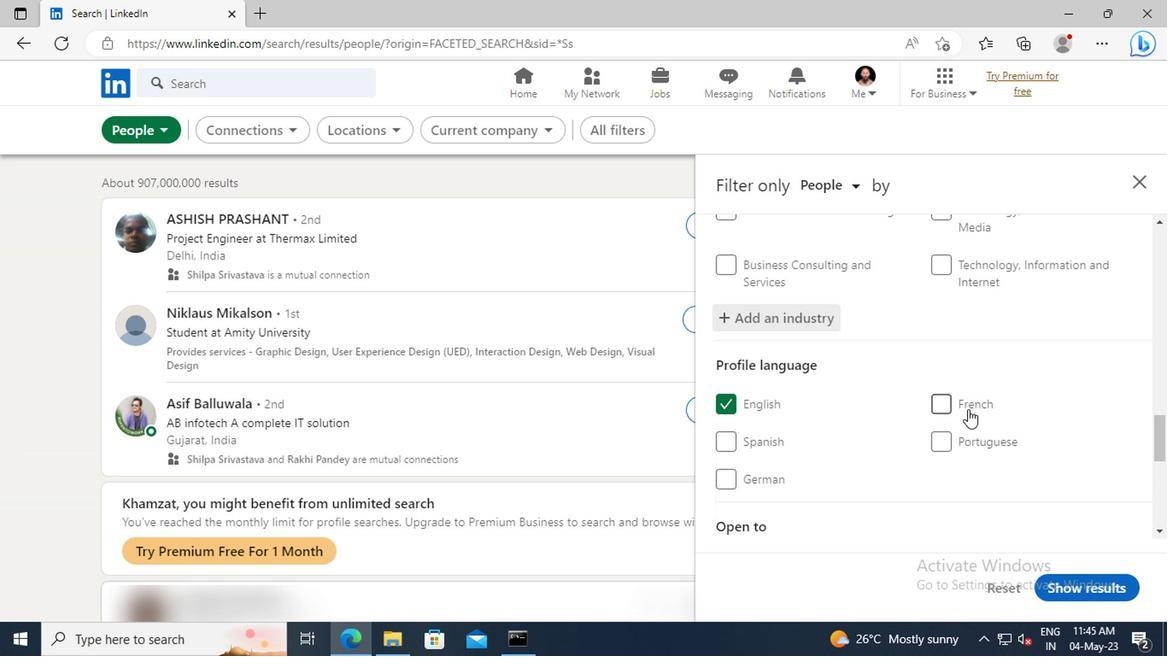 
Action: Mouse moved to (964, 408)
Screenshot: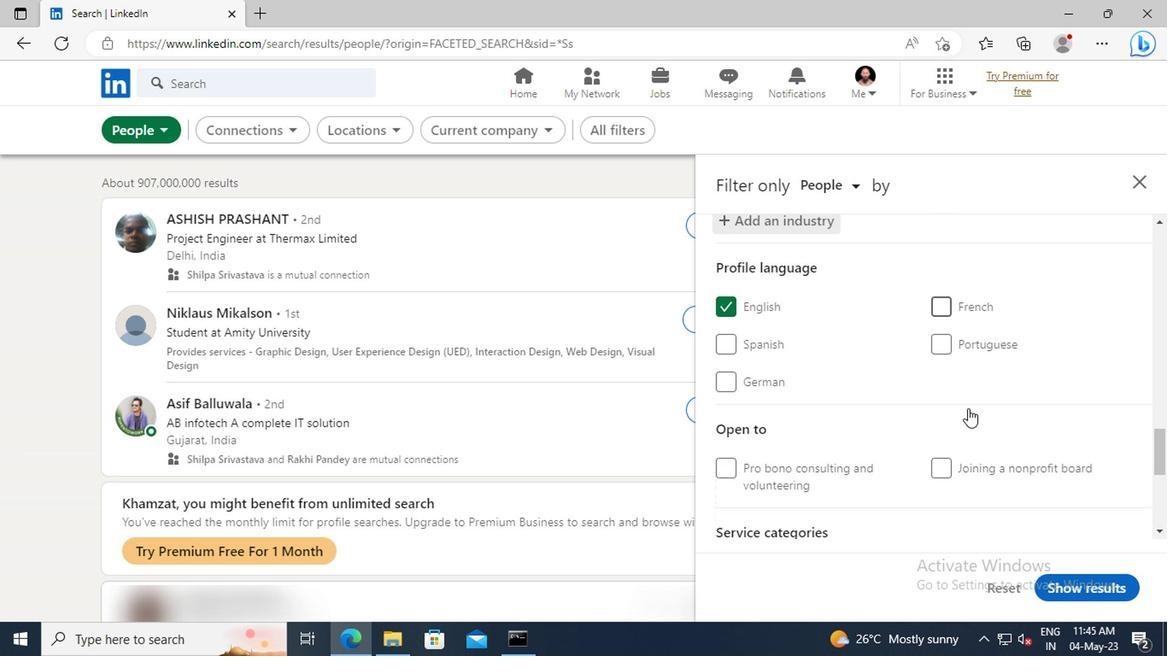 
Action: Mouse scrolled (964, 408) with delta (0, 0)
Screenshot: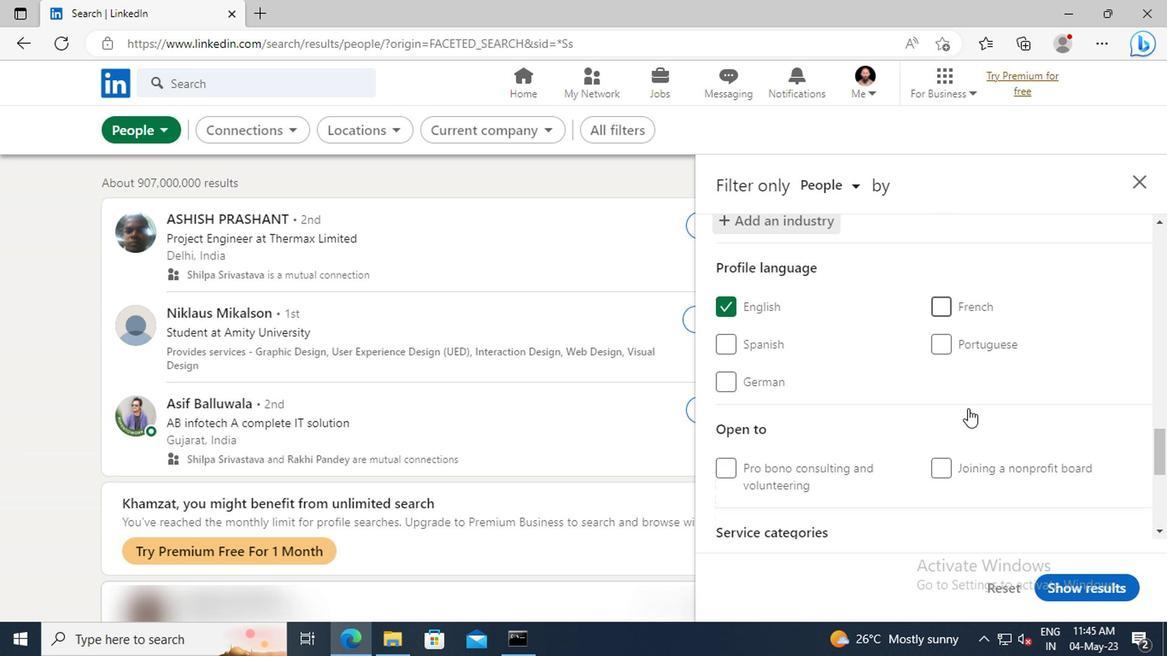 
Action: Mouse scrolled (964, 408) with delta (0, 0)
Screenshot: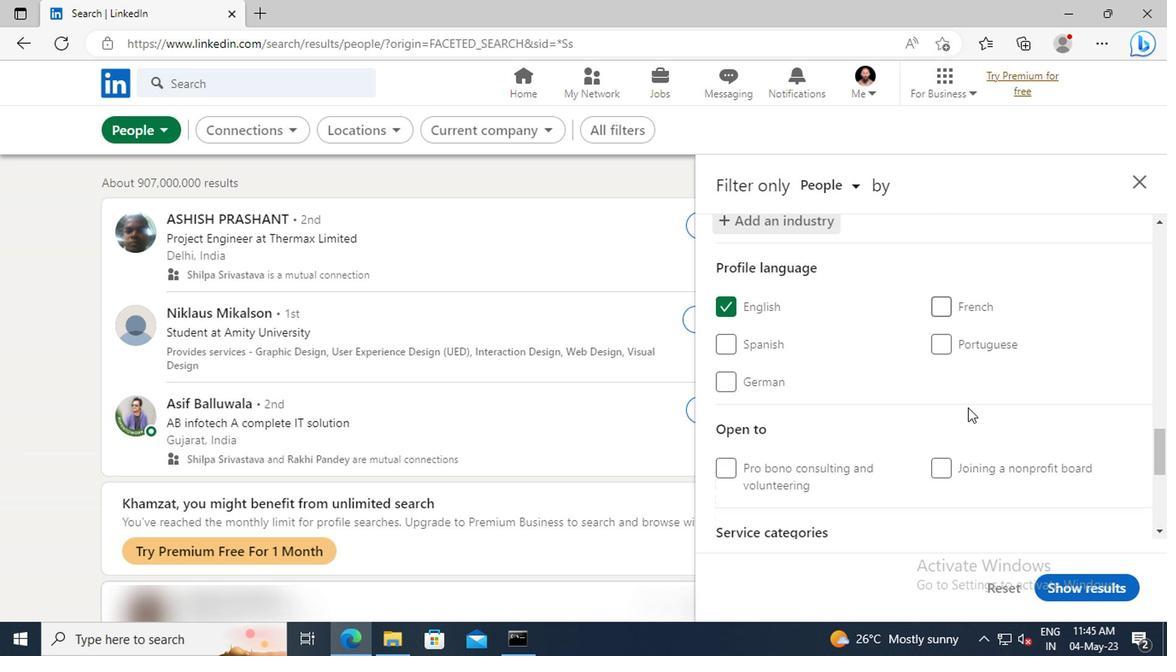 
Action: Mouse moved to (958, 402)
Screenshot: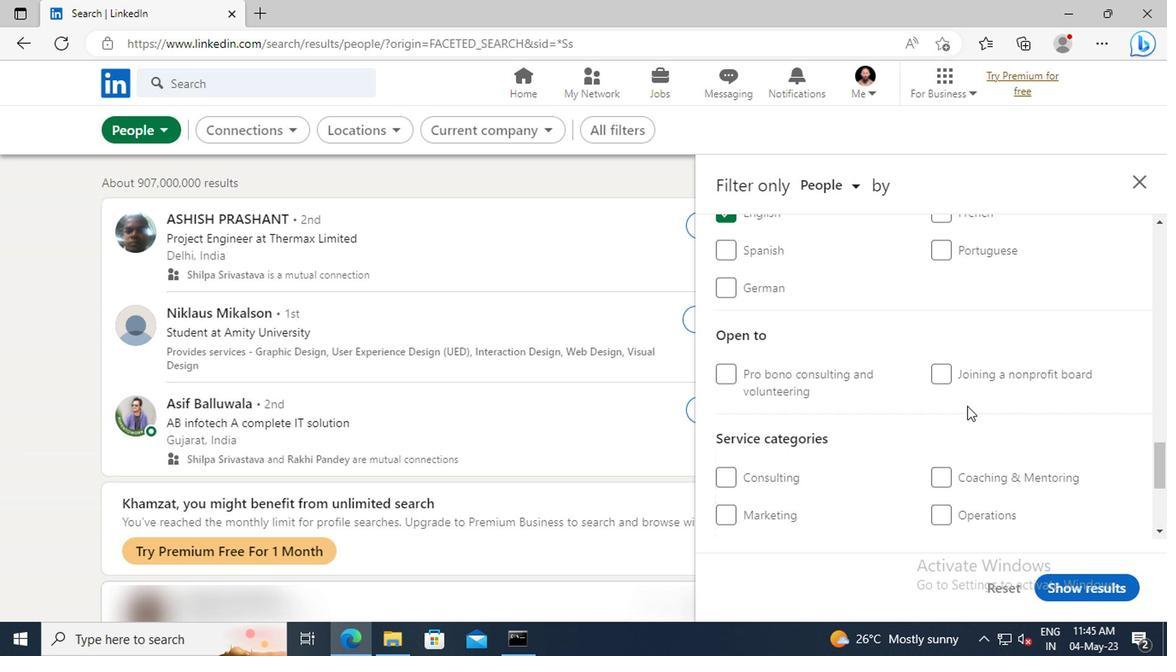 
Action: Mouse scrolled (958, 402) with delta (0, 0)
Screenshot: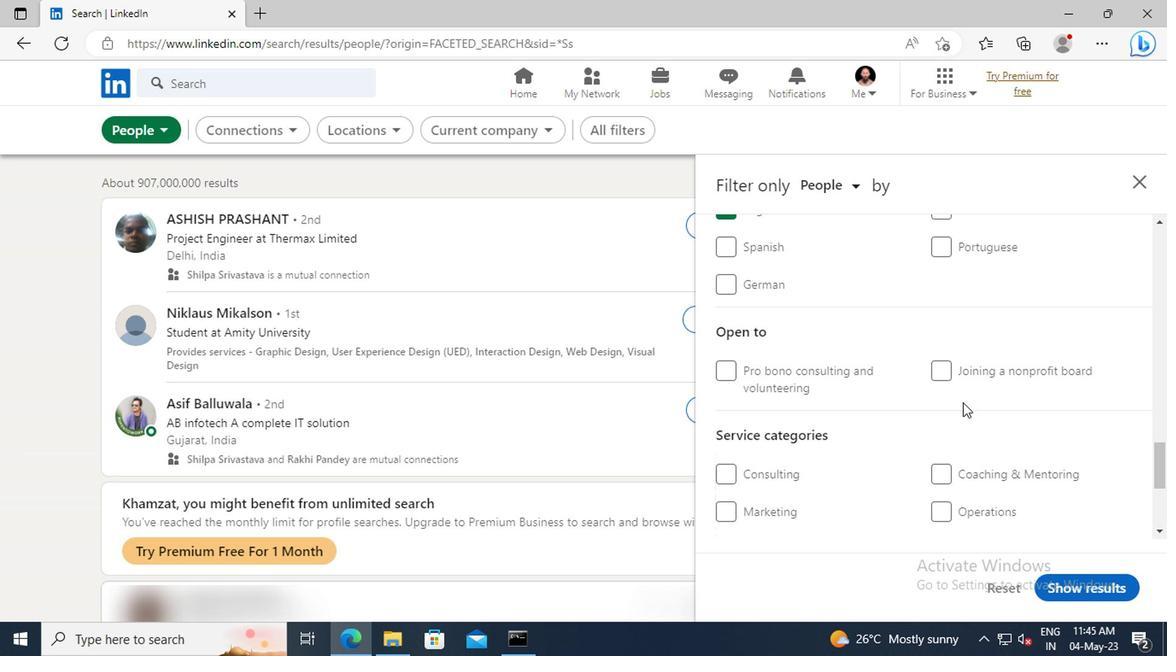 
Action: Mouse scrolled (958, 402) with delta (0, 0)
Screenshot: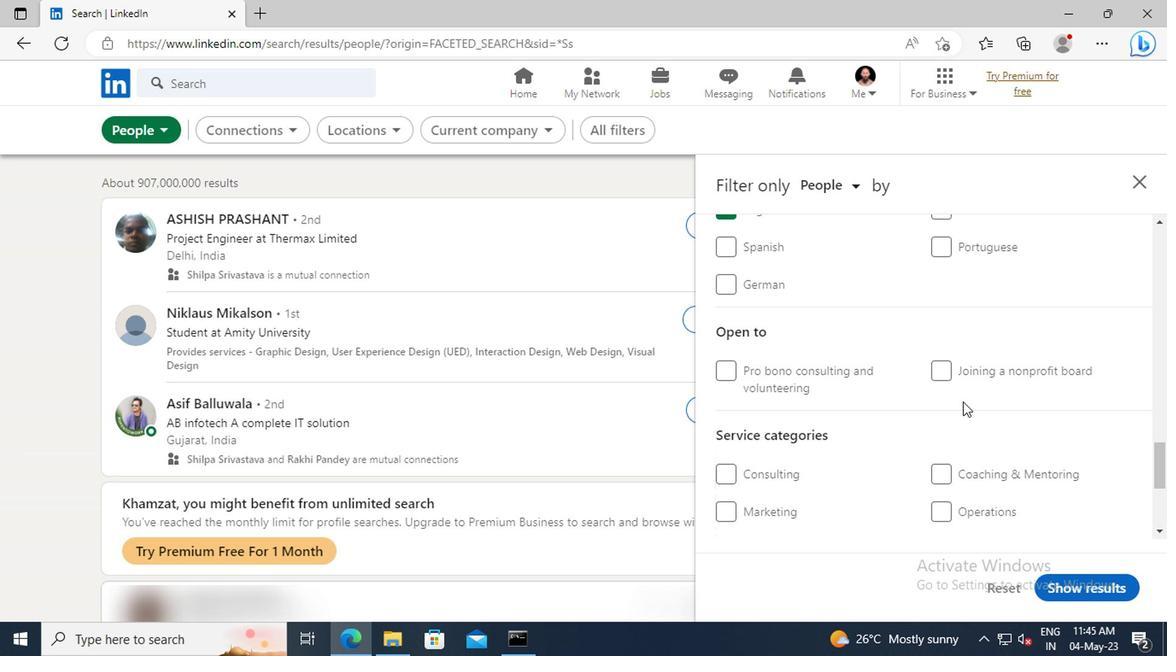 
Action: Mouse scrolled (958, 402) with delta (0, 0)
Screenshot: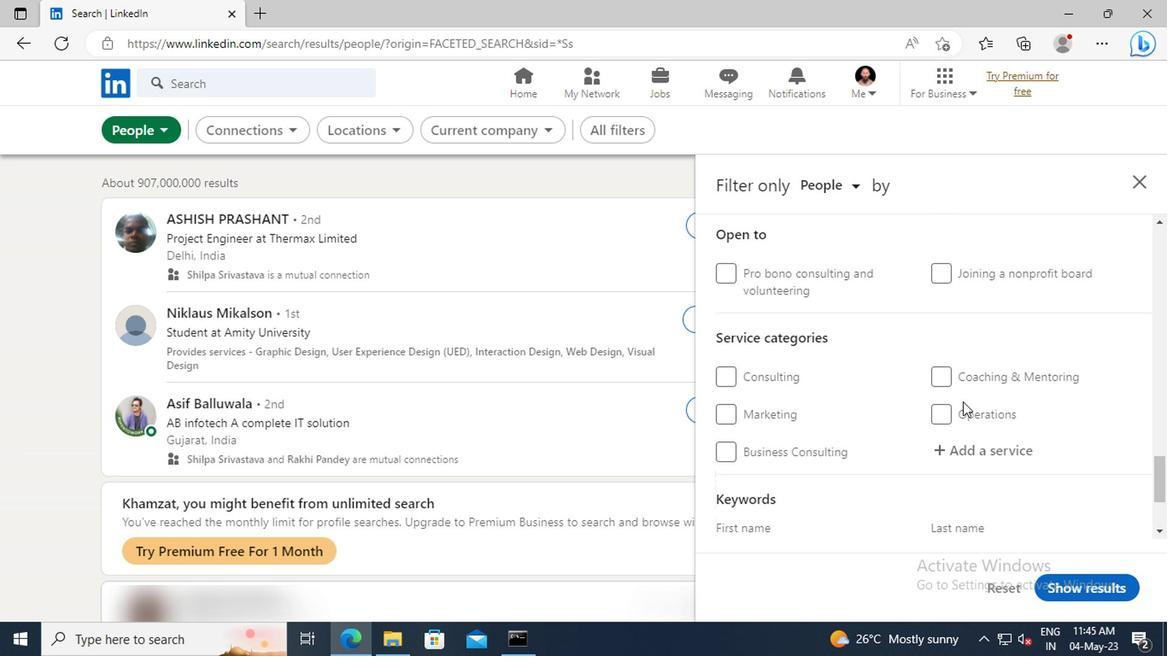 
Action: Mouse pressed left at (958, 402)
Screenshot: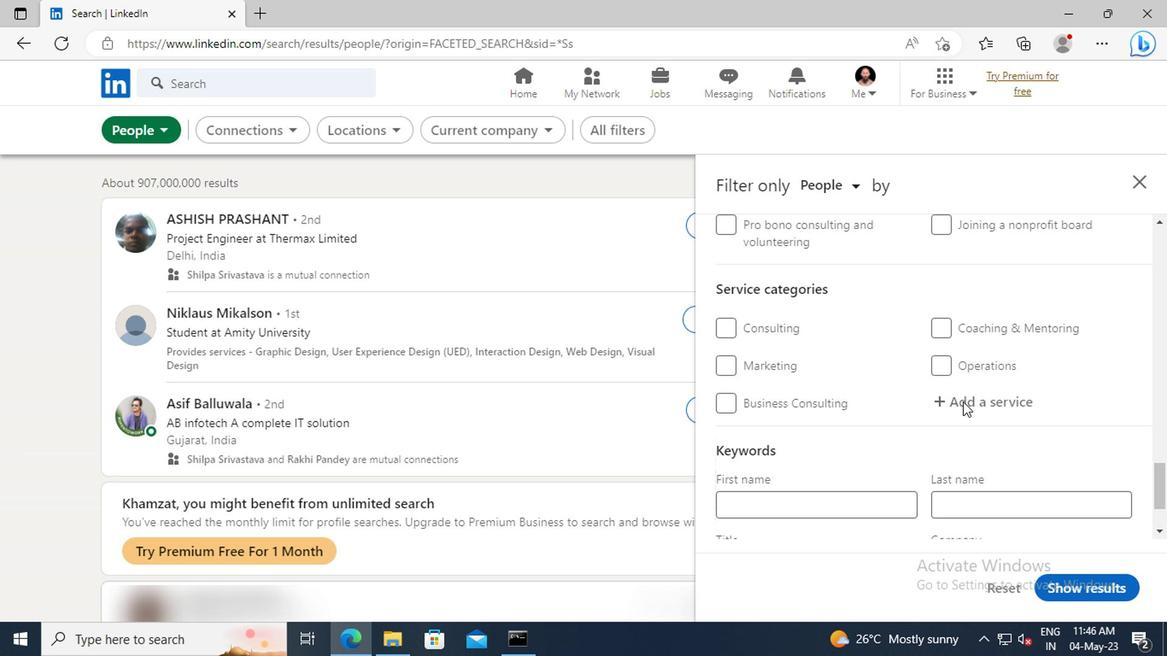 
Action: Key pressed <Key.shift>RET
Screenshot: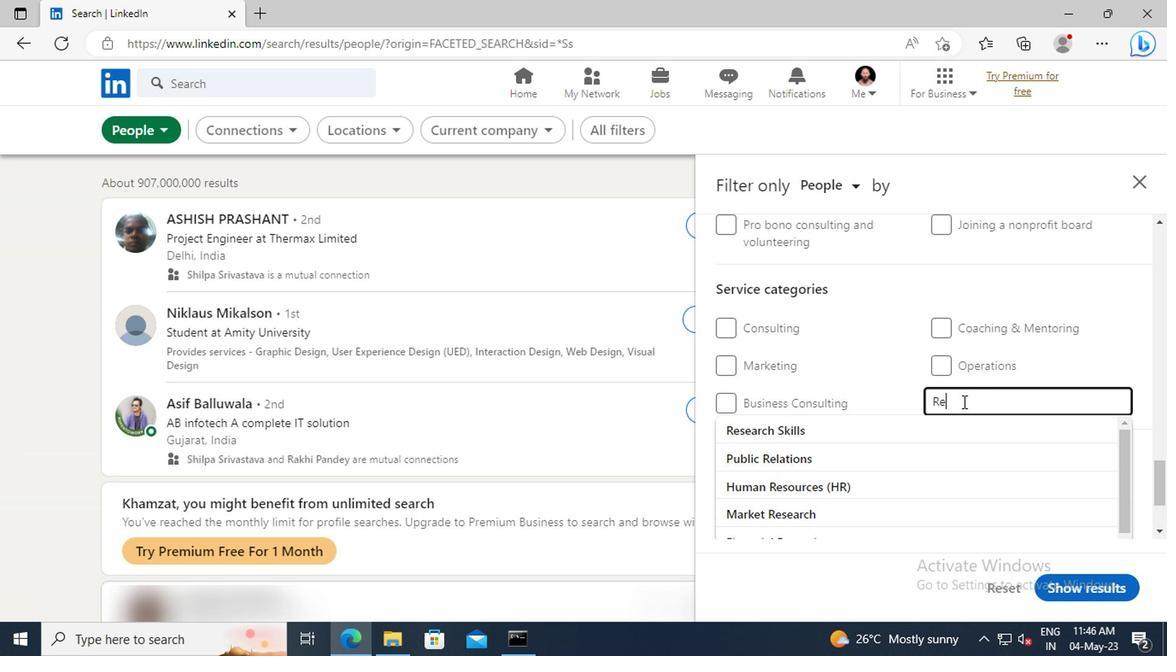
Action: Mouse moved to (962, 429)
Screenshot: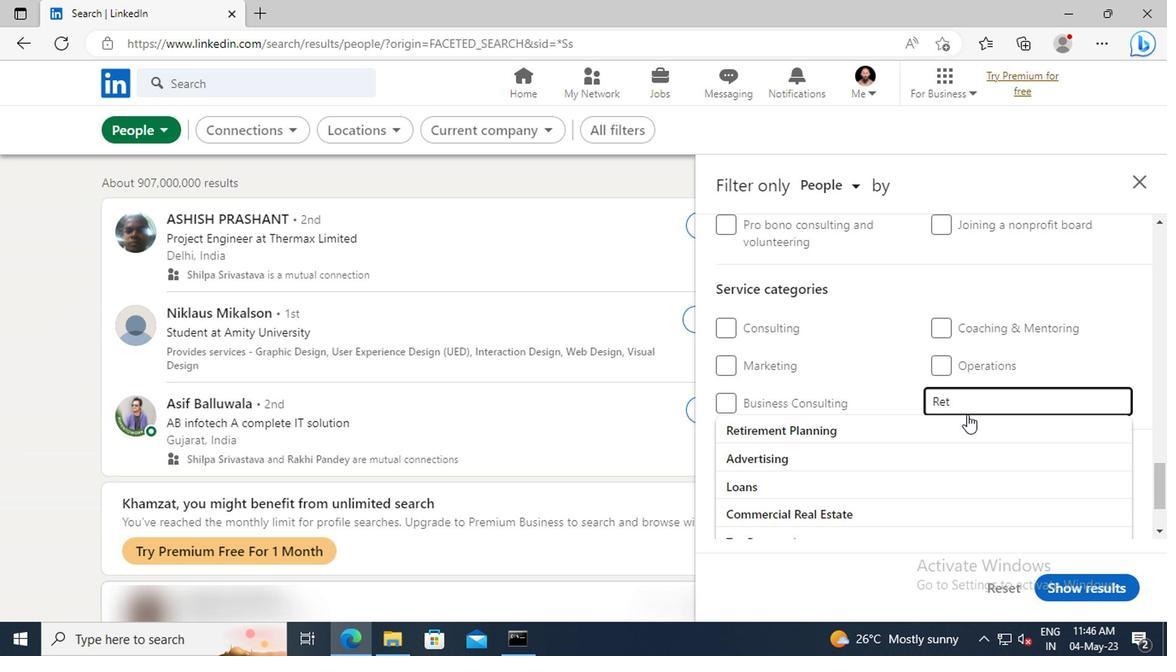
Action: Mouse pressed left at (962, 429)
Screenshot: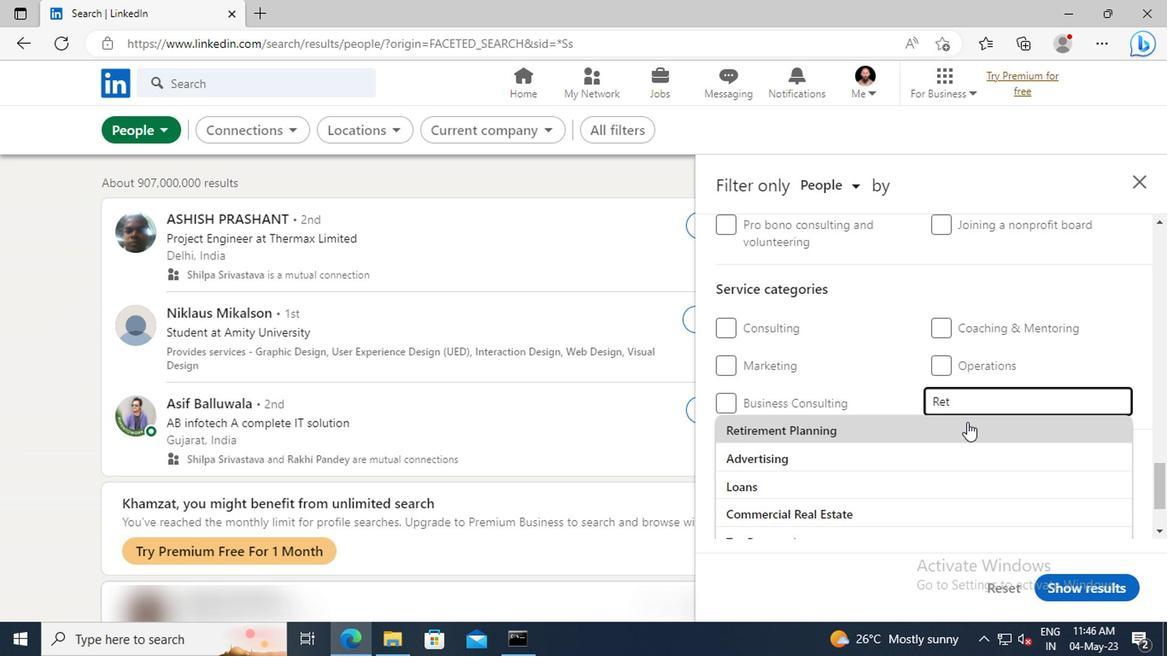 
Action: Mouse scrolled (962, 428) with delta (0, -1)
Screenshot: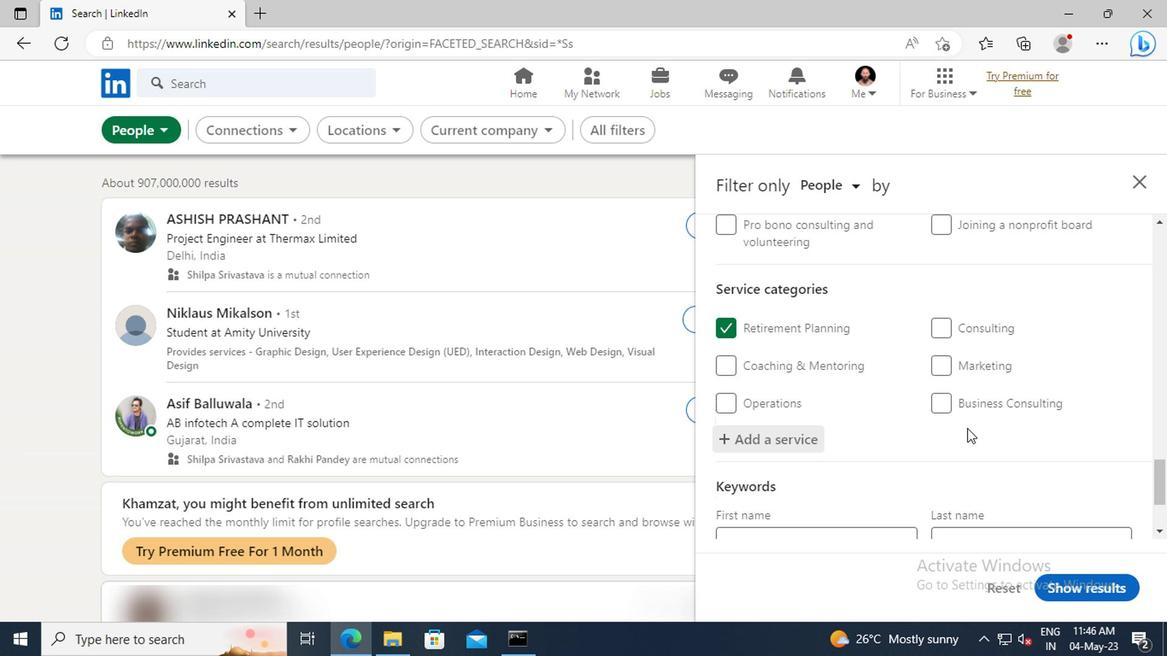 
Action: Mouse scrolled (962, 428) with delta (0, -1)
Screenshot: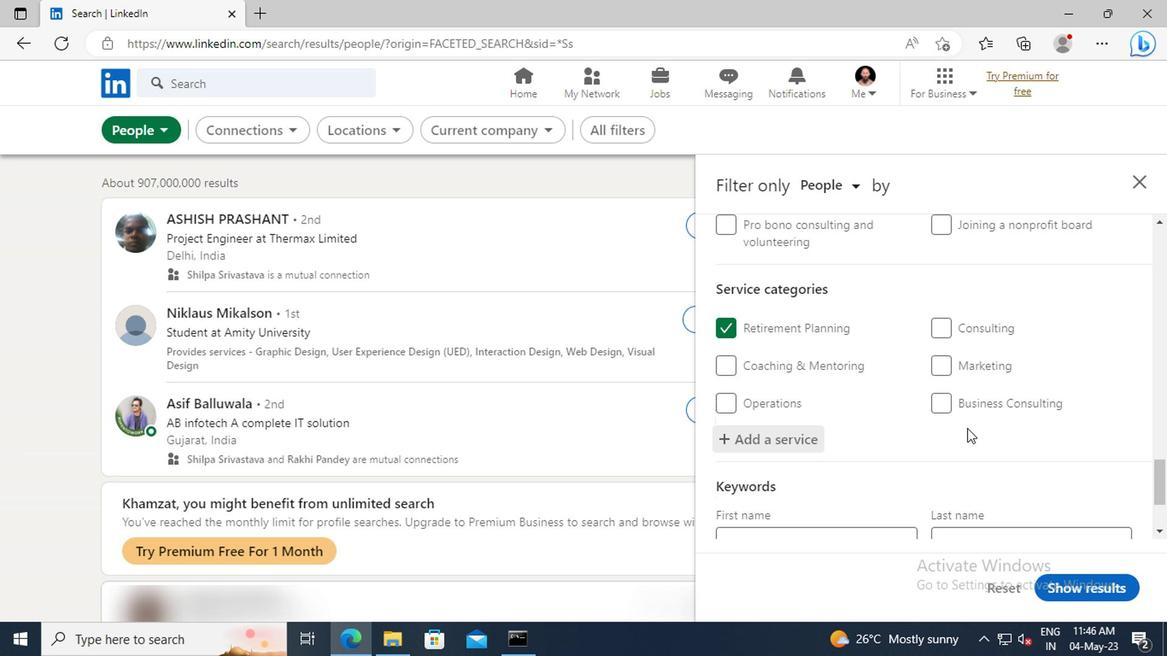 
Action: Mouse scrolled (962, 428) with delta (0, -1)
Screenshot: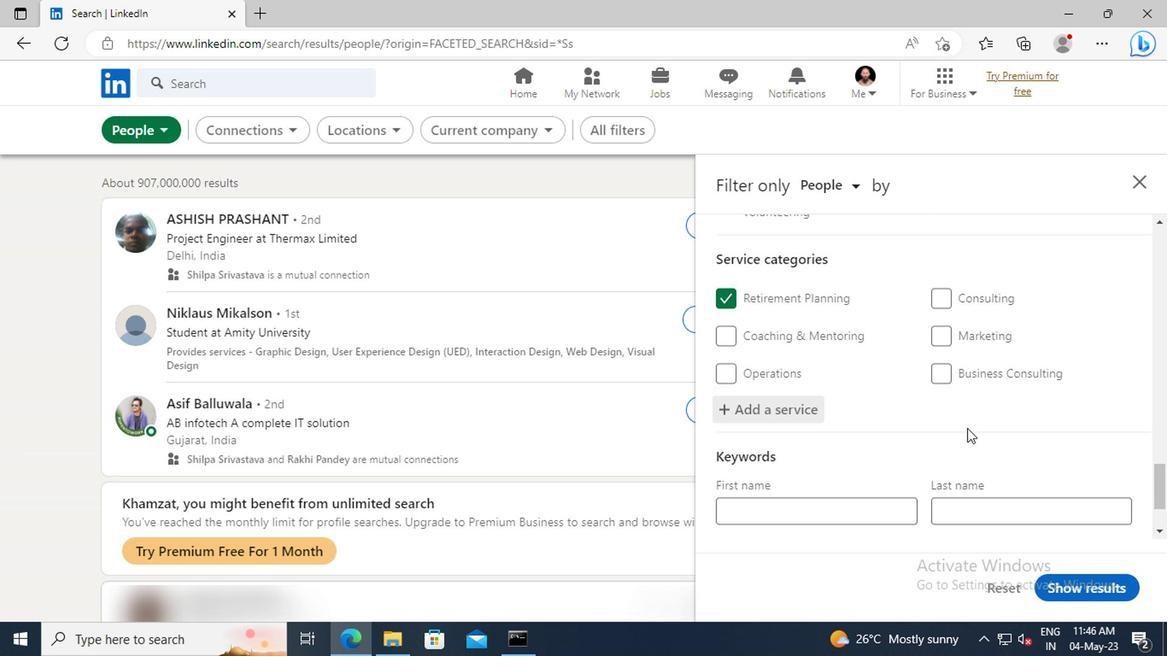 
Action: Mouse scrolled (962, 428) with delta (0, -1)
Screenshot: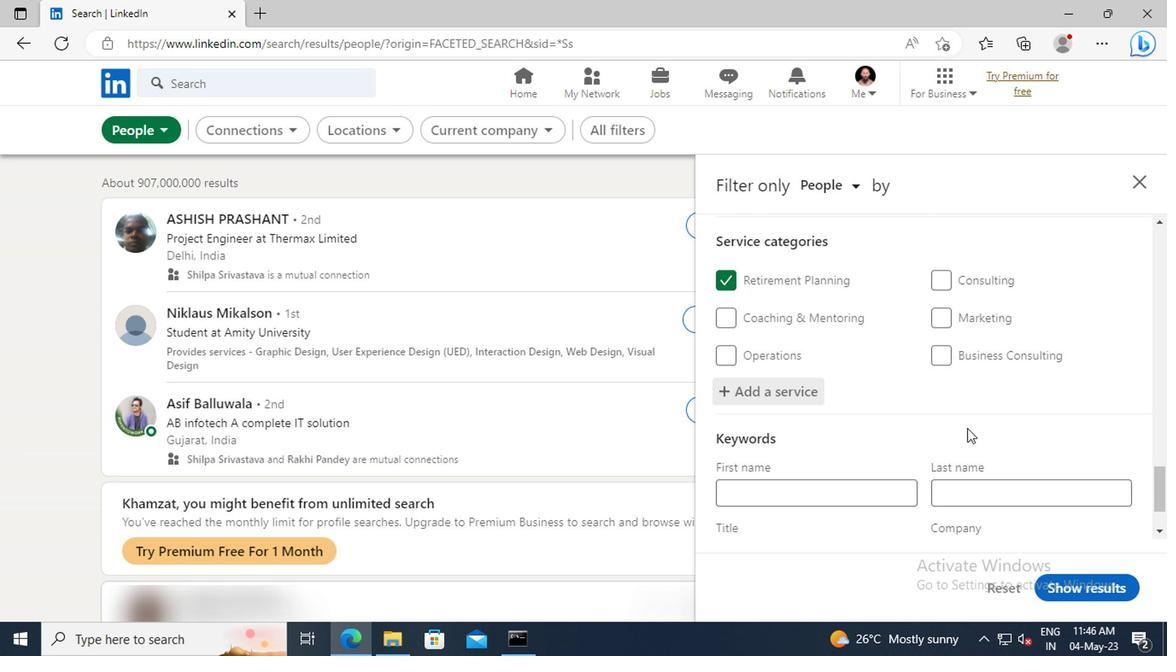 
Action: Mouse moved to (868, 466)
Screenshot: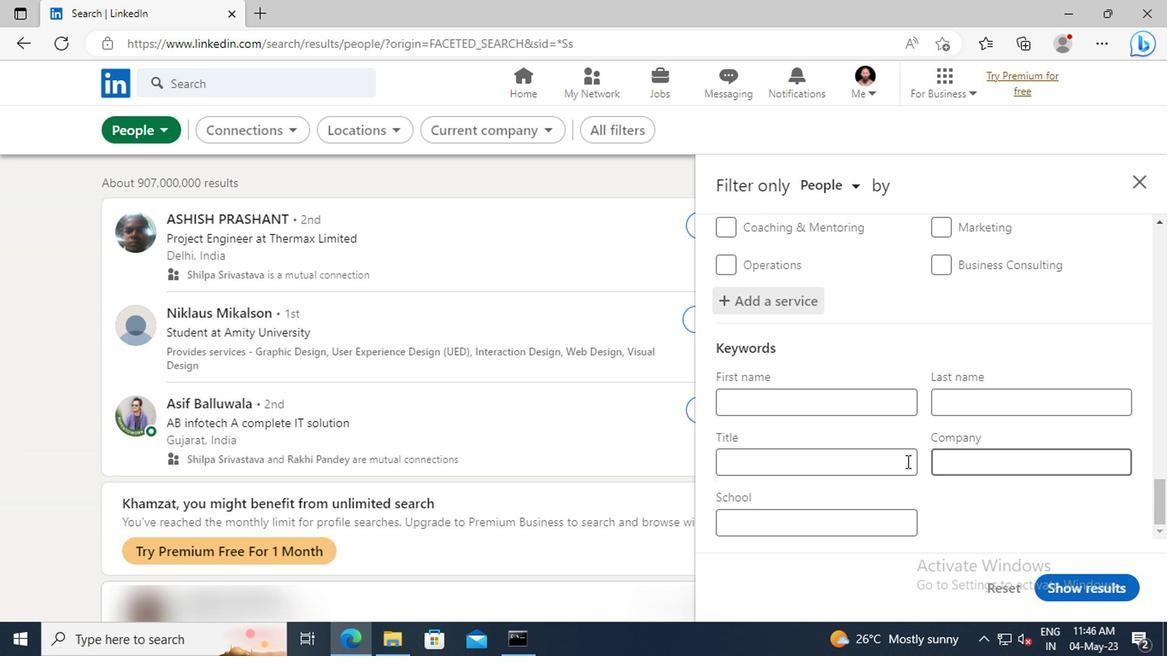 
Action: Mouse pressed left at (868, 466)
Screenshot: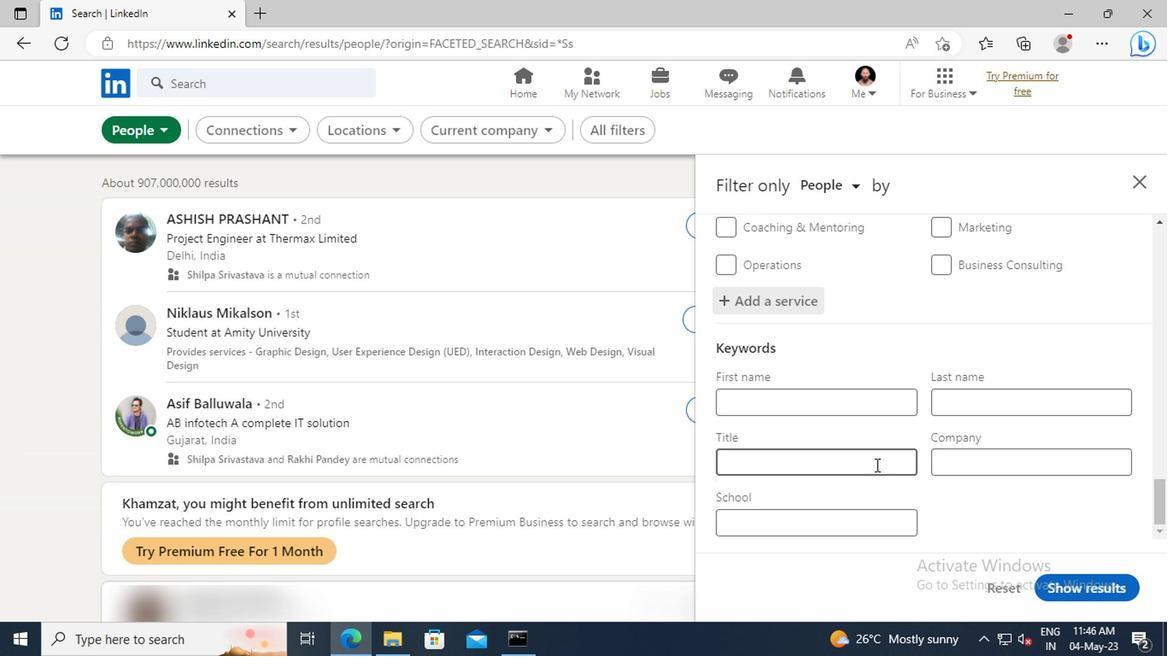 
Action: Key pressed <Key.shift>
Screenshot: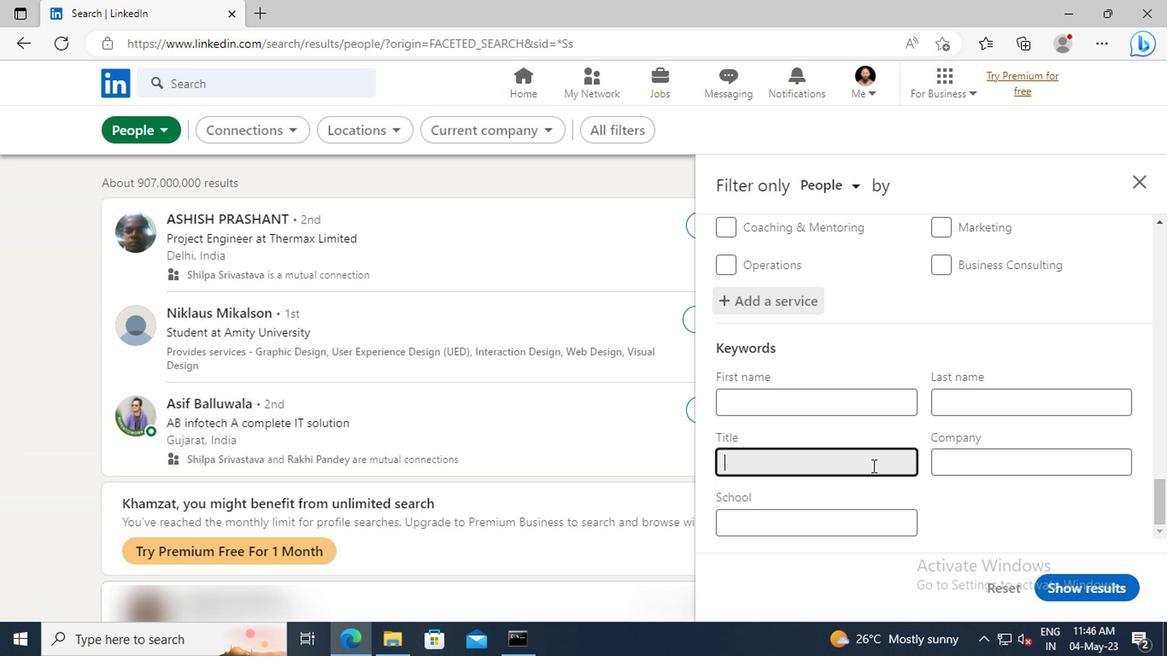 
Action: Mouse moved to (869, 467)
Screenshot: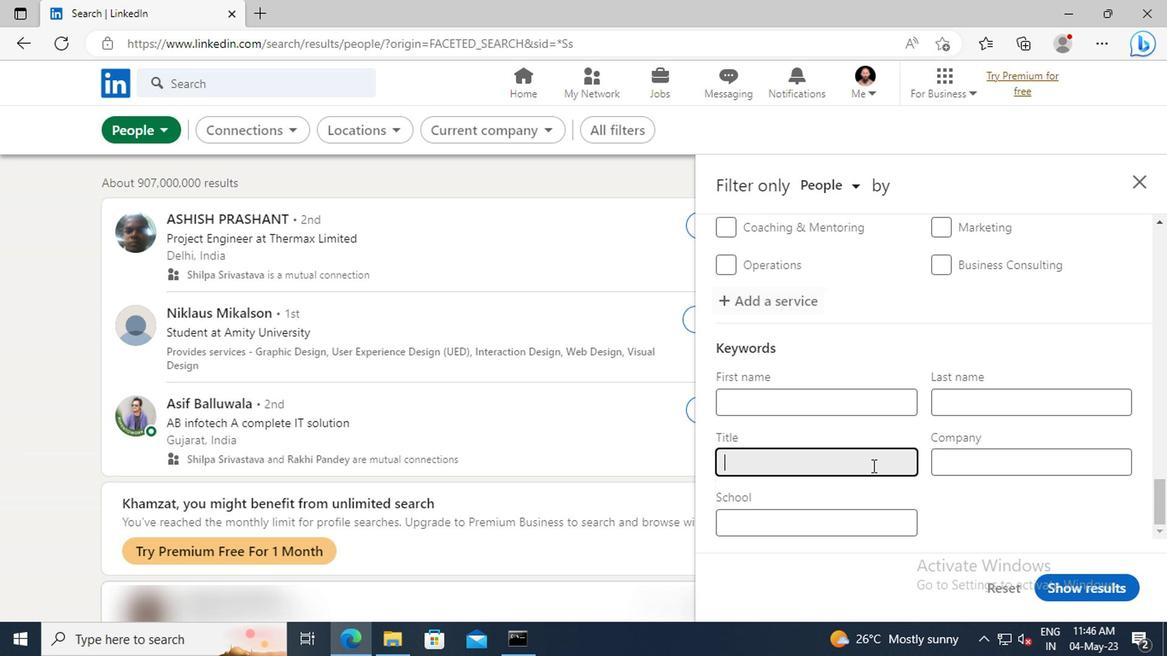 
Action: Key pressed CREDIT<Key.space><Key.shift>AUTHORIZER<Key.enter>
Screenshot: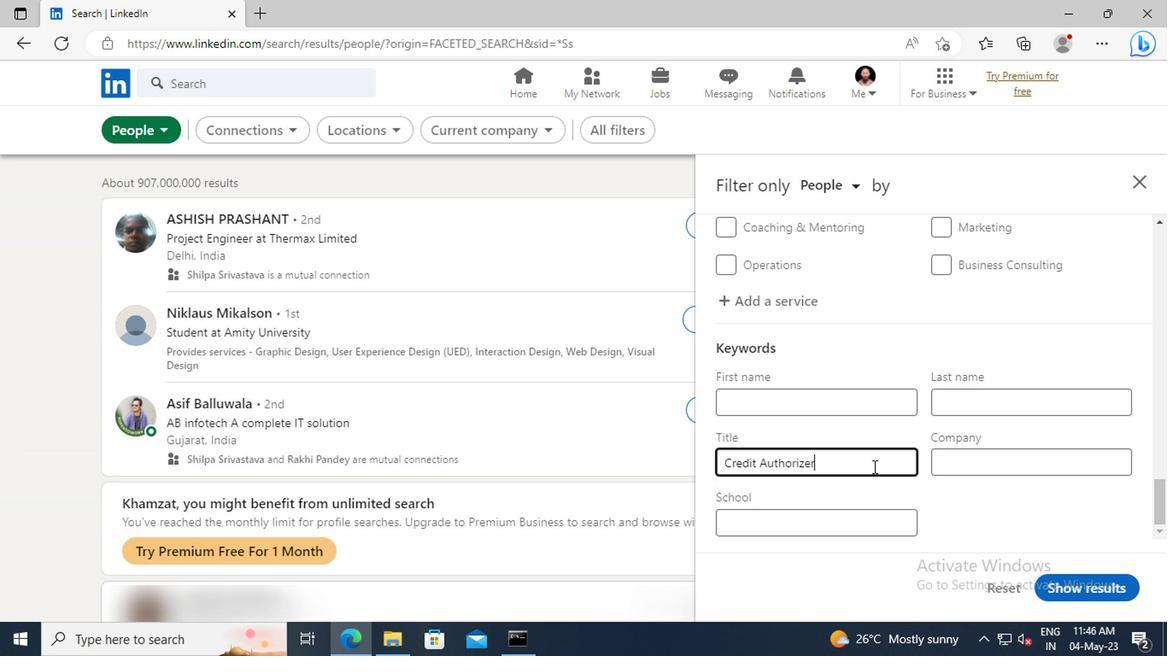 
Action: Mouse moved to (1063, 589)
Screenshot: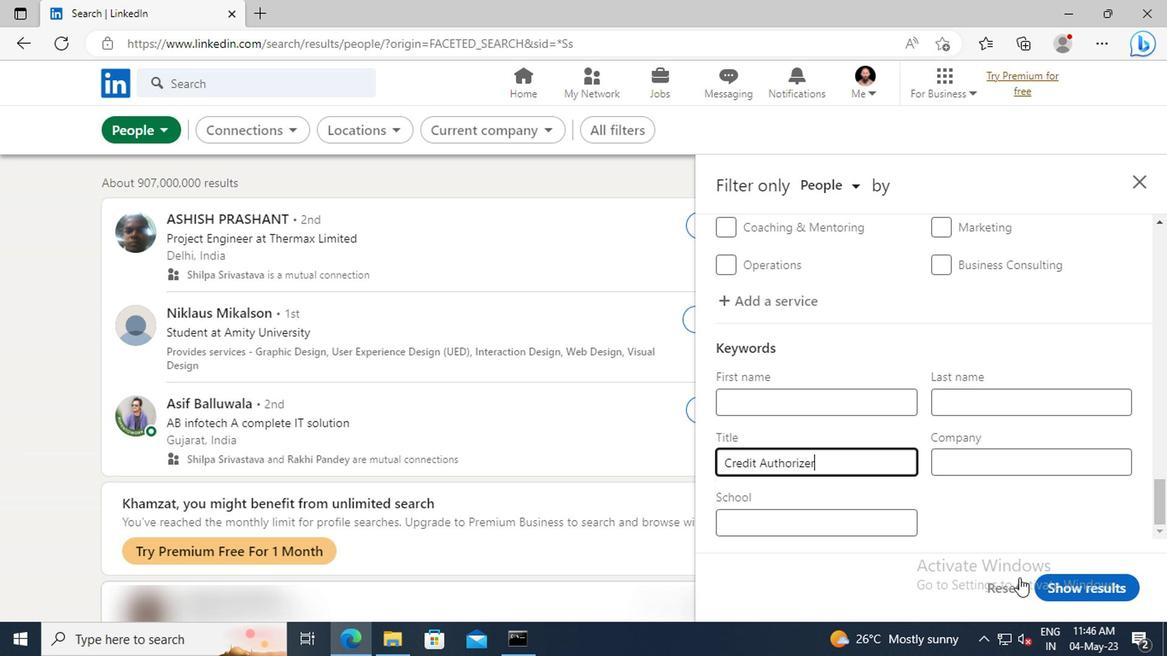 
Action: Mouse pressed left at (1063, 589)
Screenshot: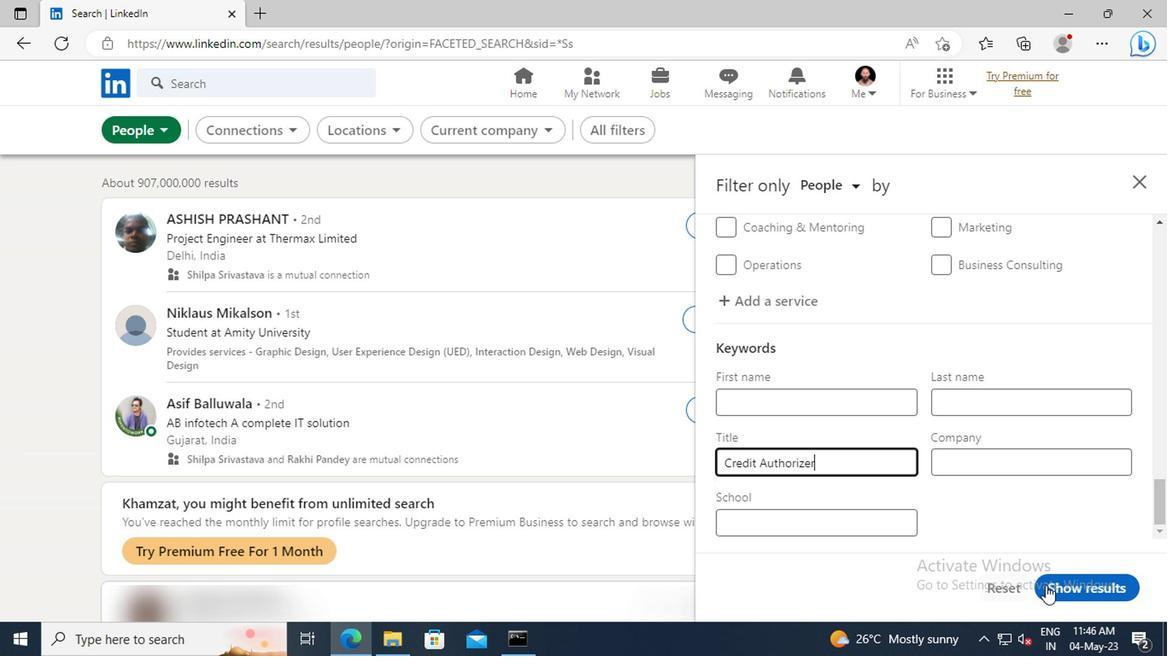 
